 Task: Find connections with filter location Premià de Mar with filter topic #Affiliationwith filter profile language French with filter current company SBM Offshore with filter school Indian Institute of Technology, Patna with filter industry Oil and Gas with filter service category Demand Generation with filter keywords title Women's Shelter Jobs
Action: Mouse moved to (611, 73)
Screenshot: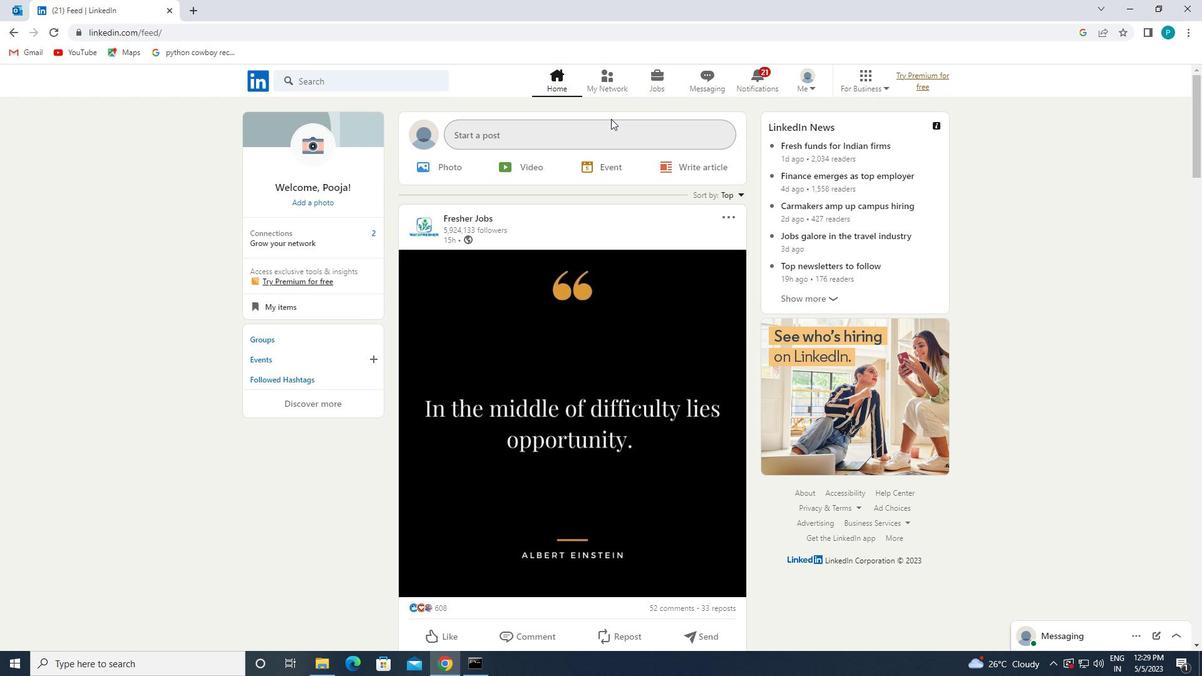 
Action: Mouse pressed left at (611, 73)
Screenshot: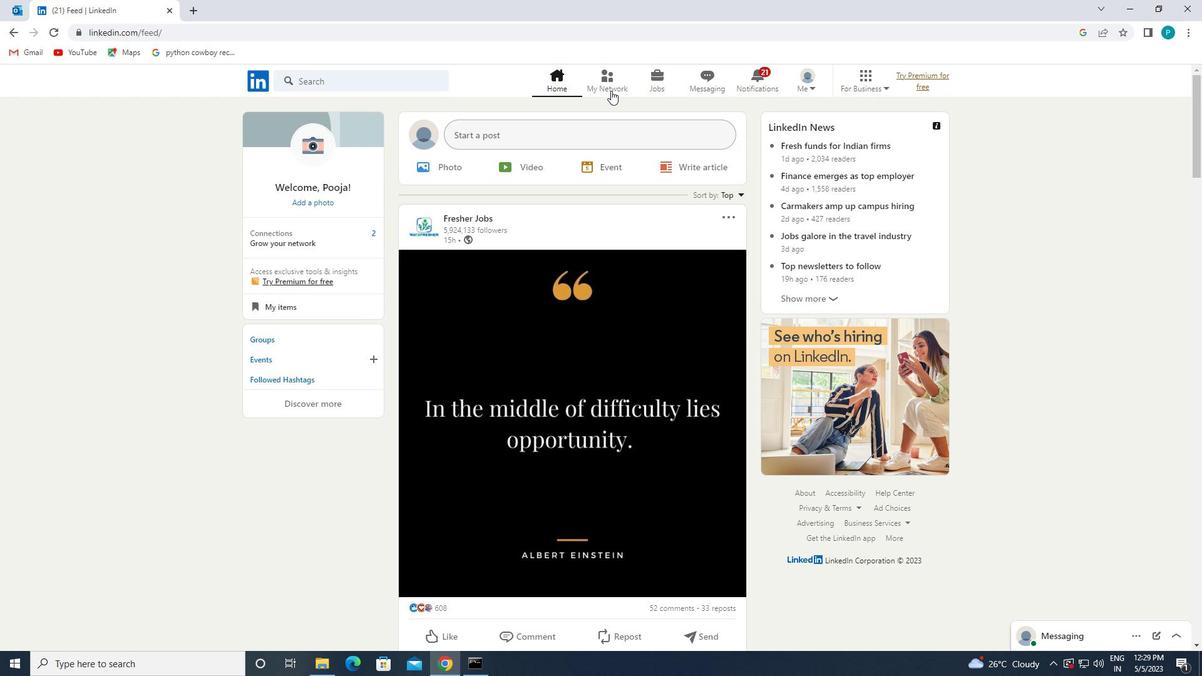 
Action: Mouse moved to (403, 147)
Screenshot: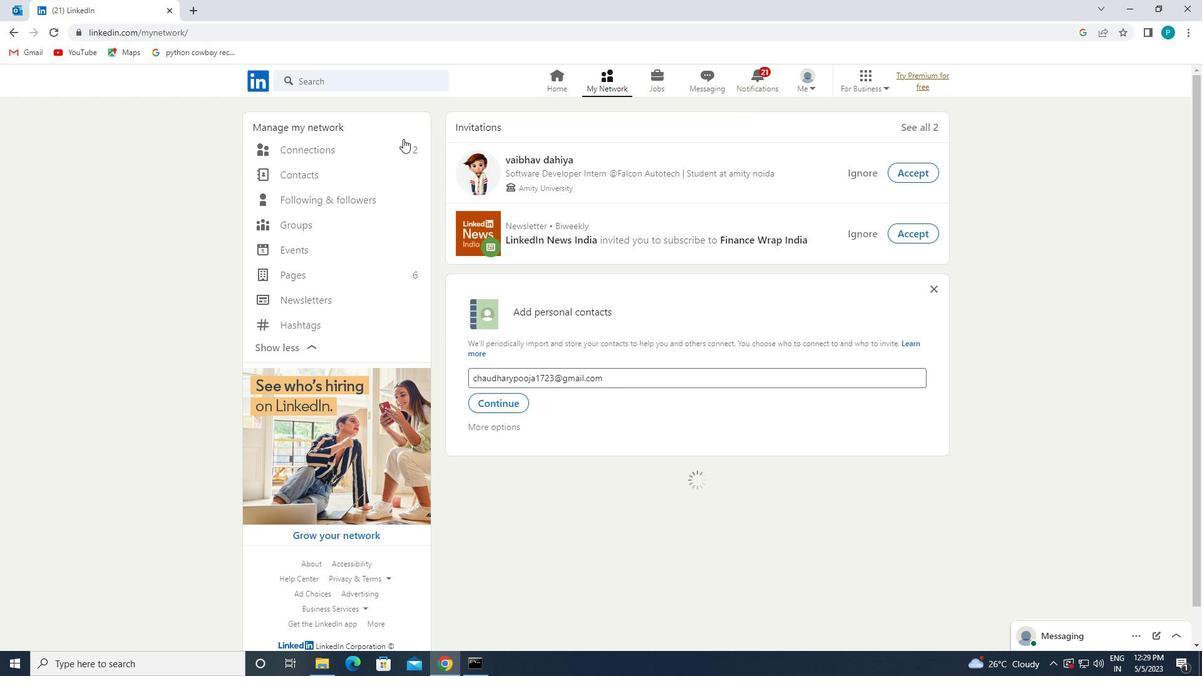 
Action: Mouse pressed left at (403, 147)
Screenshot: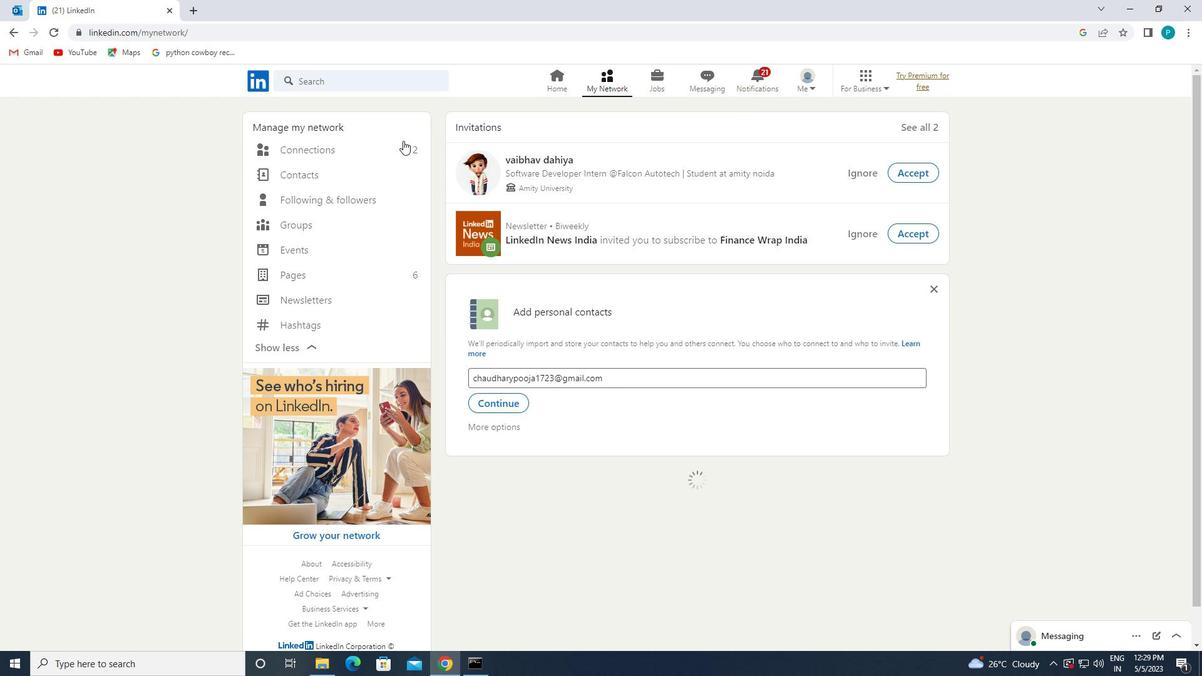 
Action: Mouse moved to (679, 145)
Screenshot: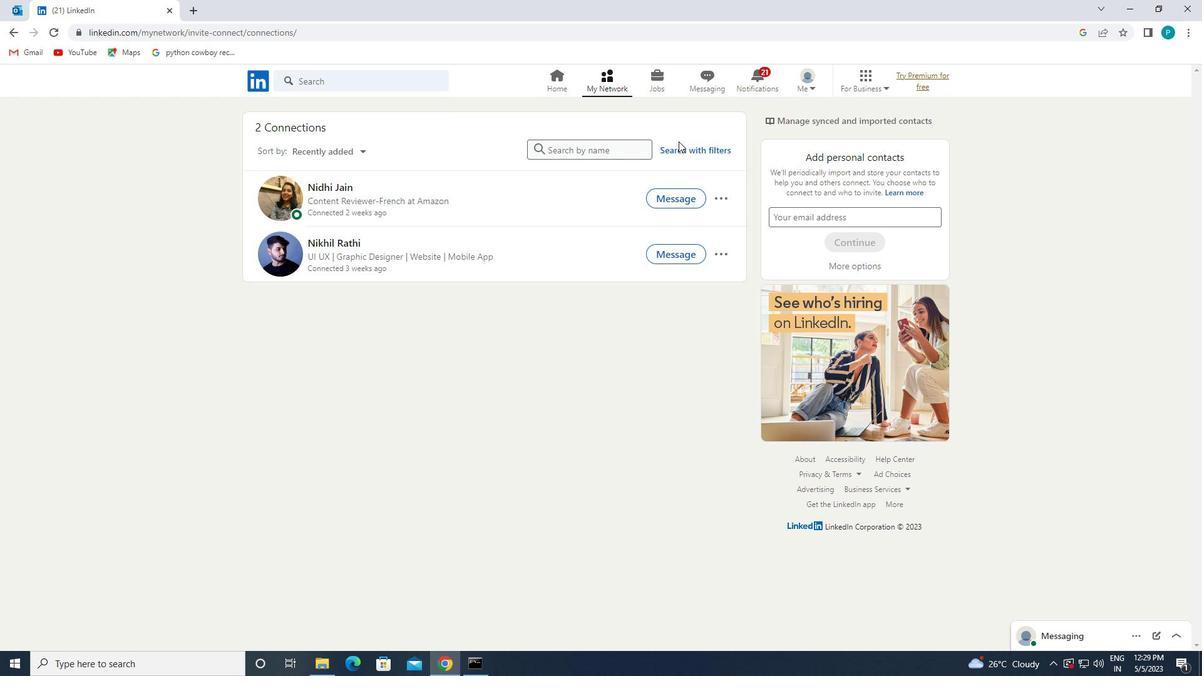
Action: Mouse pressed left at (679, 145)
Screenshot: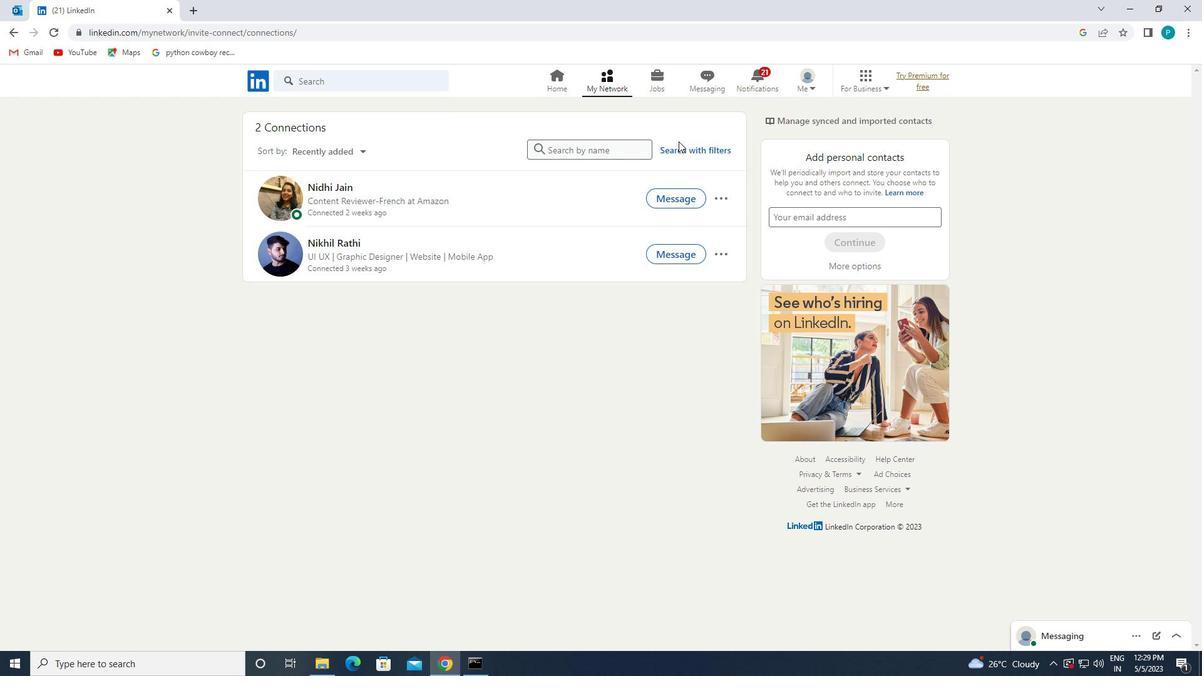 
Action: Mouse moved to (644, 112)
Screenshot: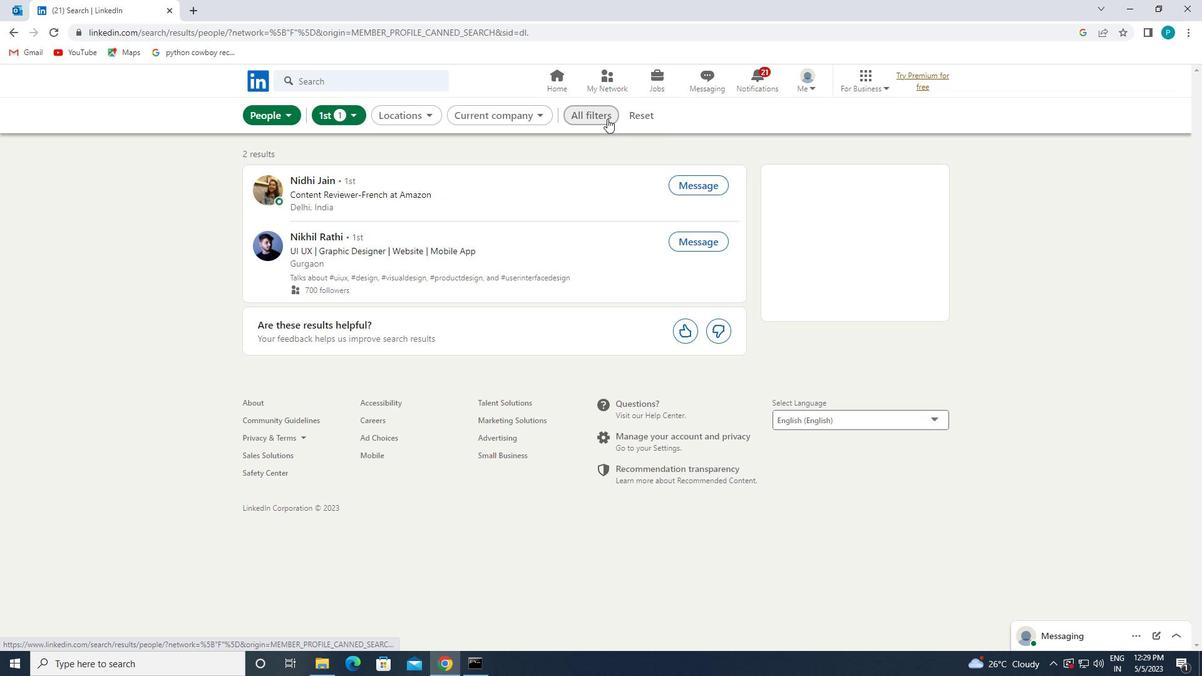 
Action: Mouse pressed left at (644, 112)
Screenshot: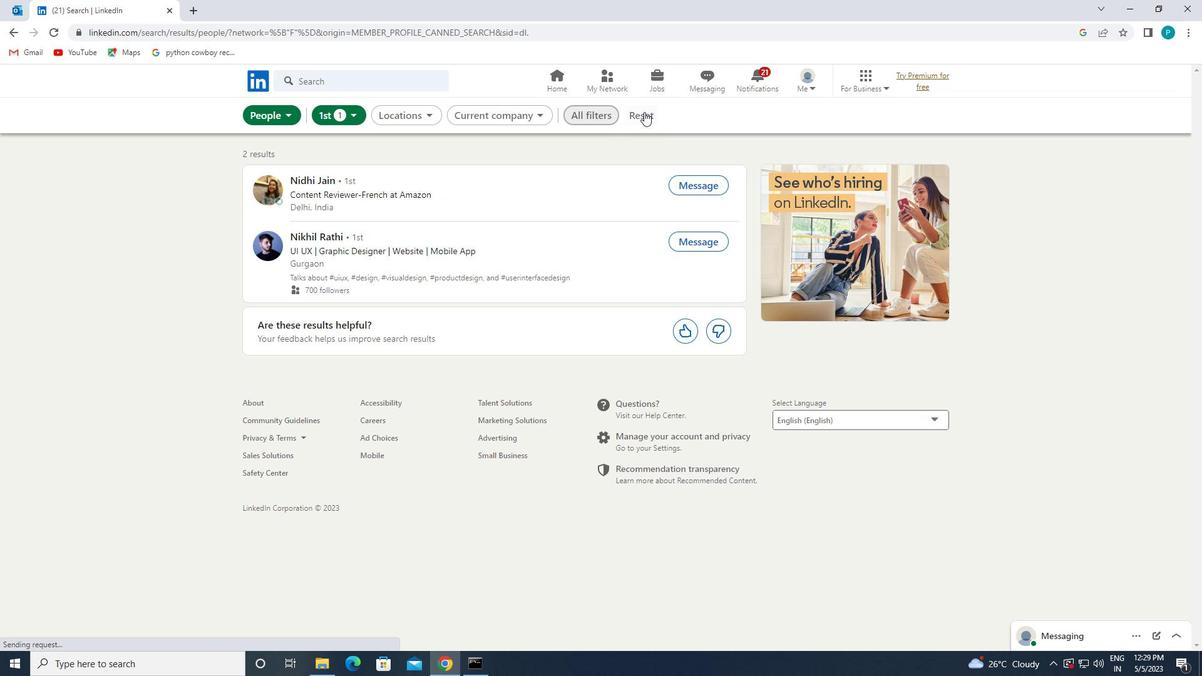 
Action: Mouse moved to (606, 110)
Screenshot: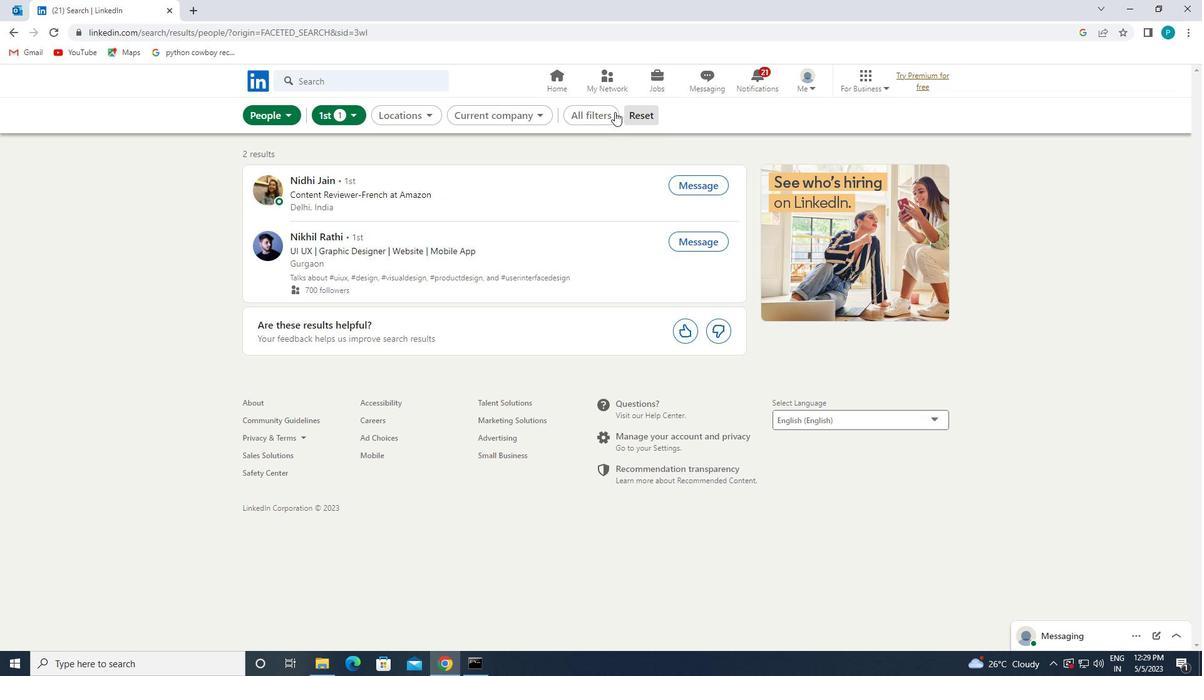 
Action: Mouse pressed left at (606, 110)
Screenshot: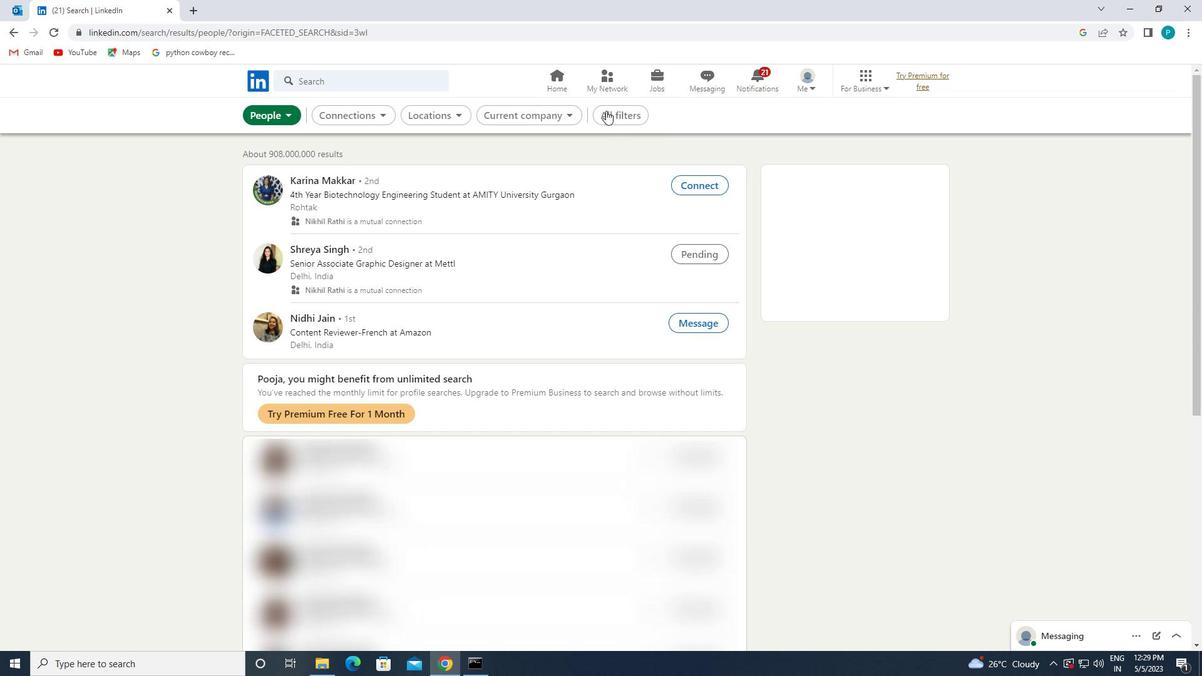 
Action: Mouse moved to (1130, 506)
Screenshot: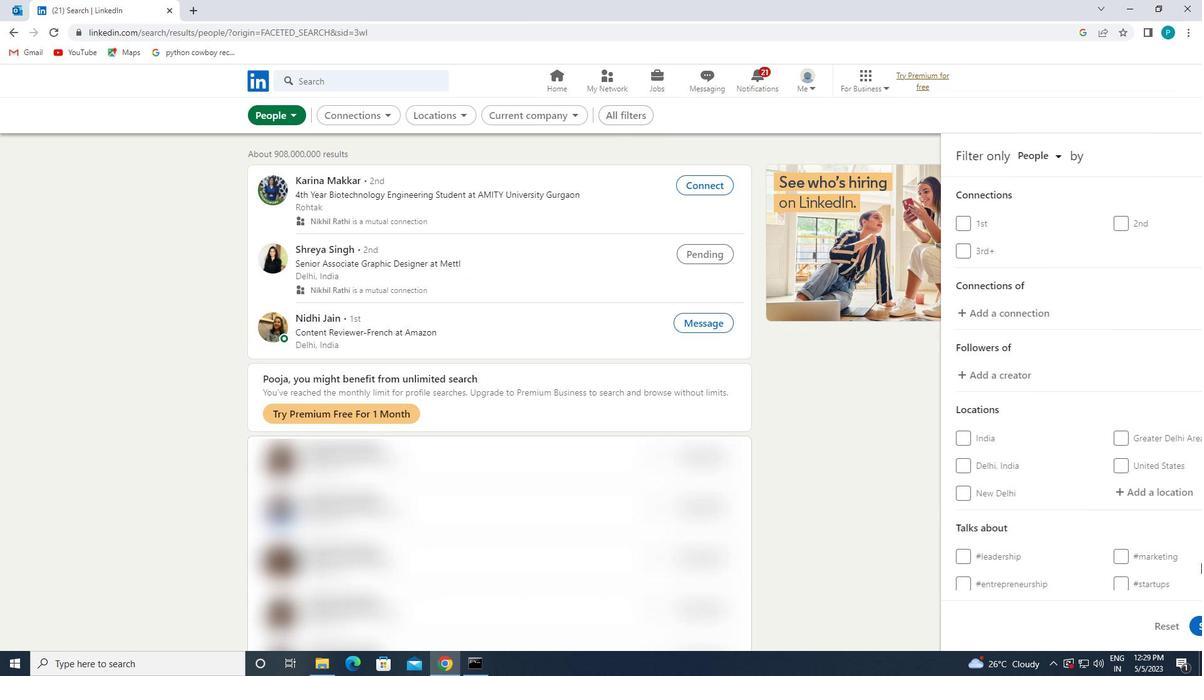 
Action: Mouse scrolled (1130, 506) with delta (0, 0)
Screenshot: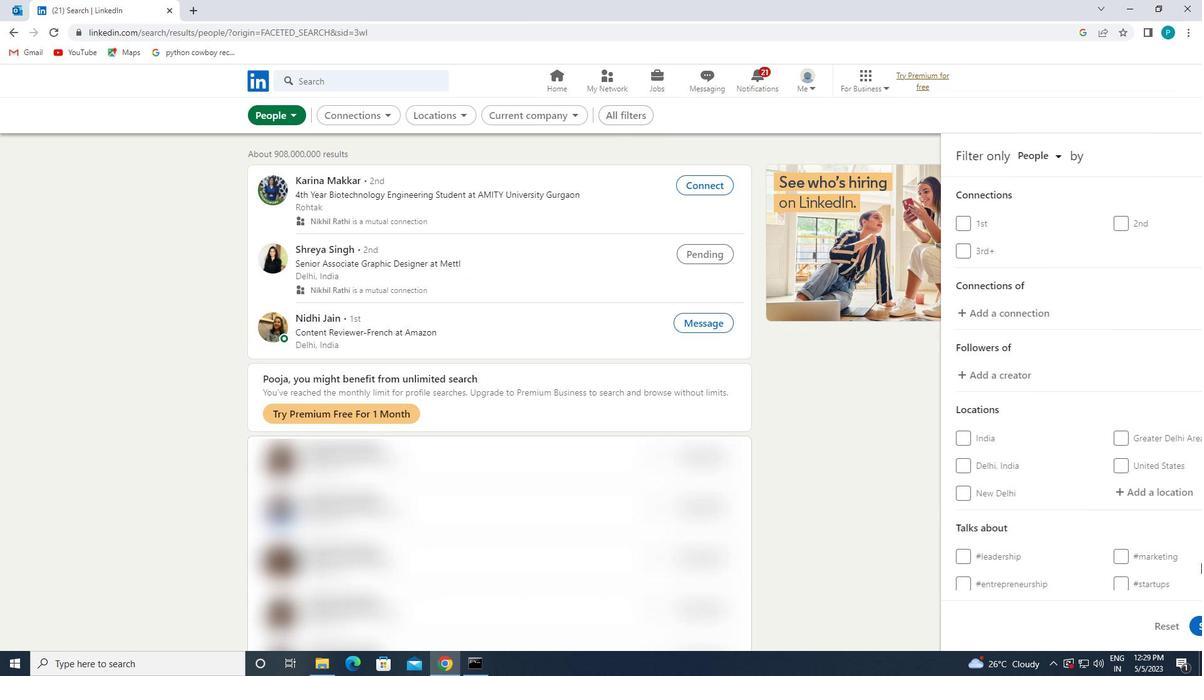 
Action: Mouse moved to (1102, 497)
Screenshot: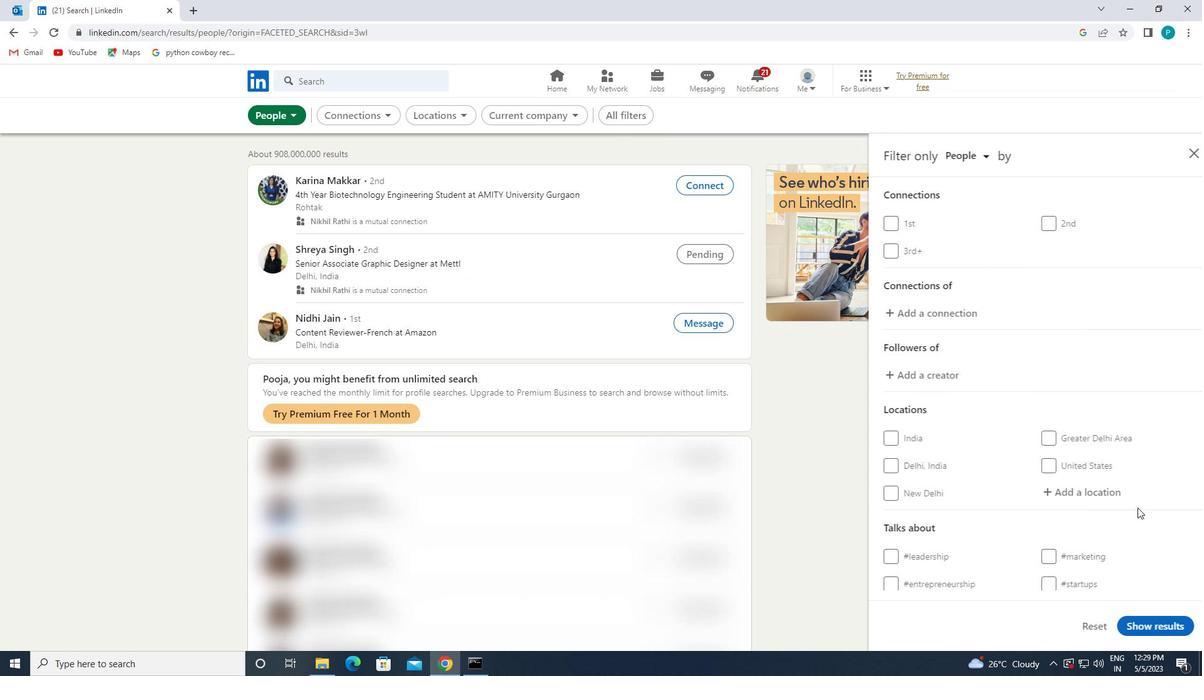 
Action: Mouse scrolled (1102, 496) with delta (0, 0)
Screenshot: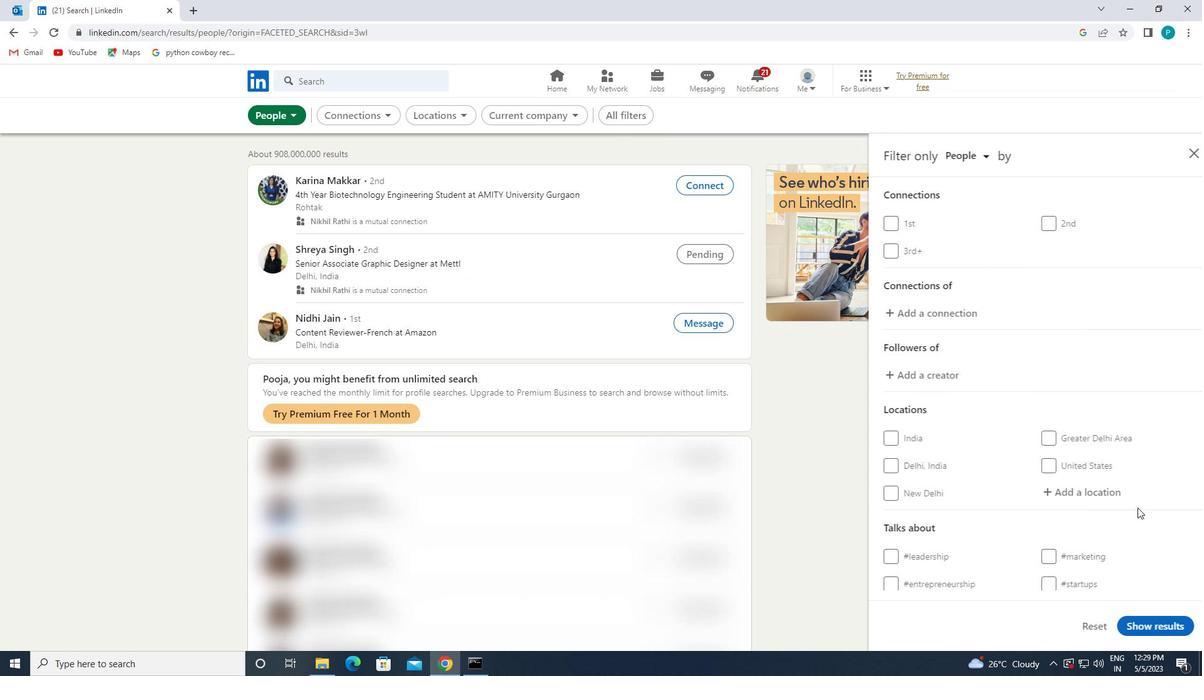 
Action: Mouse moved to (1041, 367)
Screenshot: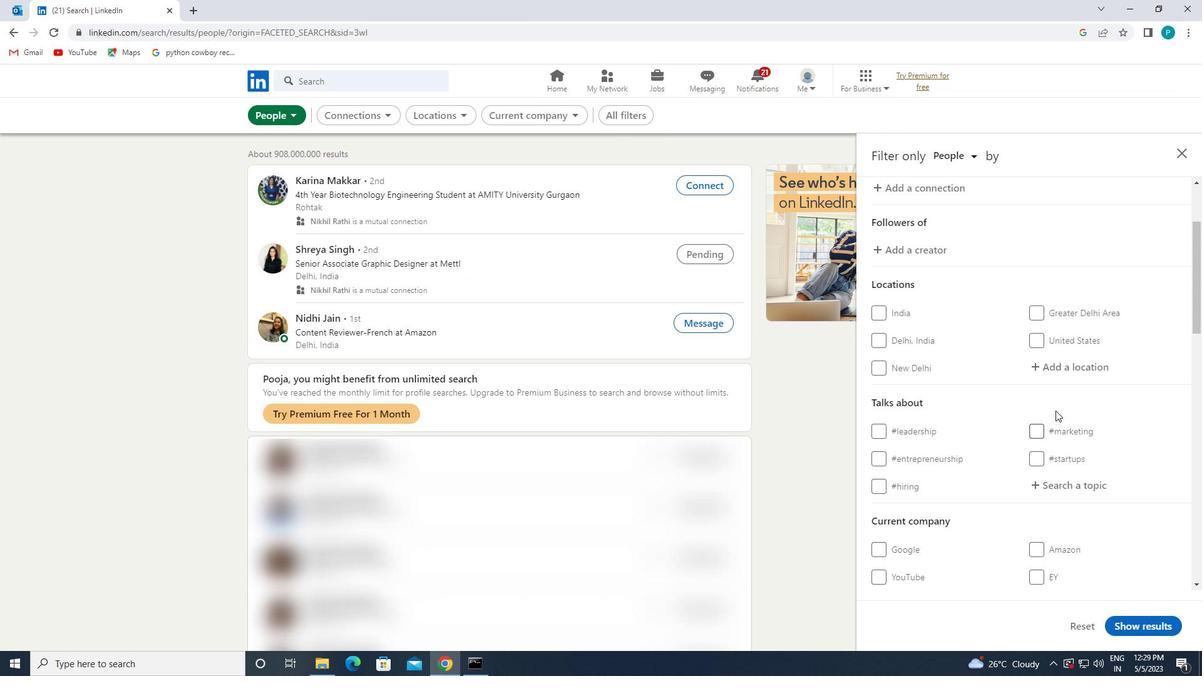 
Action: Mouse pressed left at (1041, 367)
Screenshot: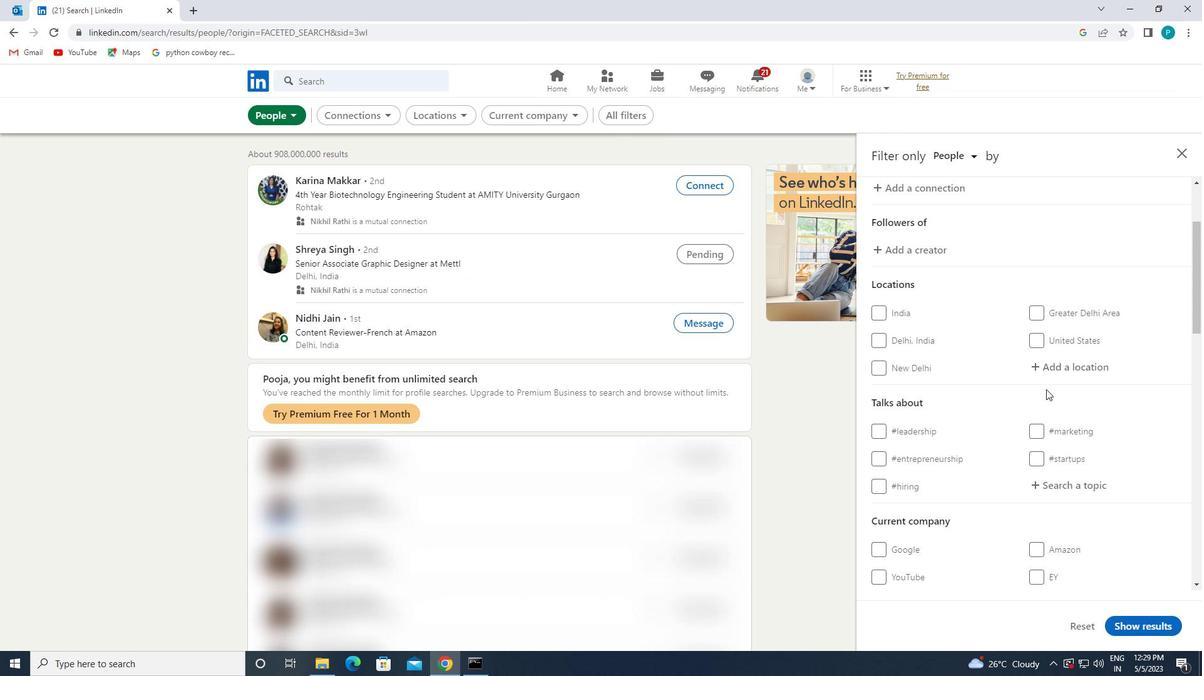 
Action: Key pressed <Key.caps_lock>p<Key.caps_lock>reia<Key.space>de<Key.space><Key.caps_lock>m<Key.caps_lock>ar
Screenshot: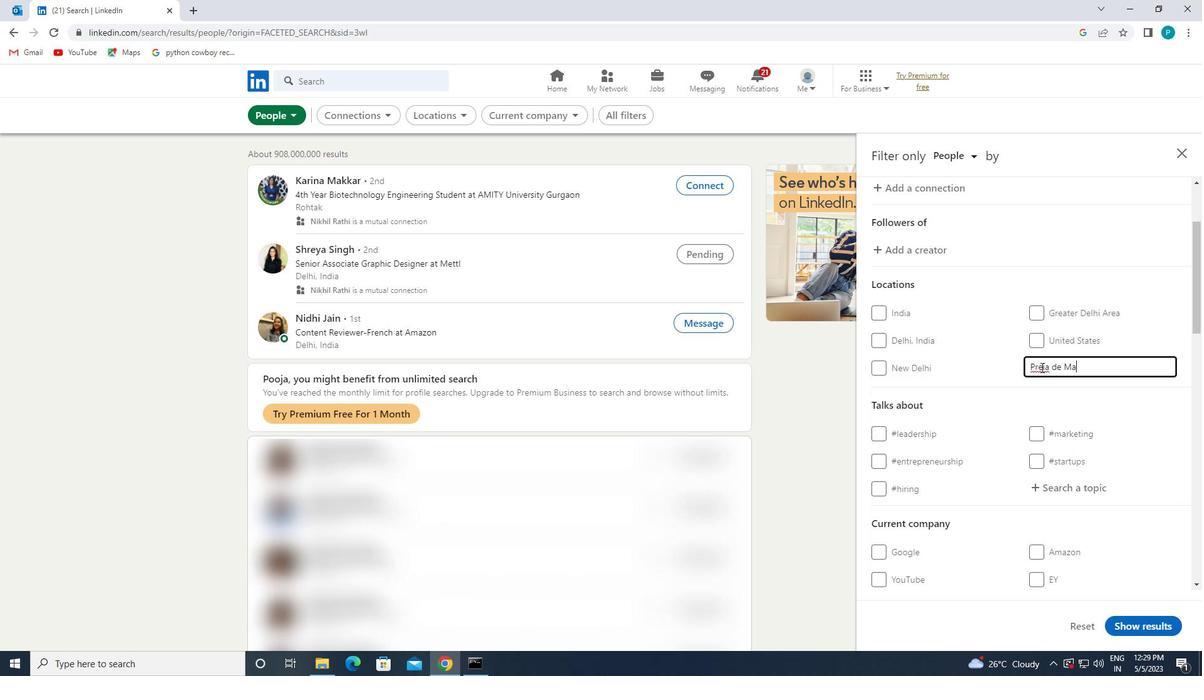
Action: Mouse moved to (1043, 369)
Screenshot: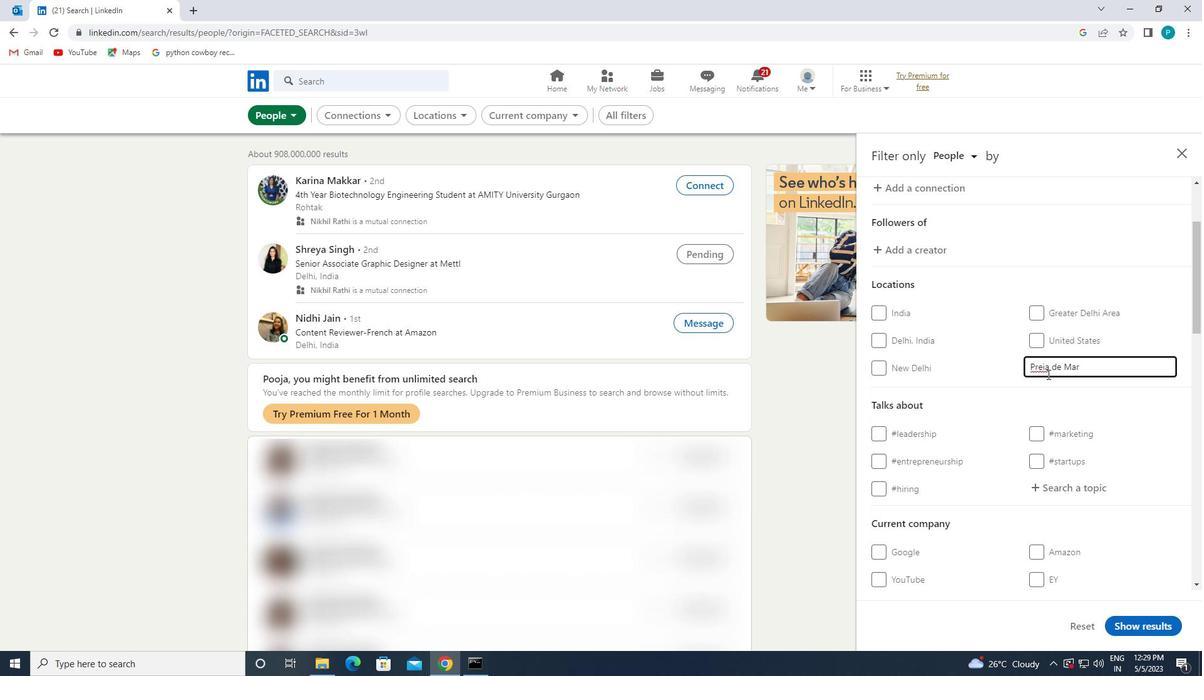 
Action: Mouse pressed left at (1043, 369)
Screenshot: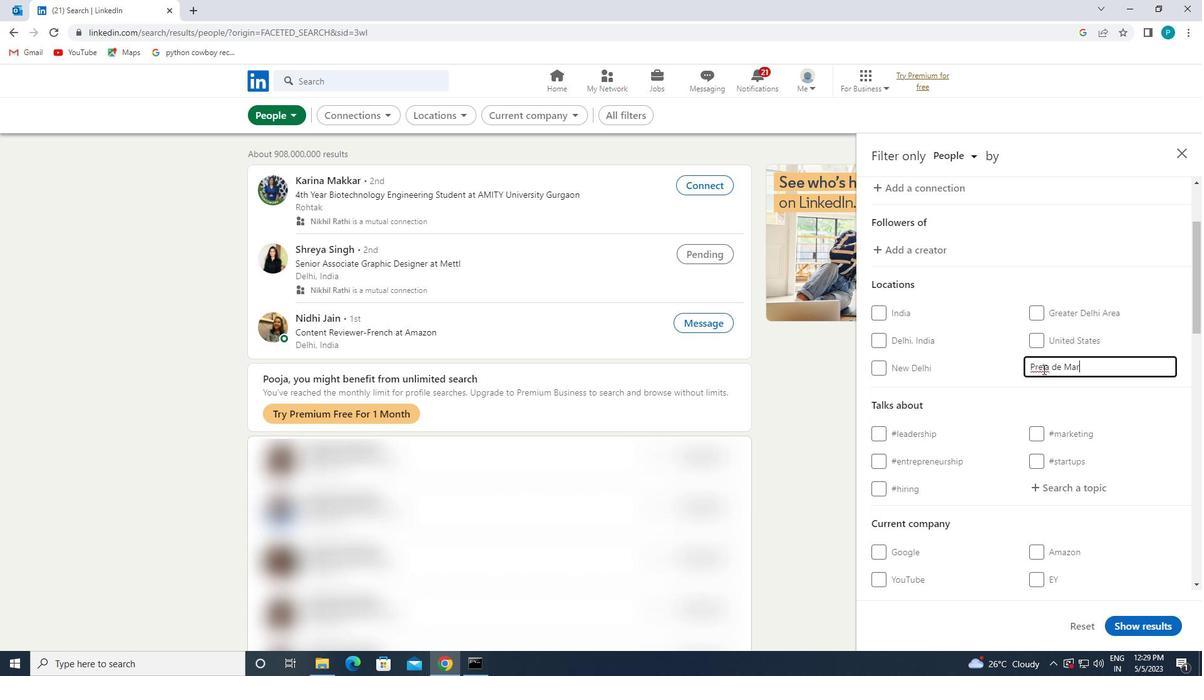 
Action: Mouse moved to (1047, 375)
Screenshot: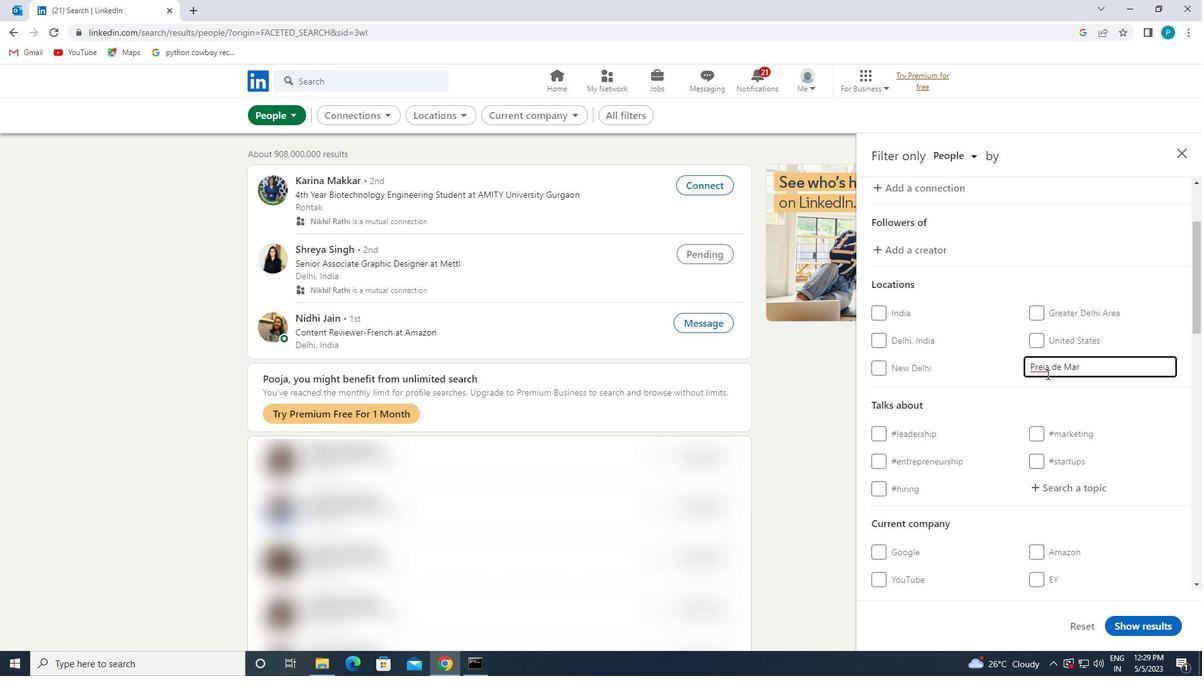 
Action: Key pressed m
Screenshot: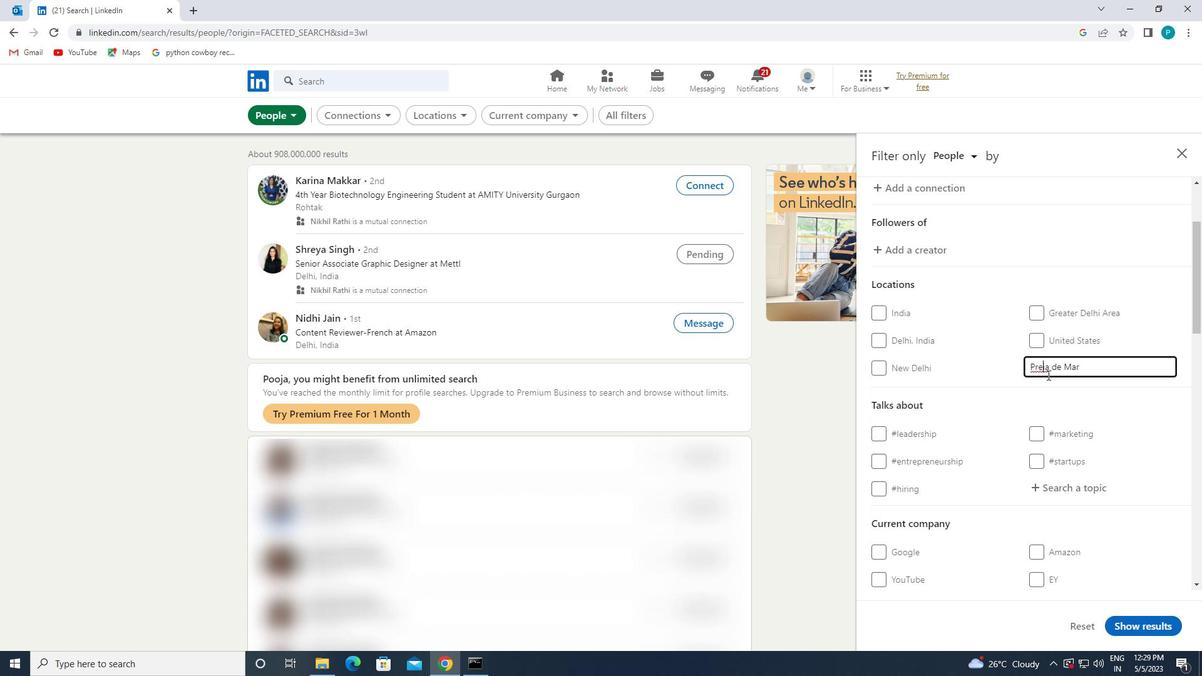 
Action: Mouse moved to (1045, 384)
Screenshot: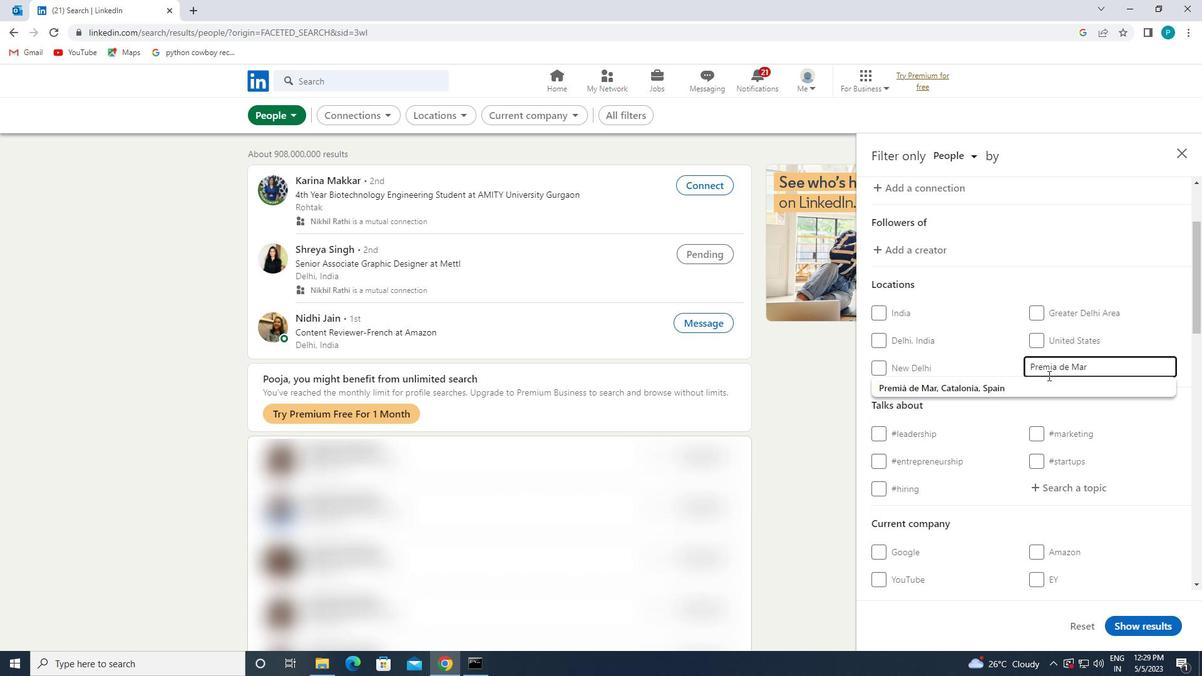 
Action: Mouse pressed left at (1045, 384)
Screenshot: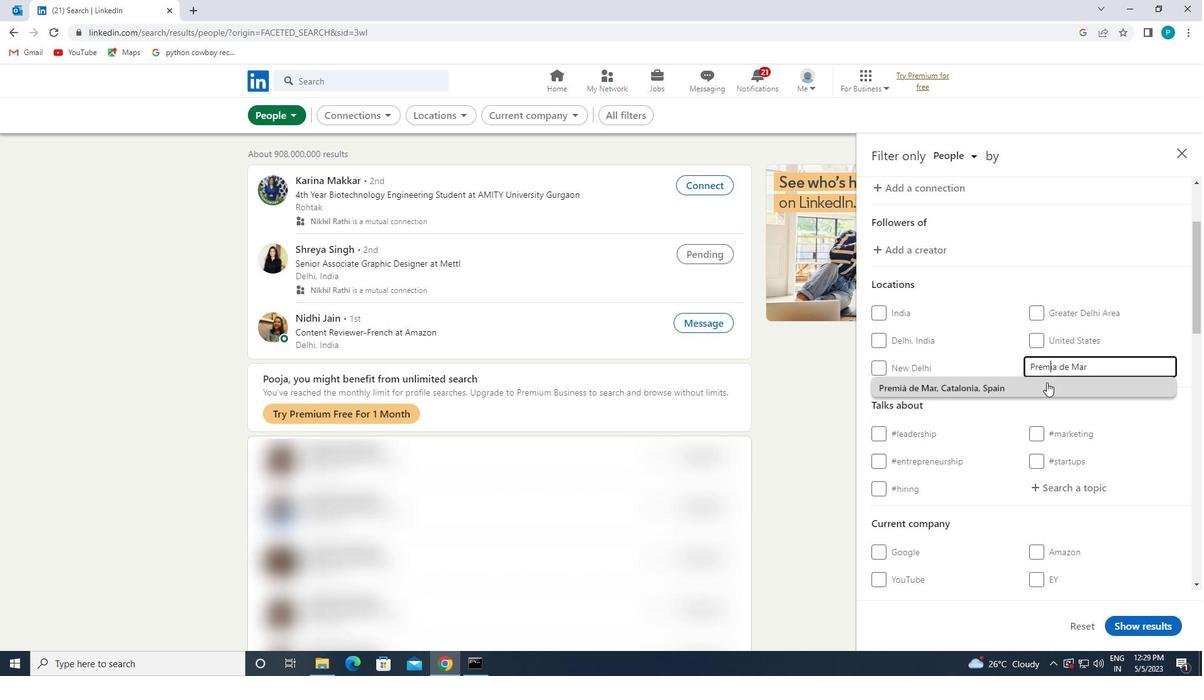 
Action: Mouse moved to (1062, 397)
Screenshot: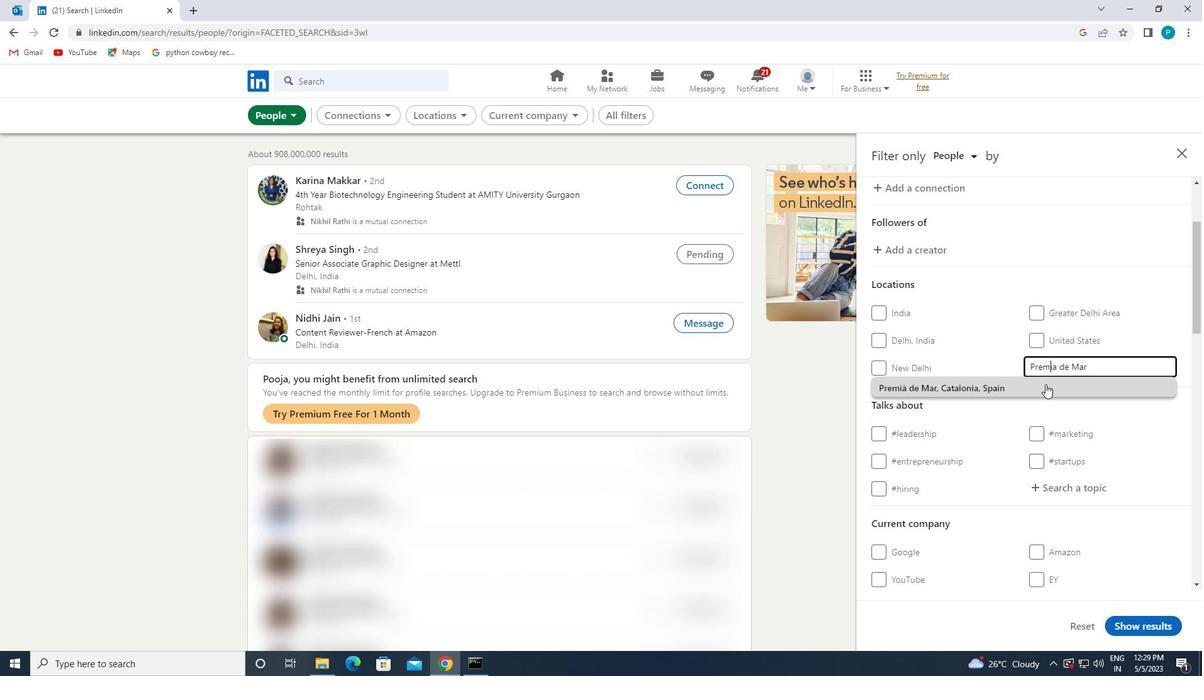 
Action: Mouse scrolled (1062, 396) with delta (0, 0)
Screenshot: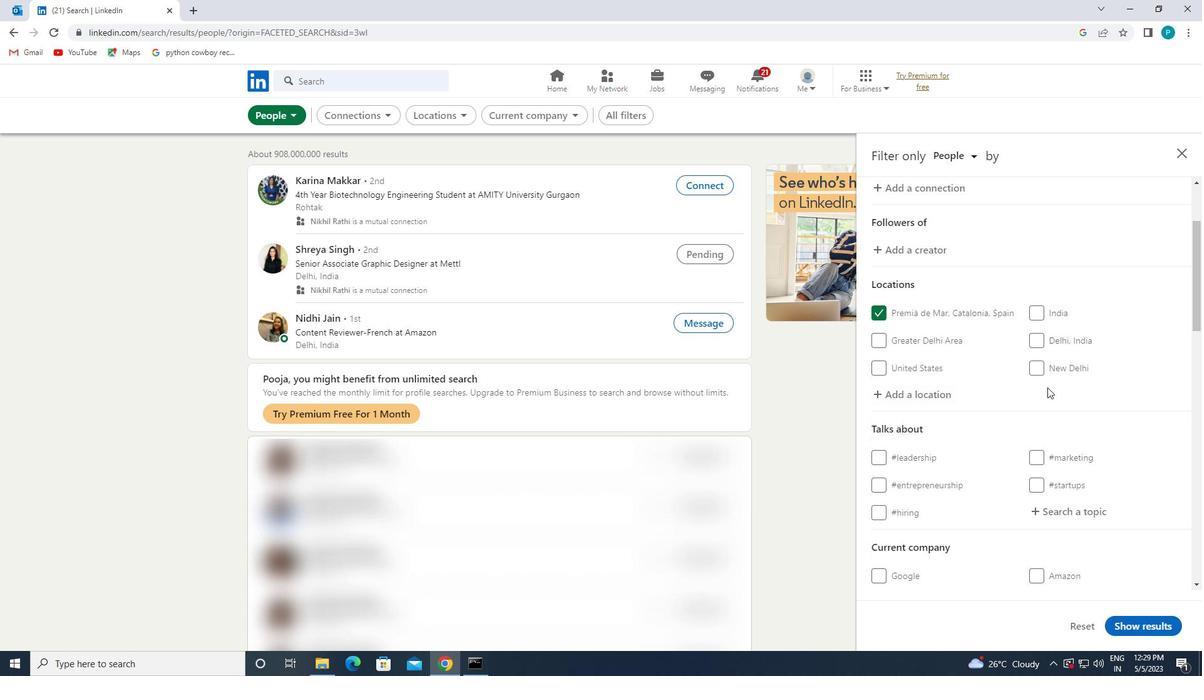 
Action: Mouse scrolled (1062, 396) with delta (0, 0)
Screenshot: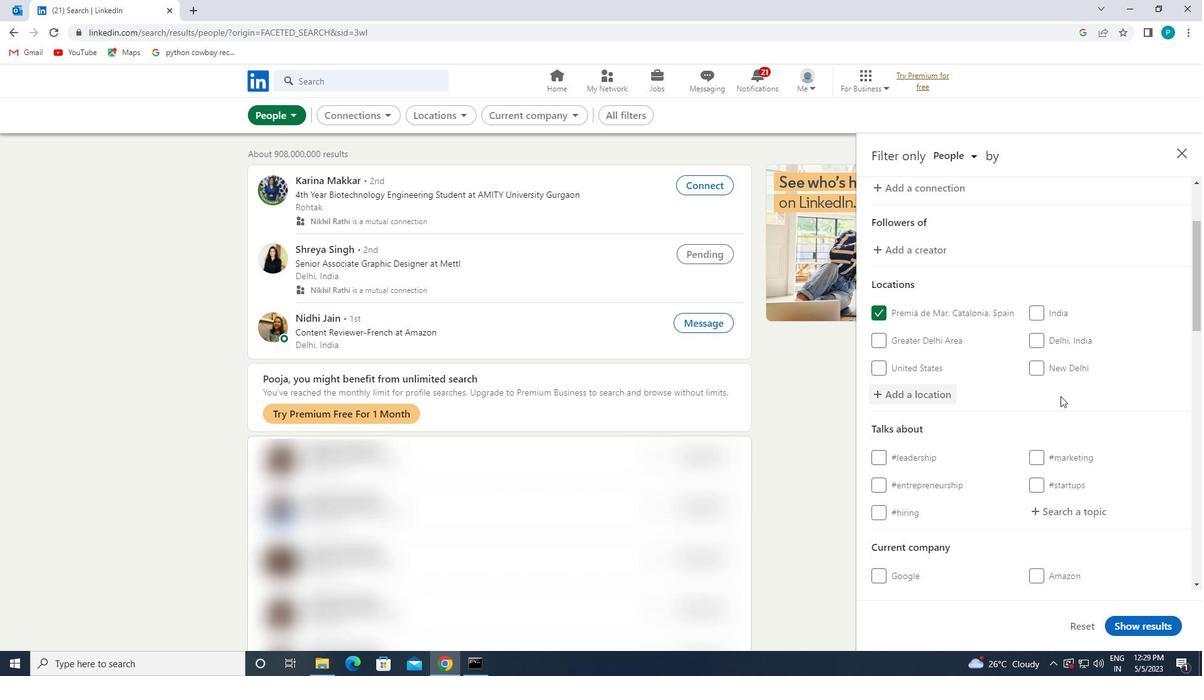 
Action: Mouse pressed left at (1062, 397)
Screenshot: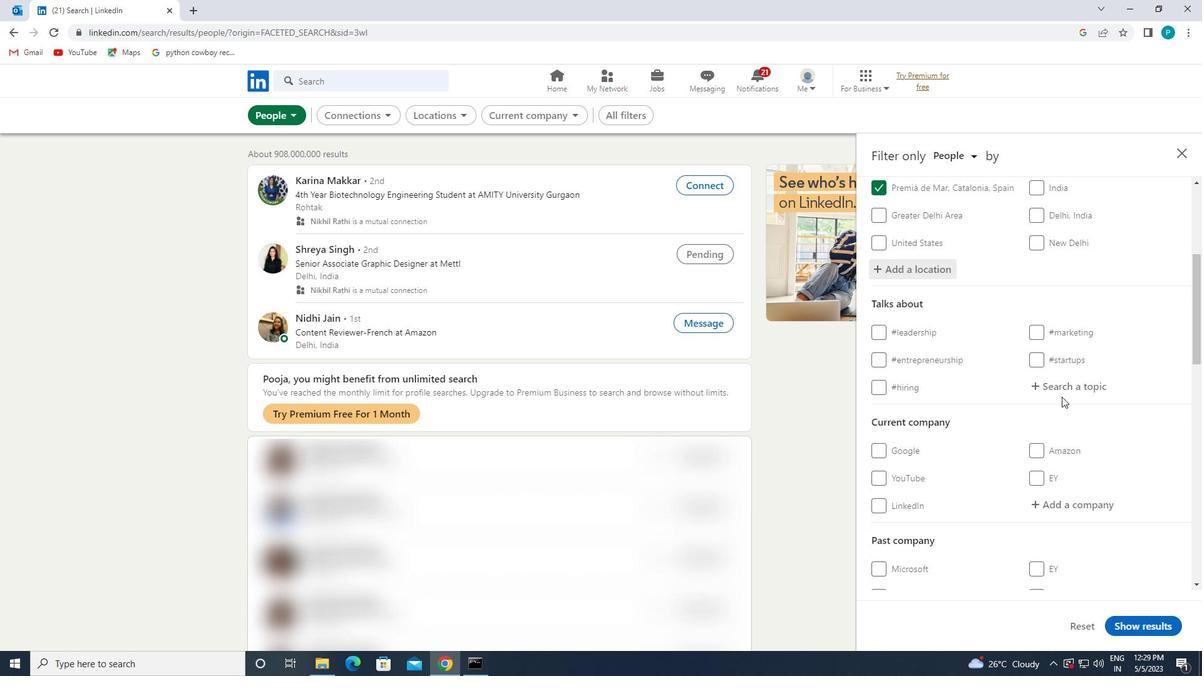 
Action: Mouse moved to (1062, 395)
Screenshot: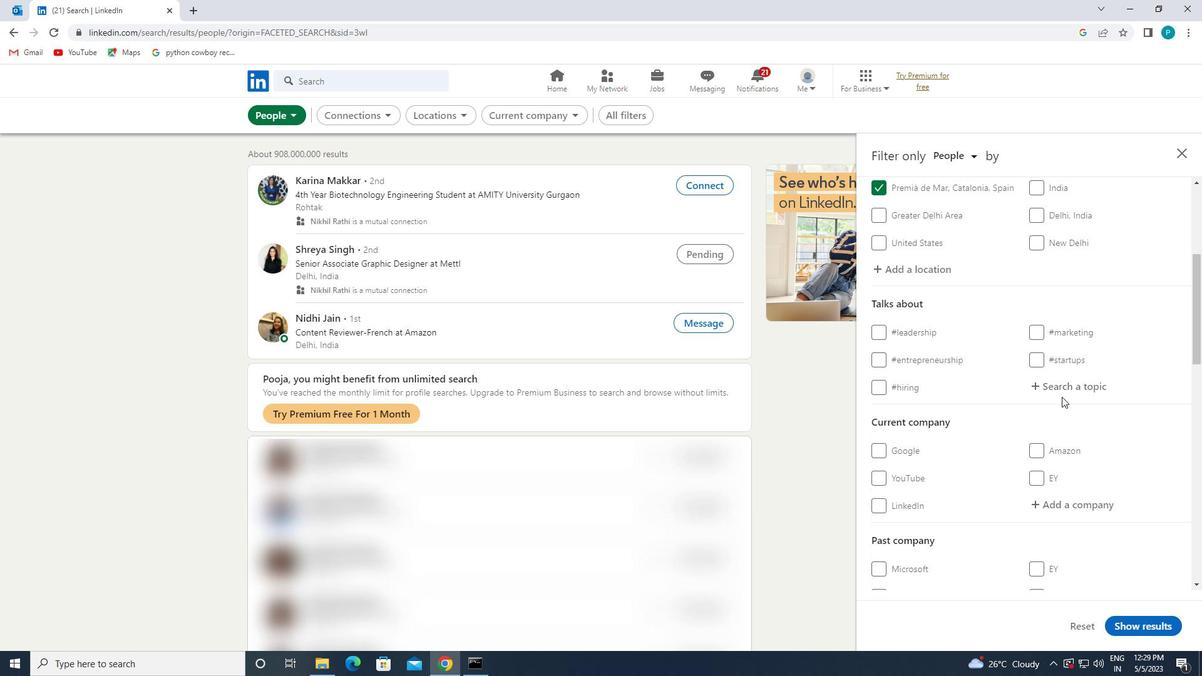 
Action: Mouse pressed left at (1062, 395)
Screenshot: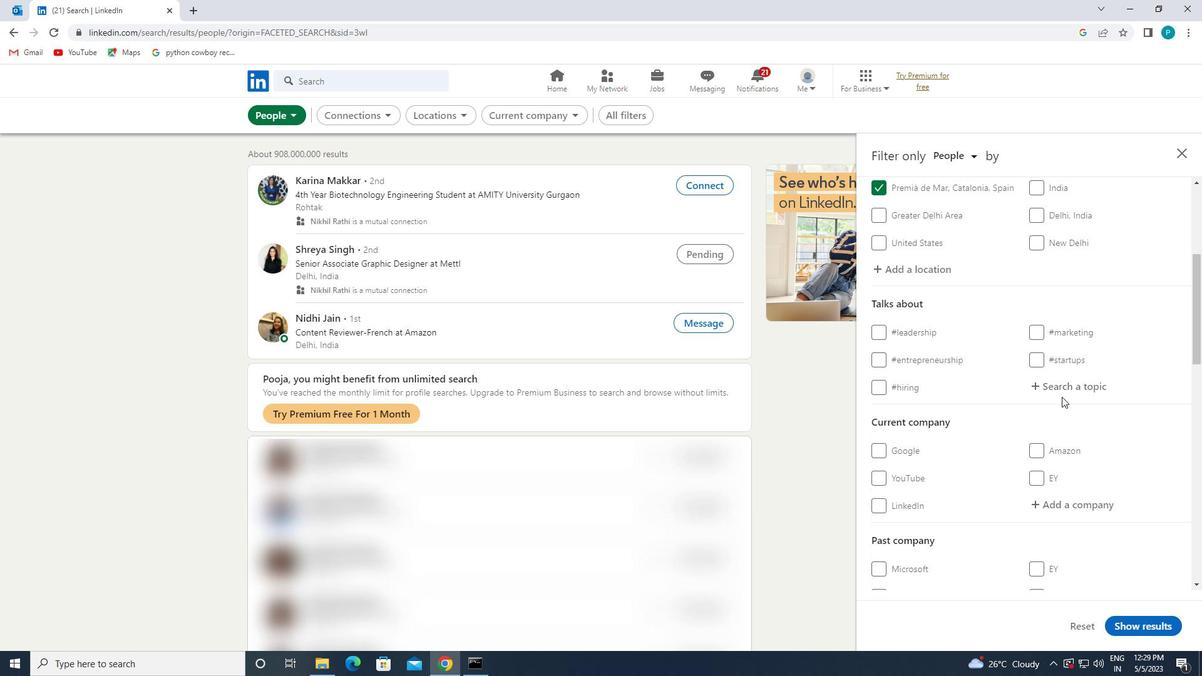 
Action: Key pressed <Key.shift>#<Key.caps_lock>A<Key.caps_lock>FFILIATION
Screenshot: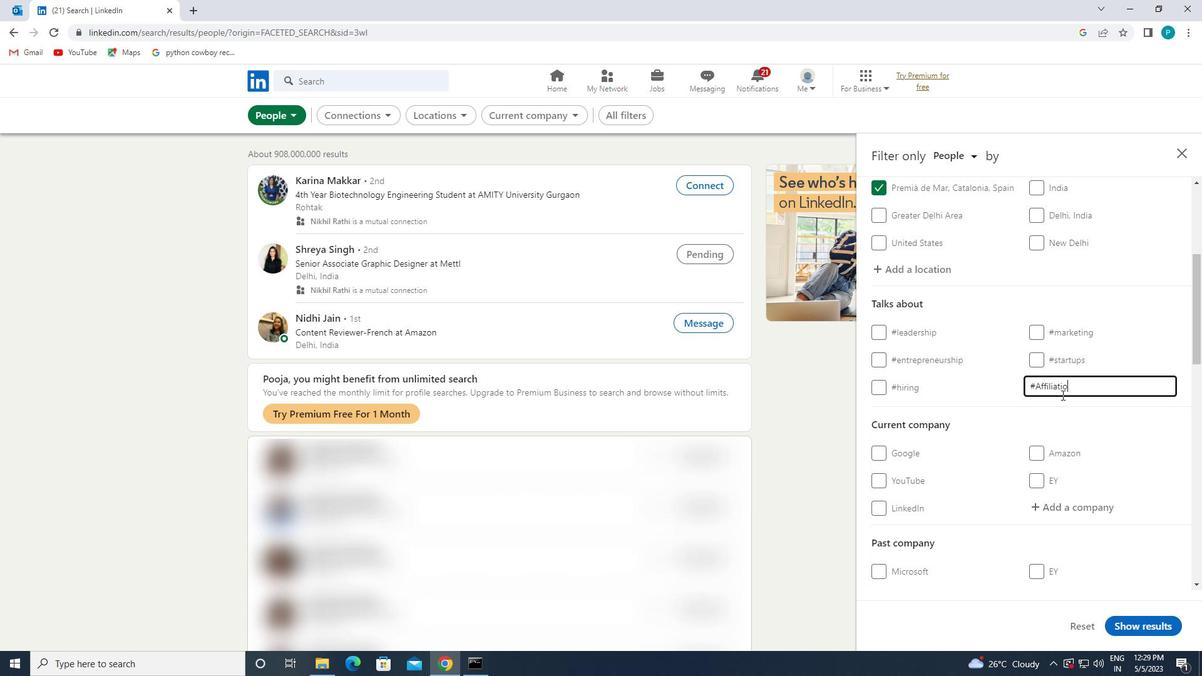 
Action: Mouse moved to (1038, 412)
Screenshot: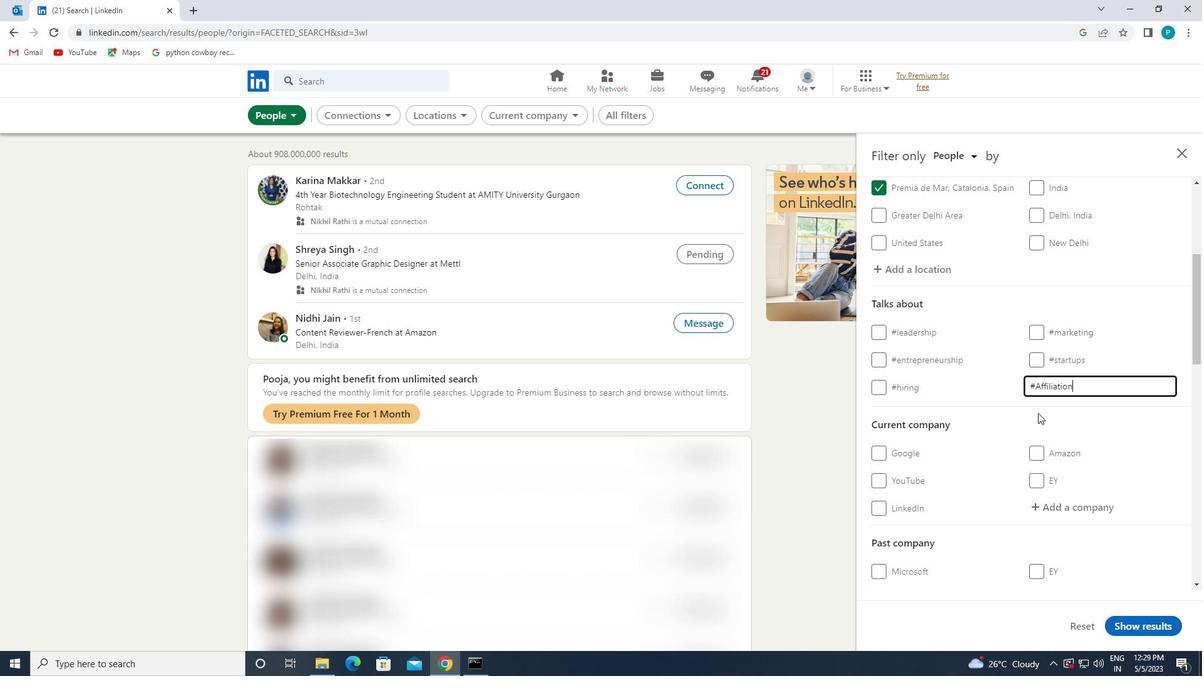 
Action: Mouse scrolled (1038, 412) with delta (0, 0)
Screenshot: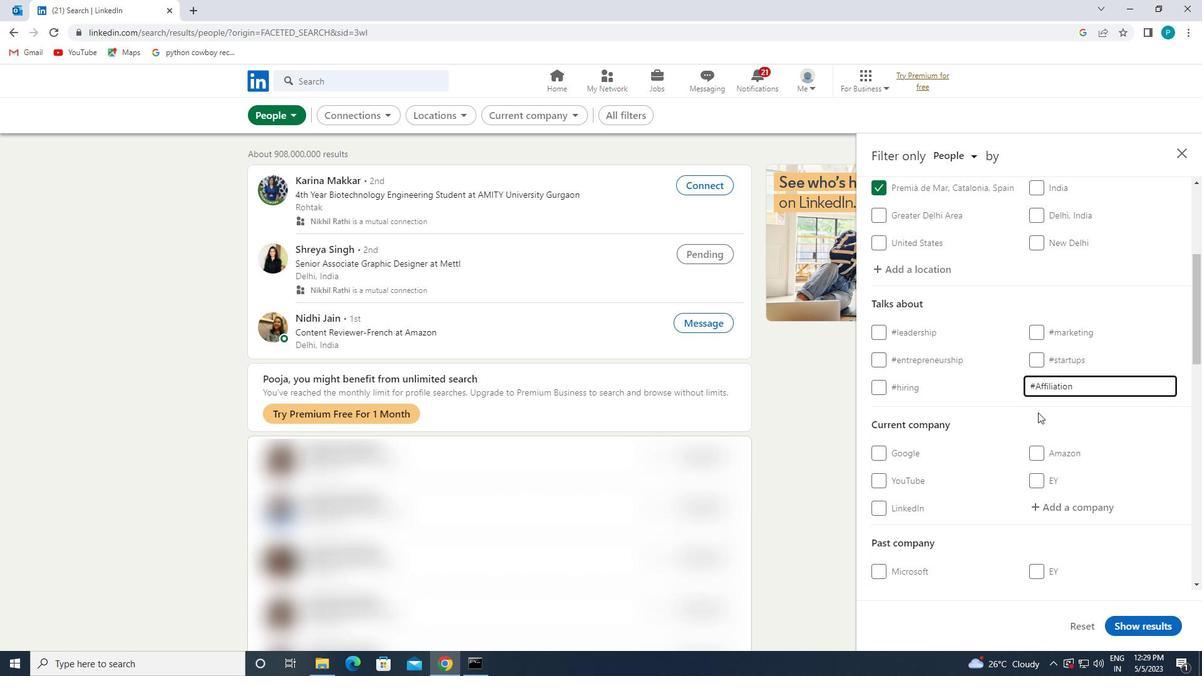 
Action: Mouse scrolled (1038, 412) with delta (0, 0)
Screenshot: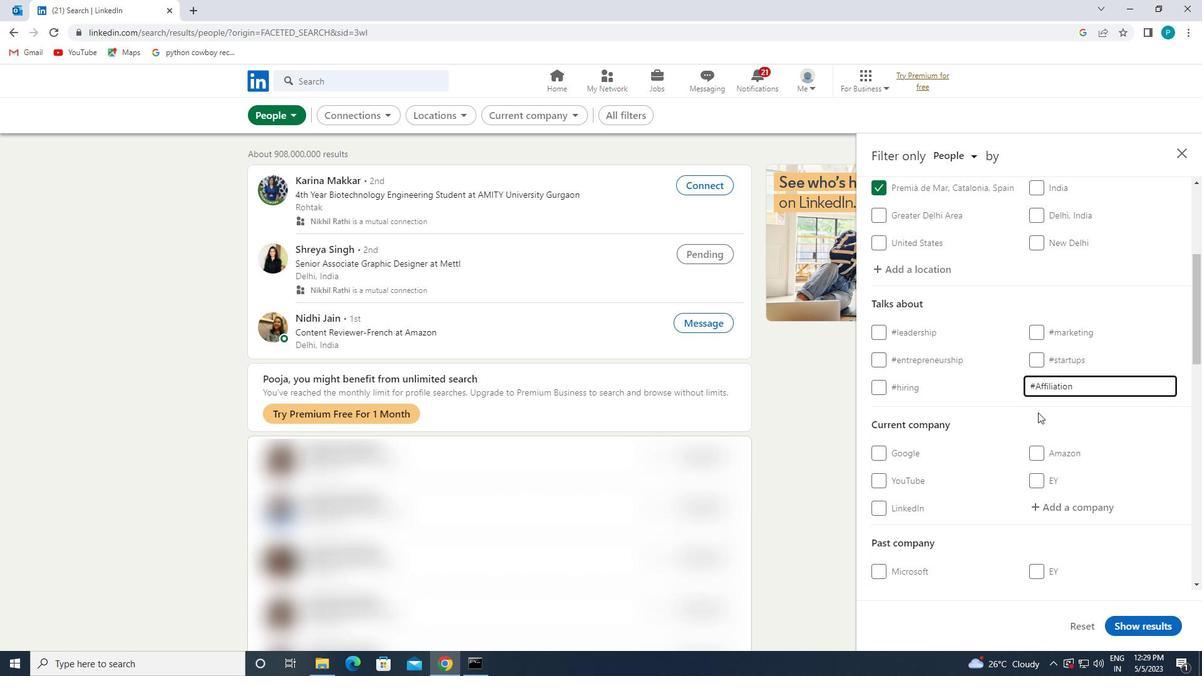 
Action: Mouse scrolled (1038, 412) with delta (0, 0)
Screenshot: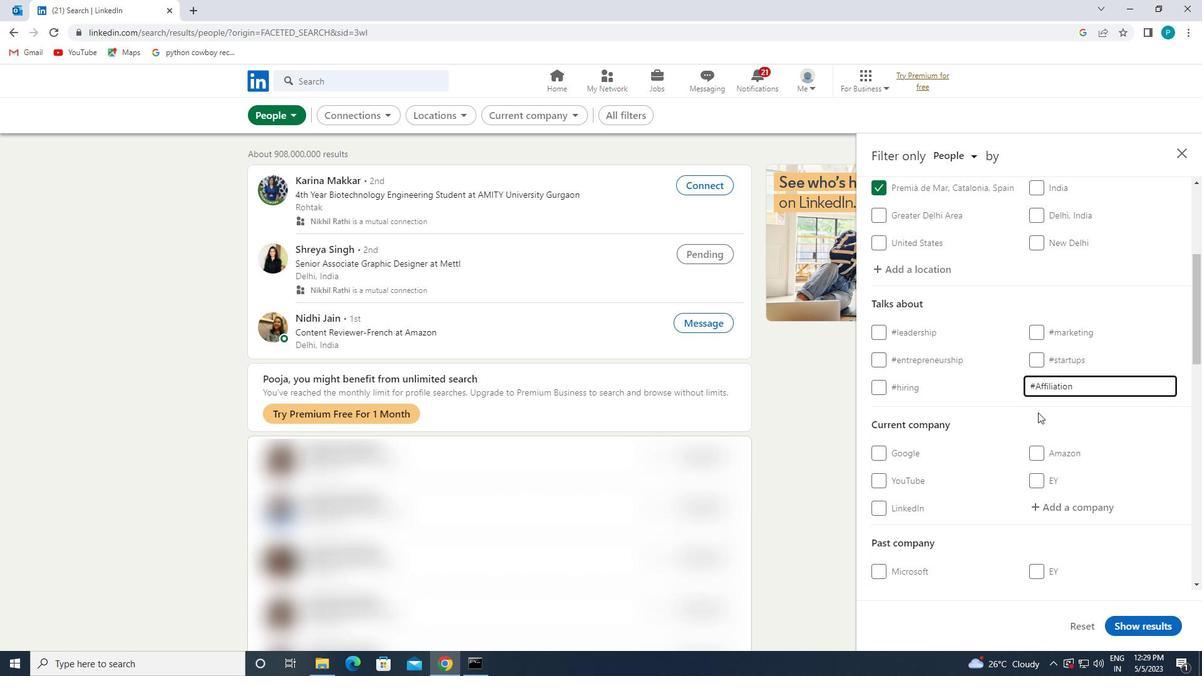 
Action: Mouse moved to (968, 409)
Screenshot: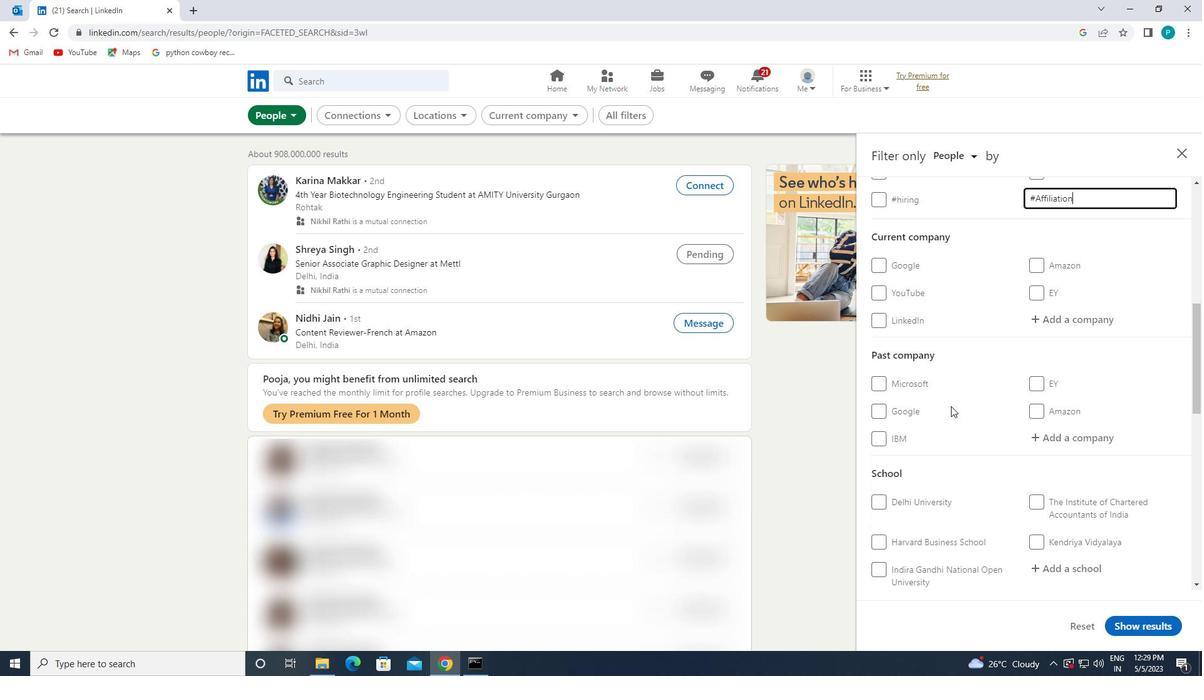 
Action: Mouse scrolled (968, 408) with delta (0, 0)
Screenshot: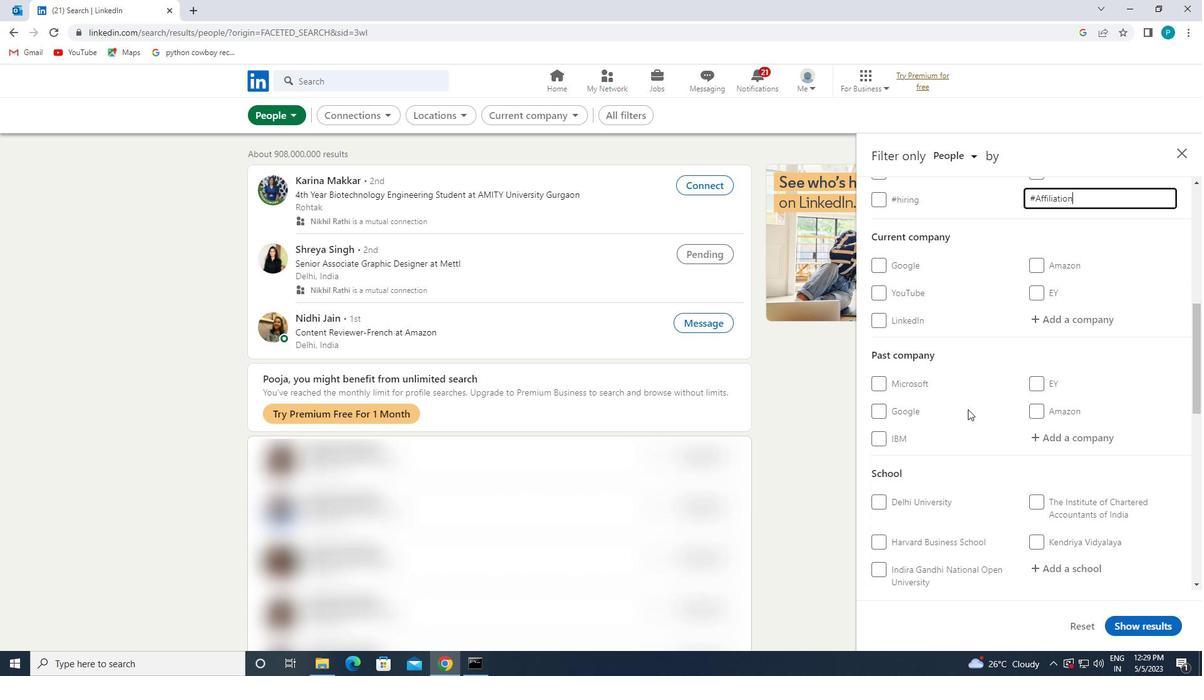 
Action: Mouse scrolled (968, 408) with delta (0, 0)
Screenshot: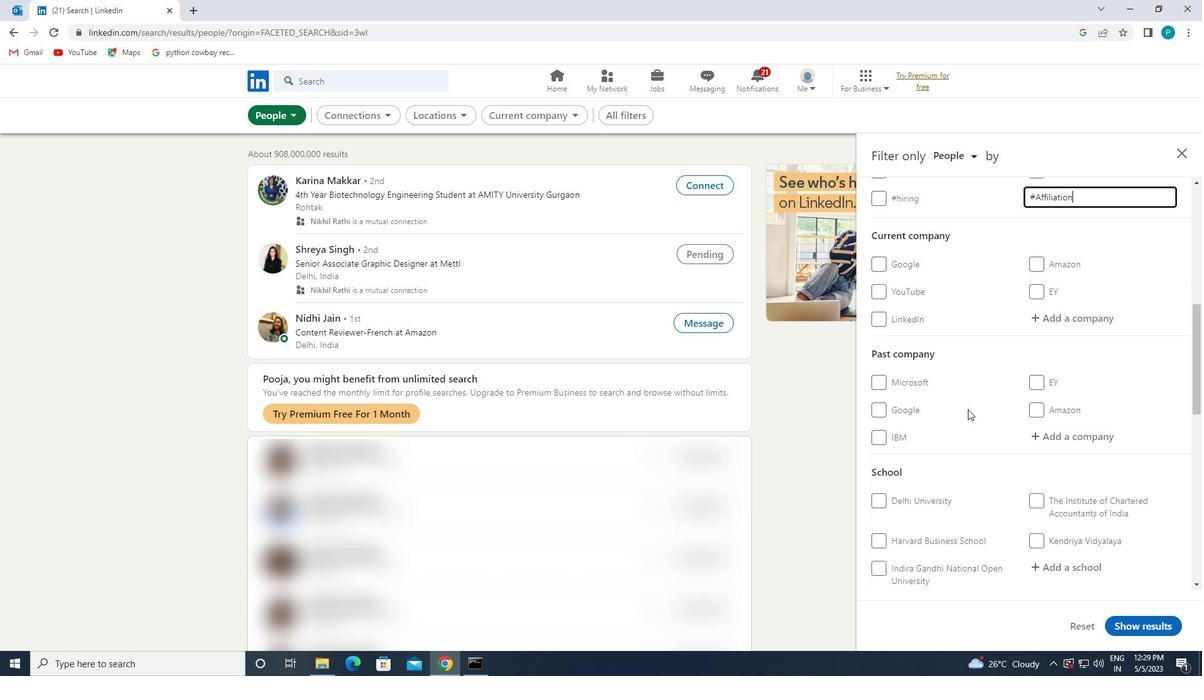 
Action: Mouse moved to (921, 418)
Screenshot: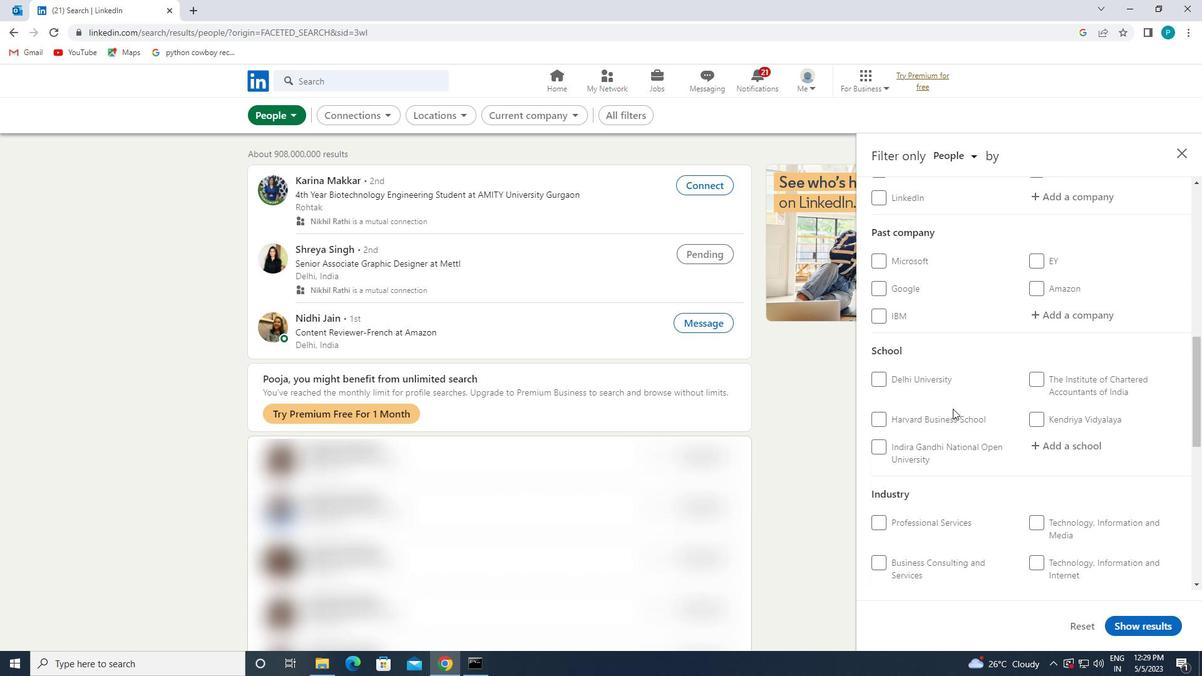 
Action: Mouse scrolled (921, 417) with delta (0, 0)
Screenshot: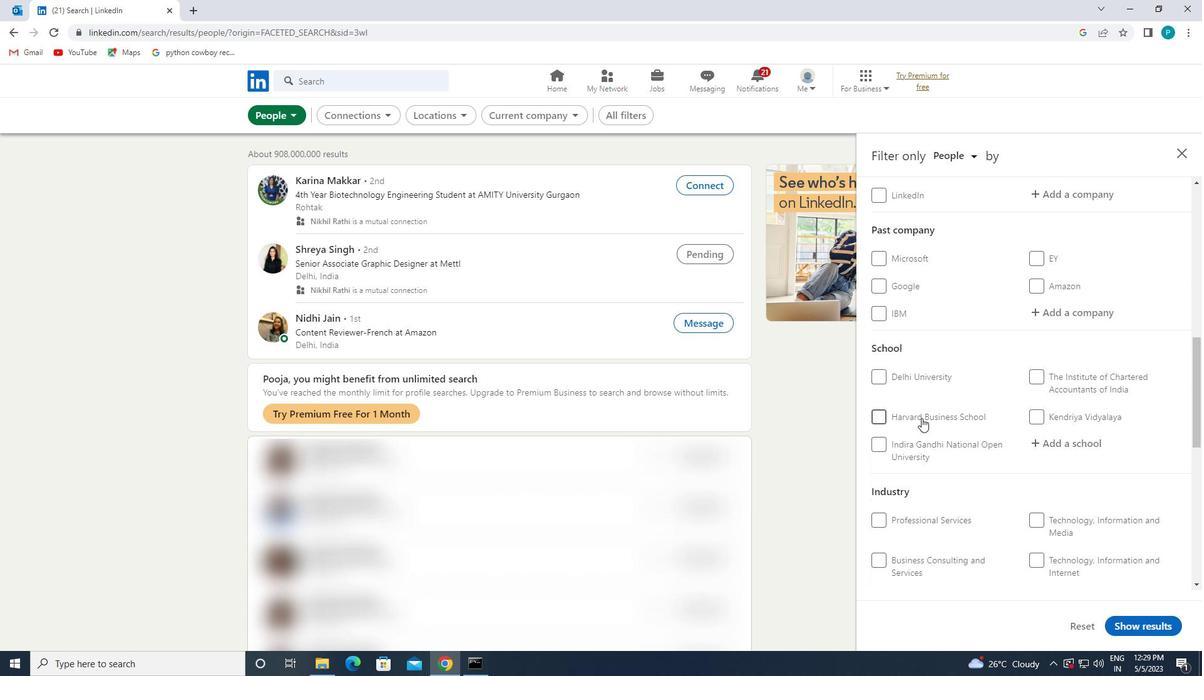 
Action: Mouse scrolled (921, 417) with delta (0, 0)
Screenshot: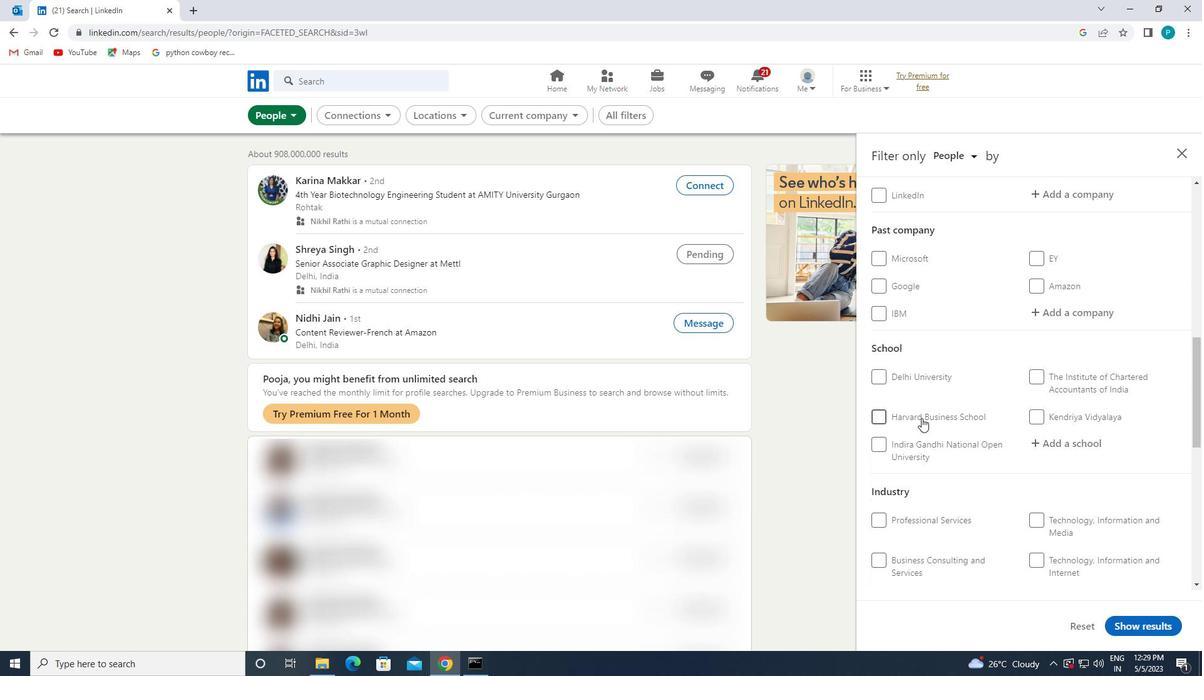 
Action: Mouse moved to (982, 443)
Screenshot: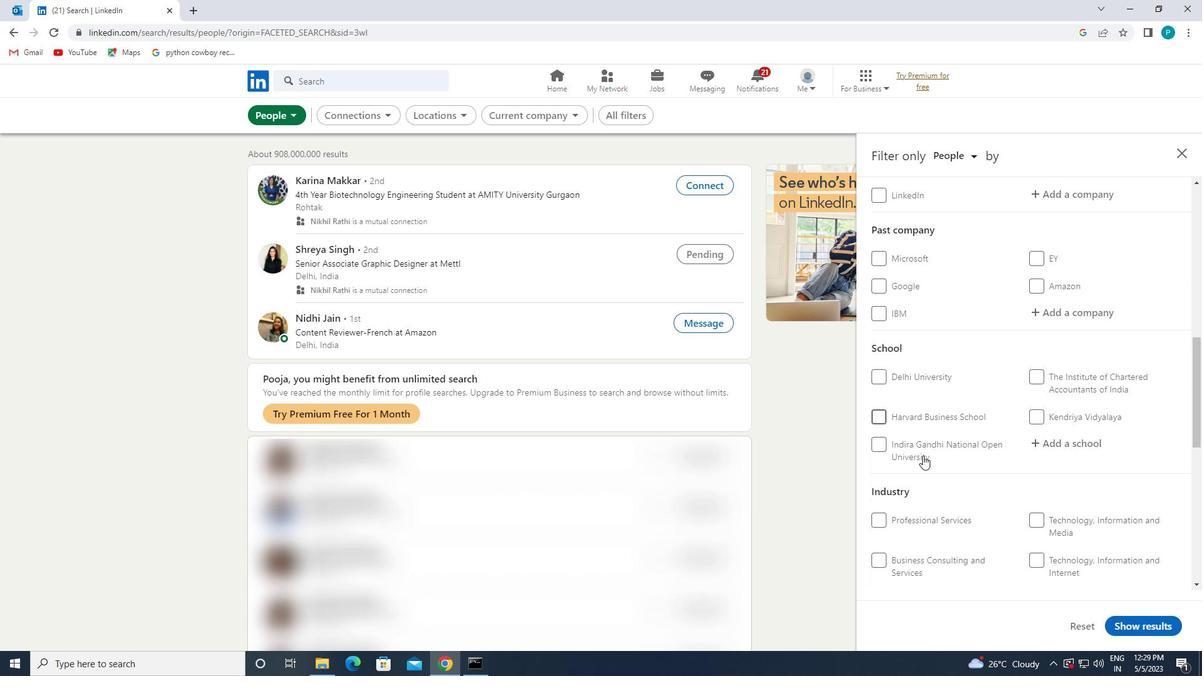 
Action: Mouse scrolled (982, 442) with delta (0, 0)
Screenshot: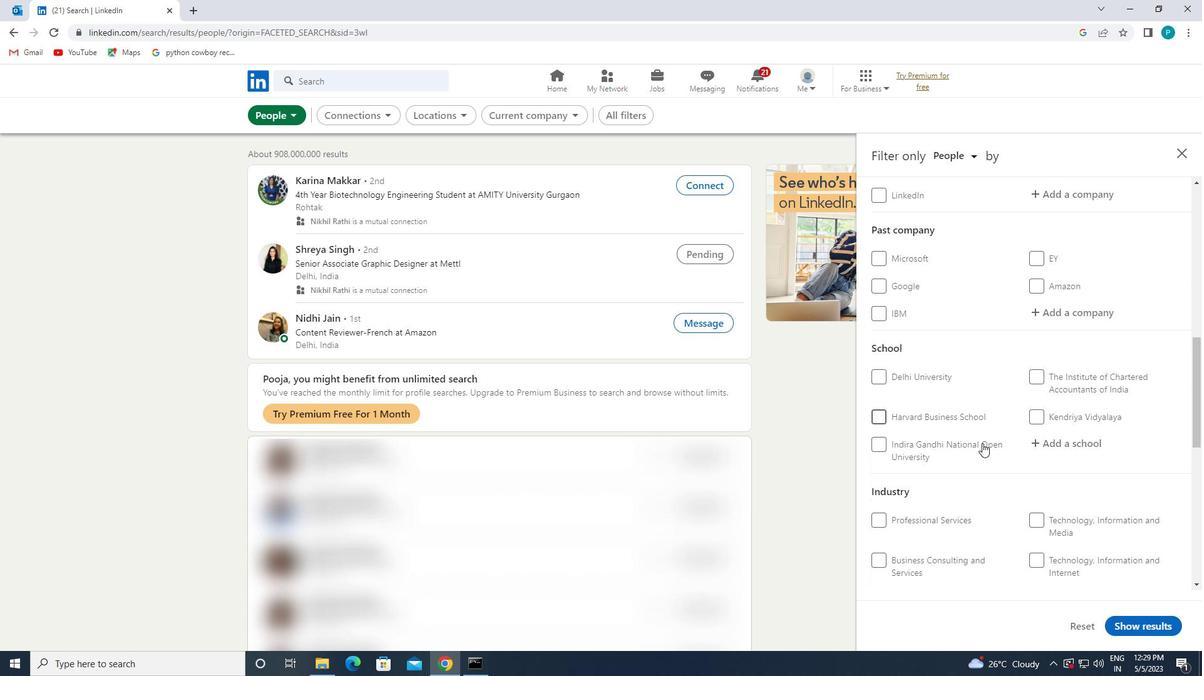 
Action: Mouse moved to (1038, 471)
Screenshot: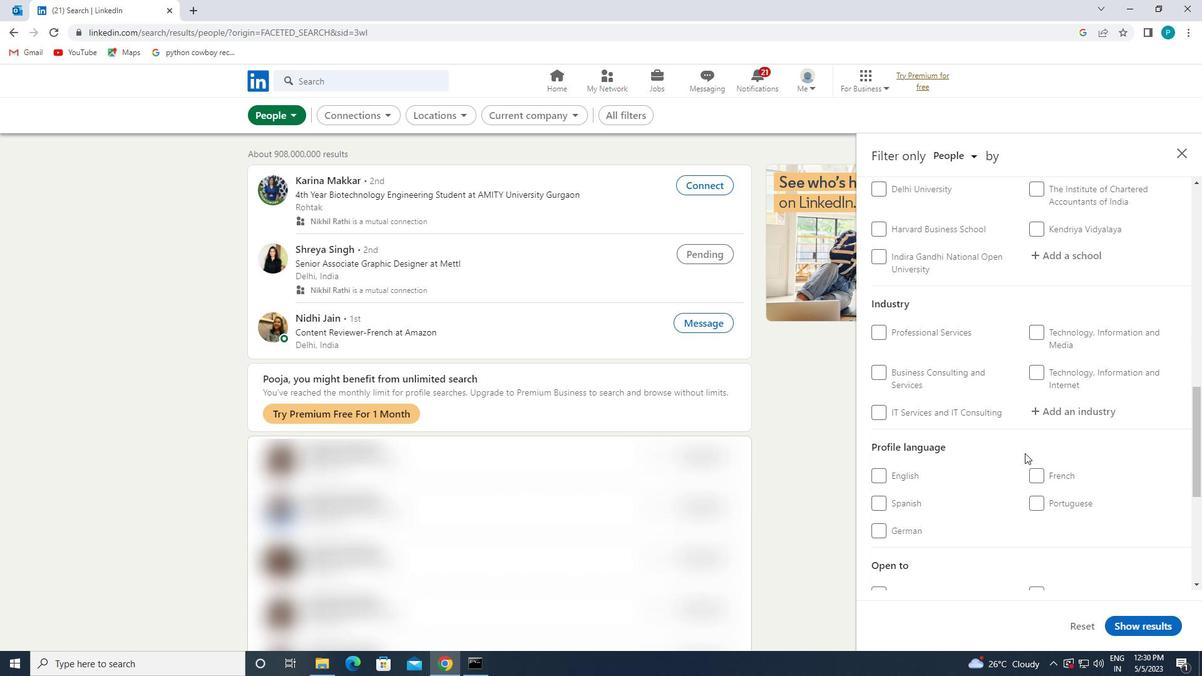 
Action: Mouse pressed left at (1038, 471)
Screenshot: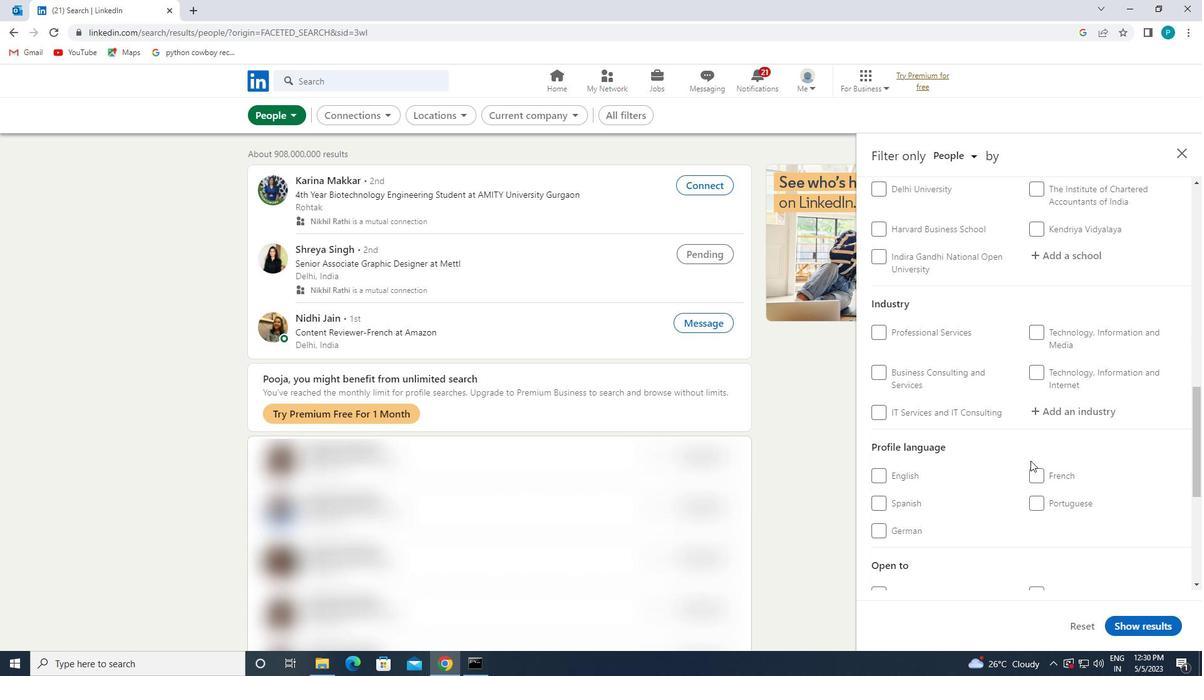 
Action: Mouse moved to (1040, 426)
Screenshot: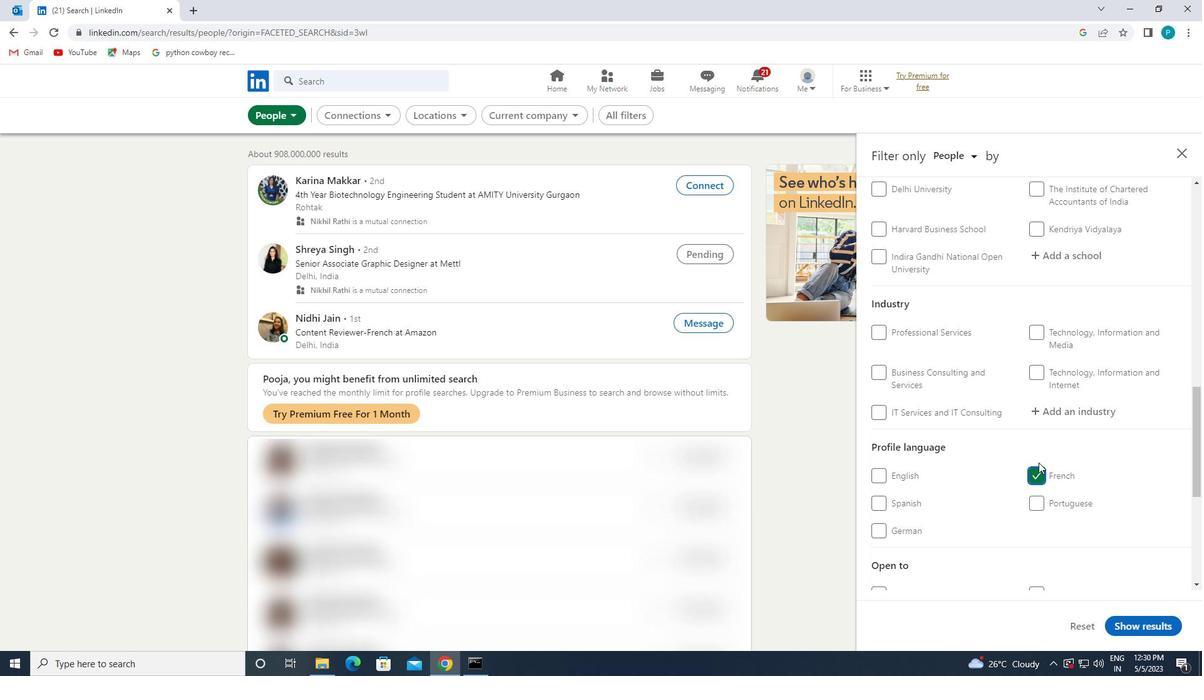 
Action: Mouse scrolled (1040, 427) with delta (0, 0)
Screenshot: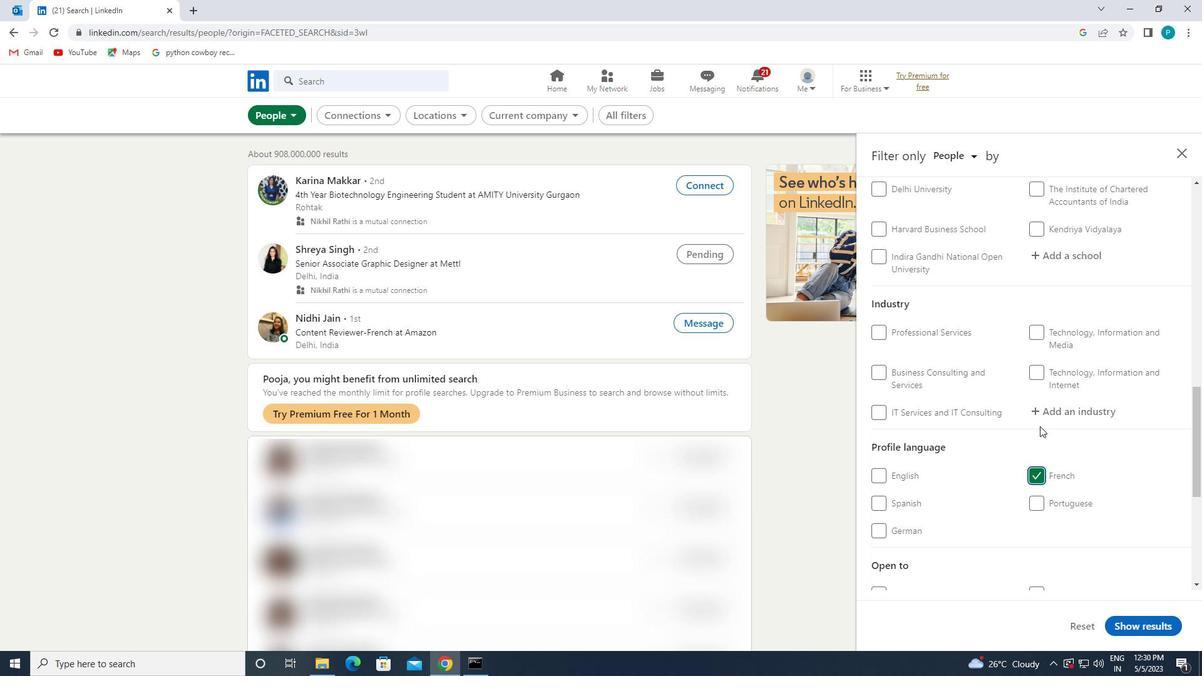 
Action: Mouse scrolled (1040, 427) with delta (0, 0)
Screenshot: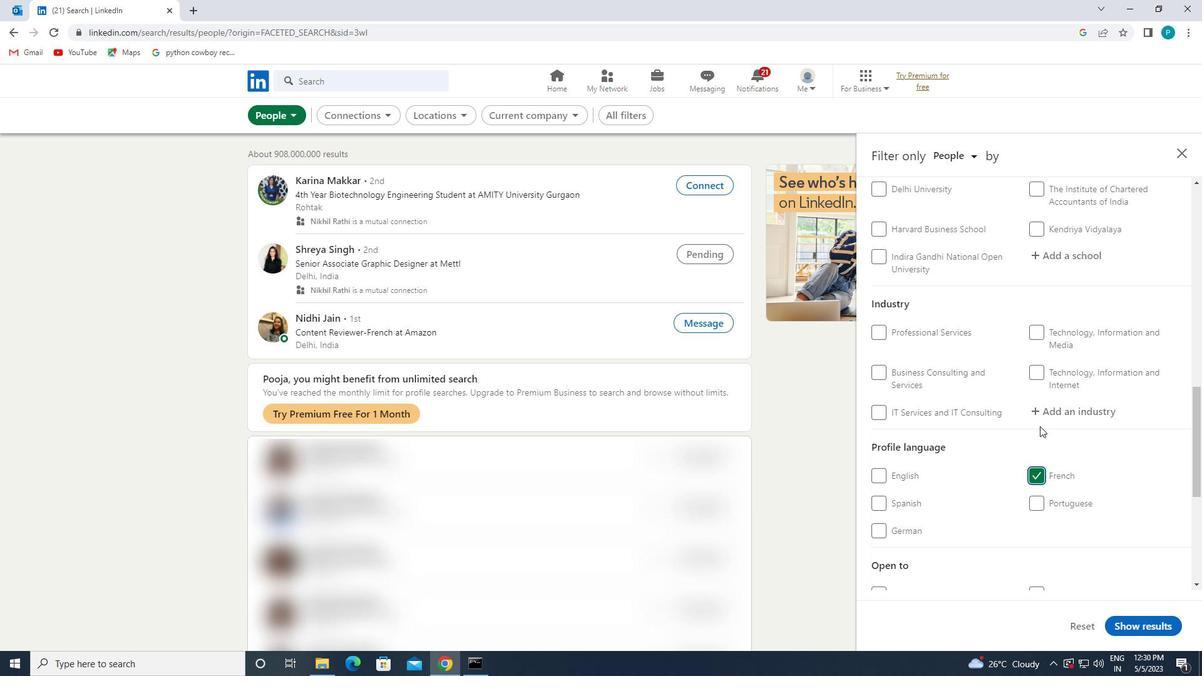 
Action: Mouse scrolled (1040, 427) with delta (0, 0)
Screenshot: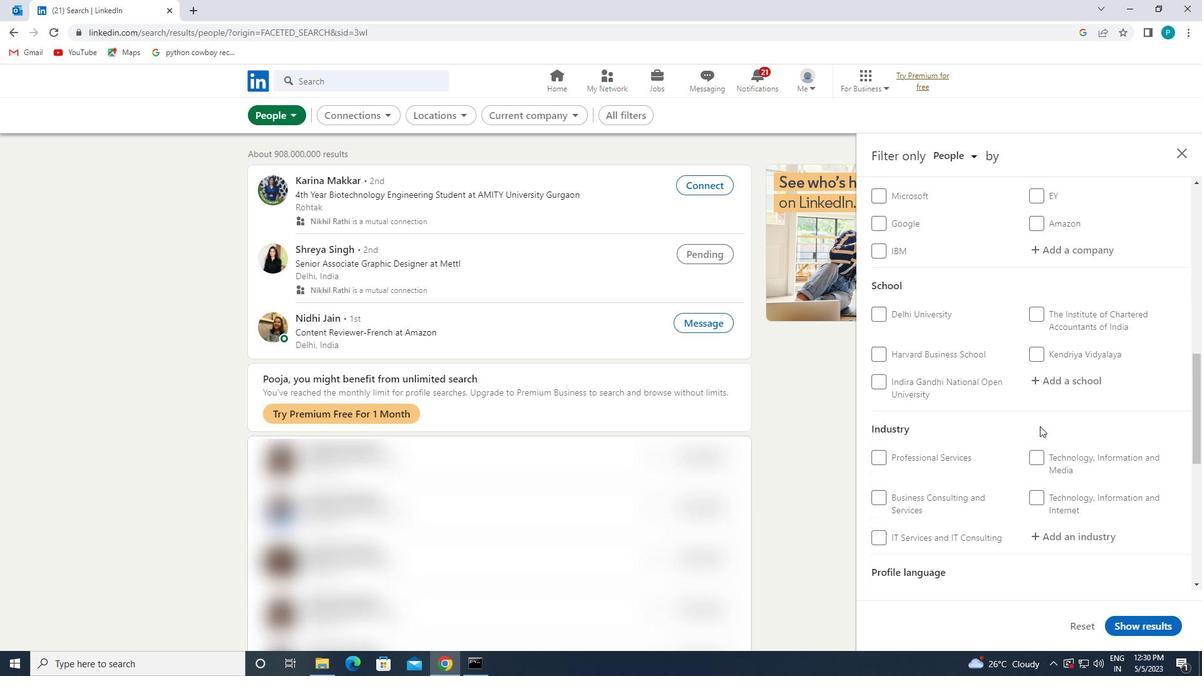 
Action: Mouse moved to (1040, 426)
Screenshot: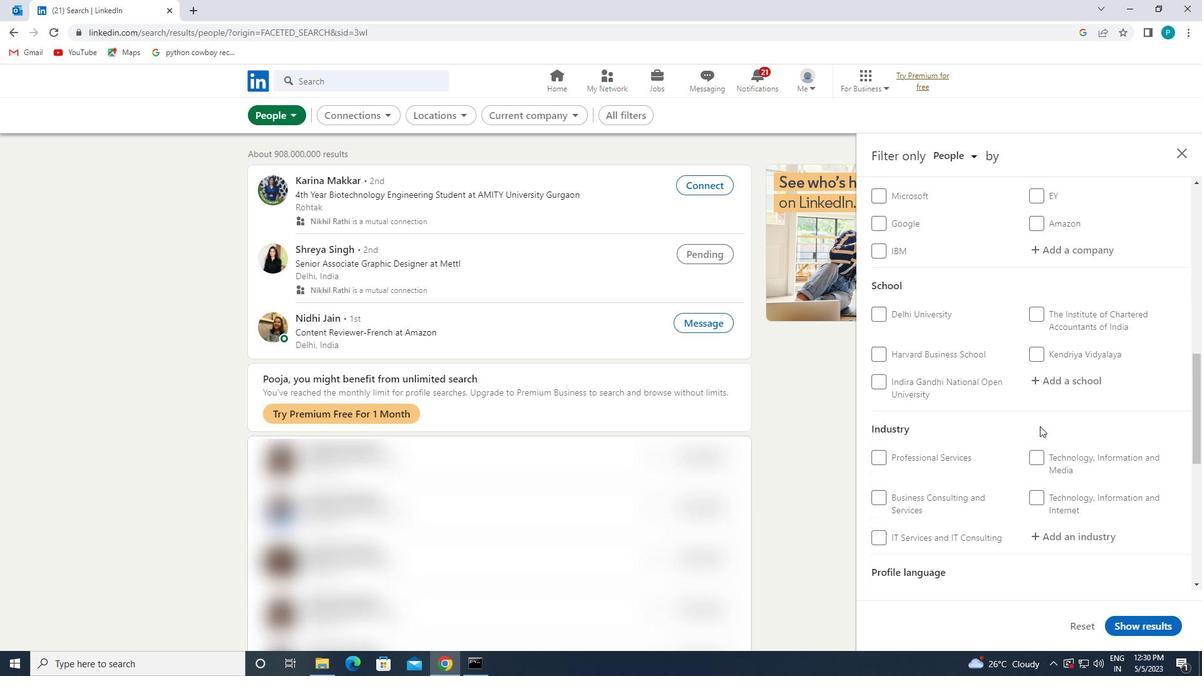 
Action: Mouse scrolled (1040, 427) with delta (0, 0)
Screenshot: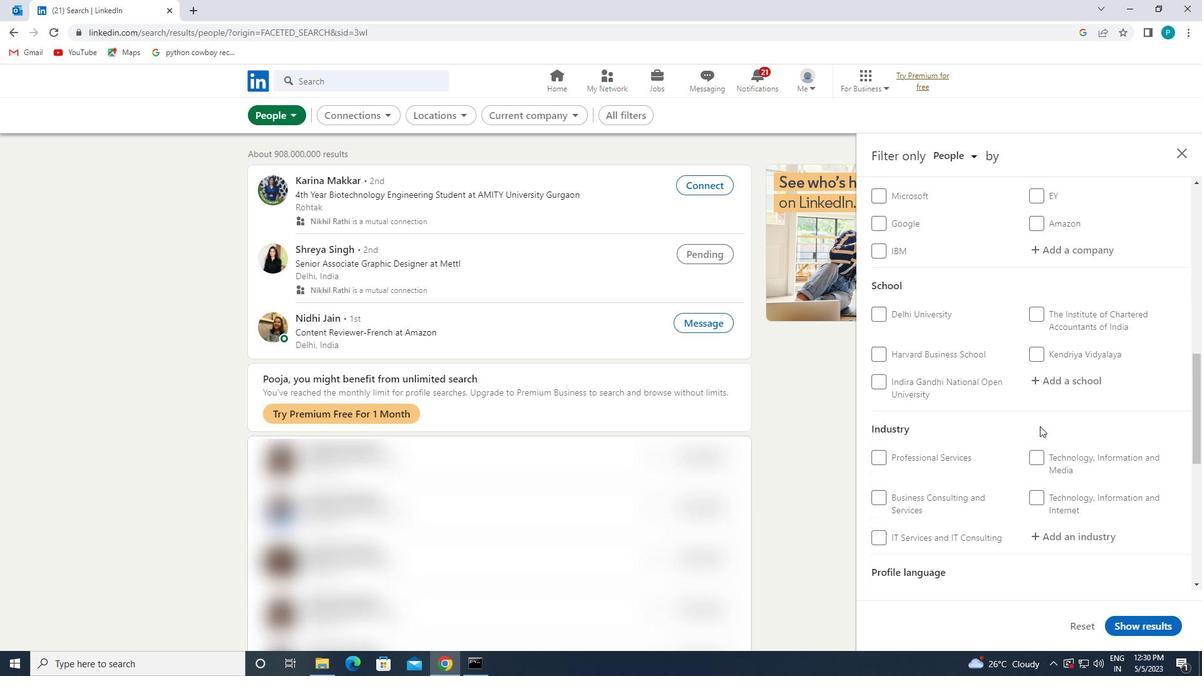 
Action: Mouse scrolled (1040, 427) with delta (0, 0)
Screenshot: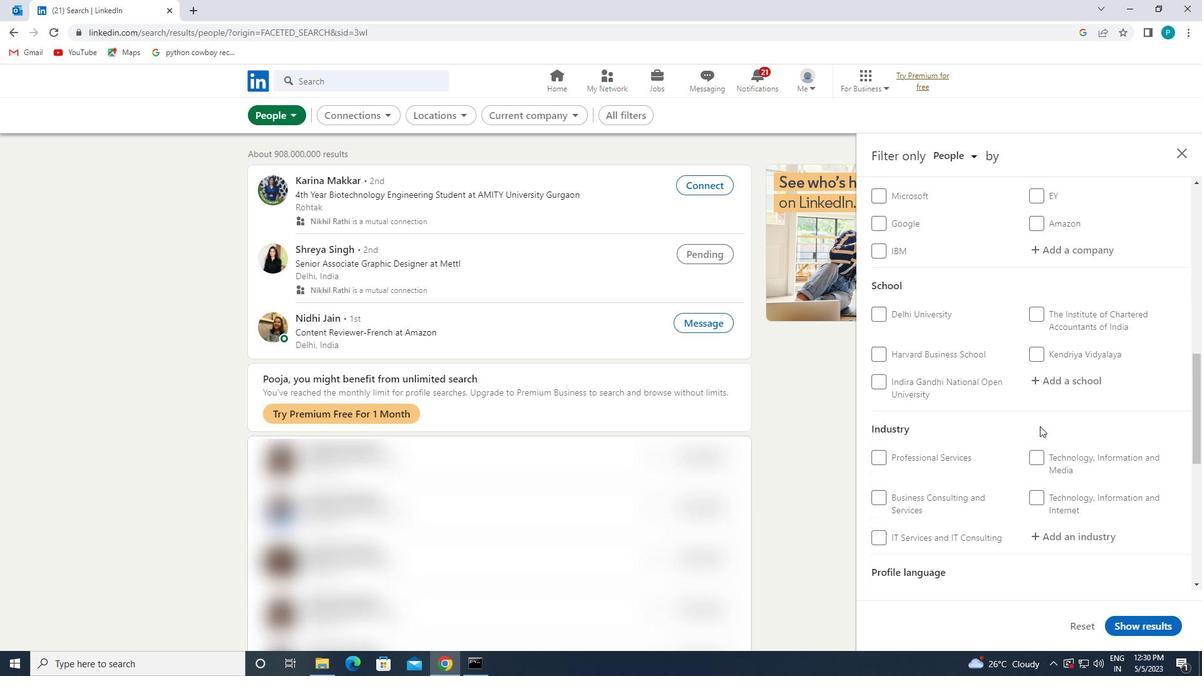 
Action: Mouse scrolled (1040, 427) with delta (0, 0)
Screenshot: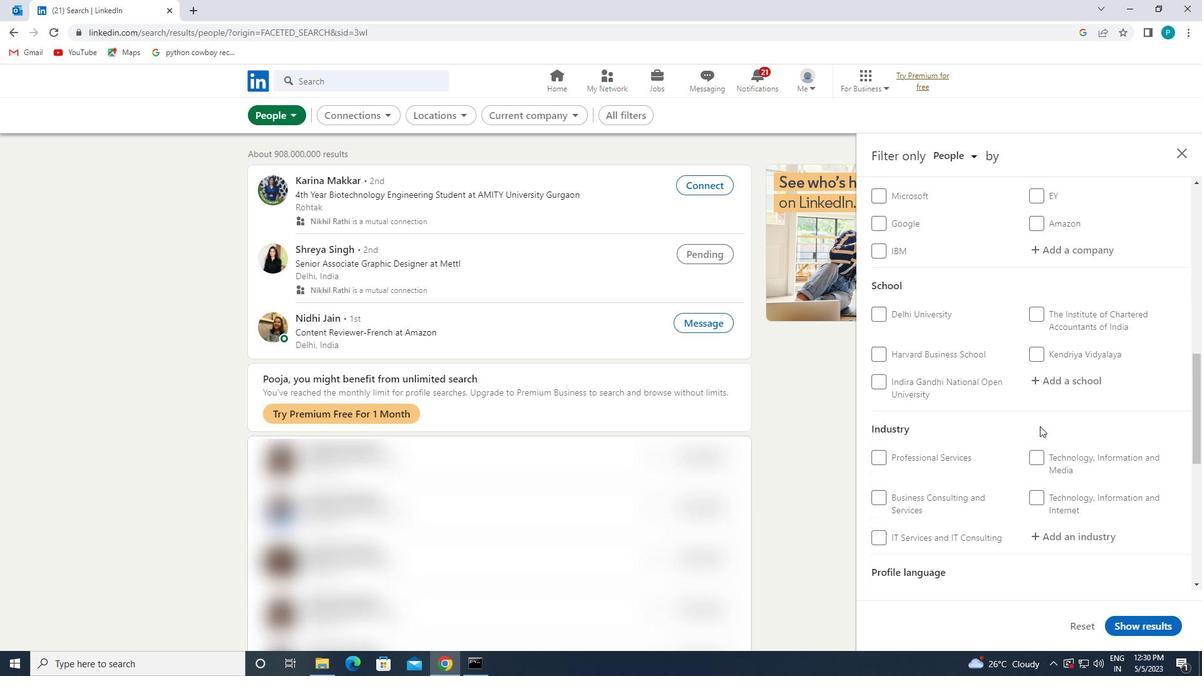 
Action: Mouse scrolled (1040, 427) with delta (0, 0)
Screenshot: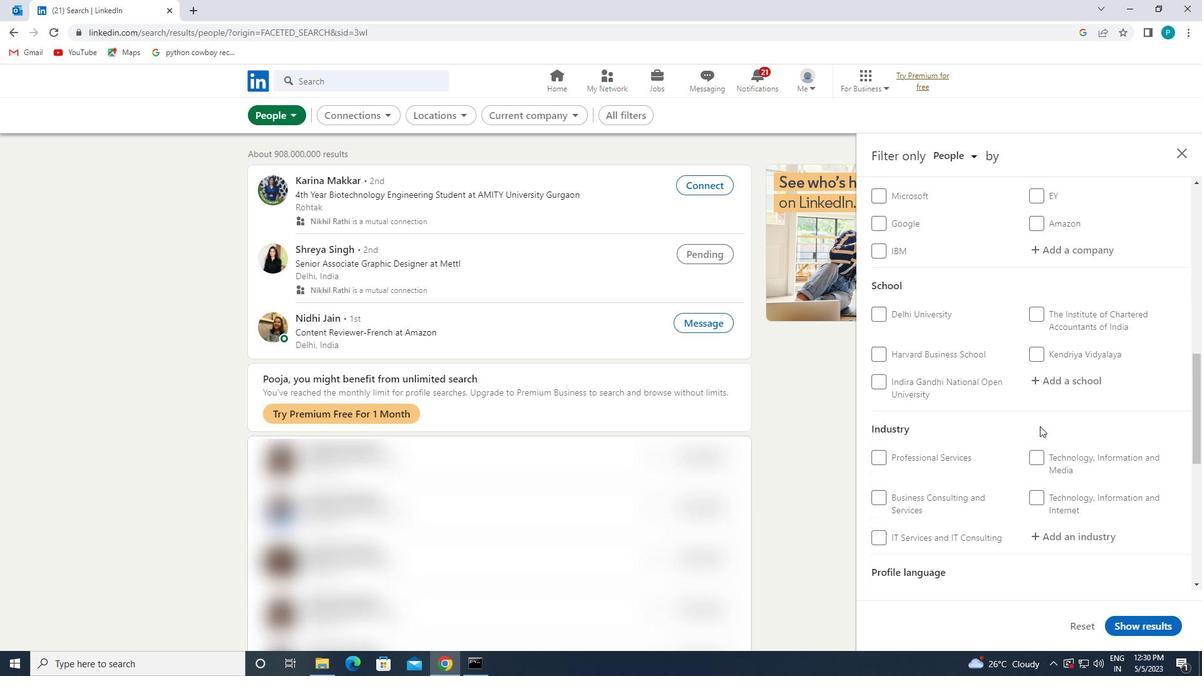 
Action: Mouse scrolled (1040, 427) with delta (0, 0)
Screenshot: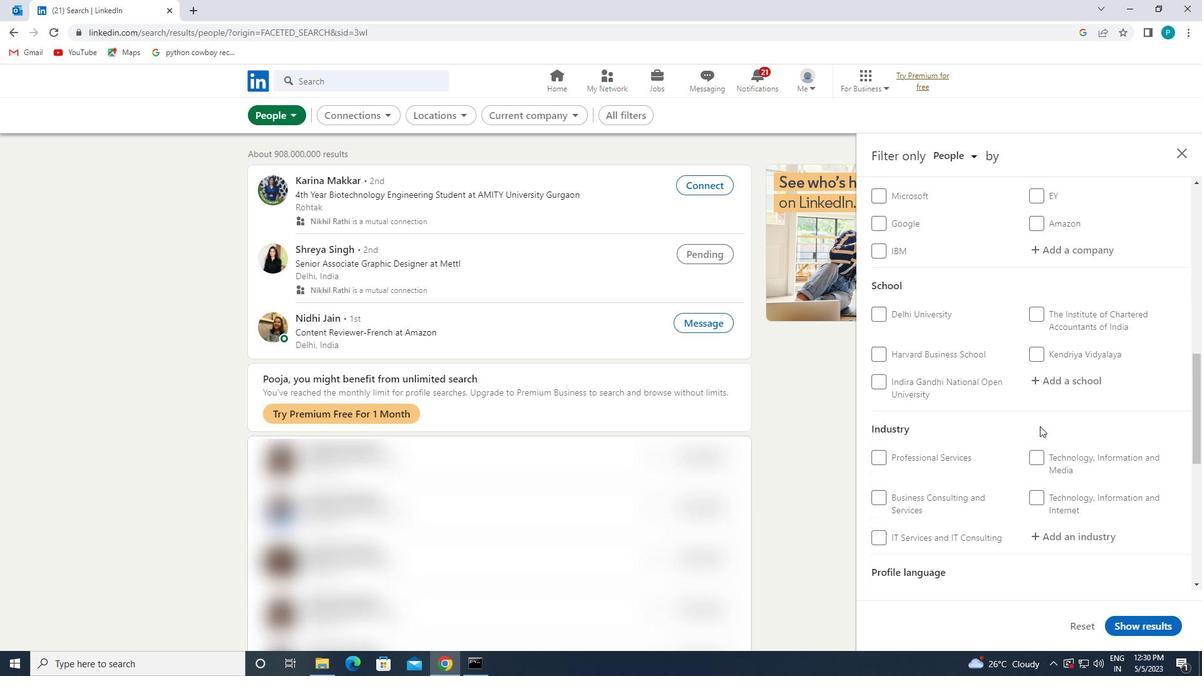 
Action: Mouse moved to (1055, 418)
Screenshot: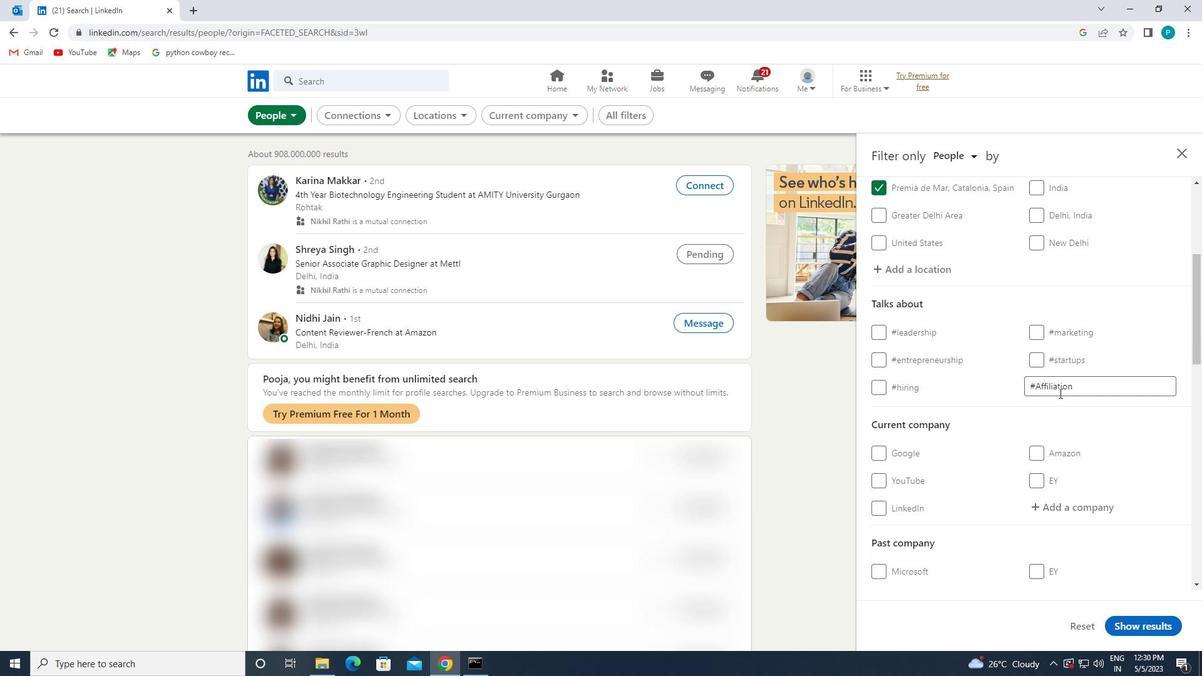 
Action: Mouse scrolled (1055, 417) with delta (0, 0)
Screenshot: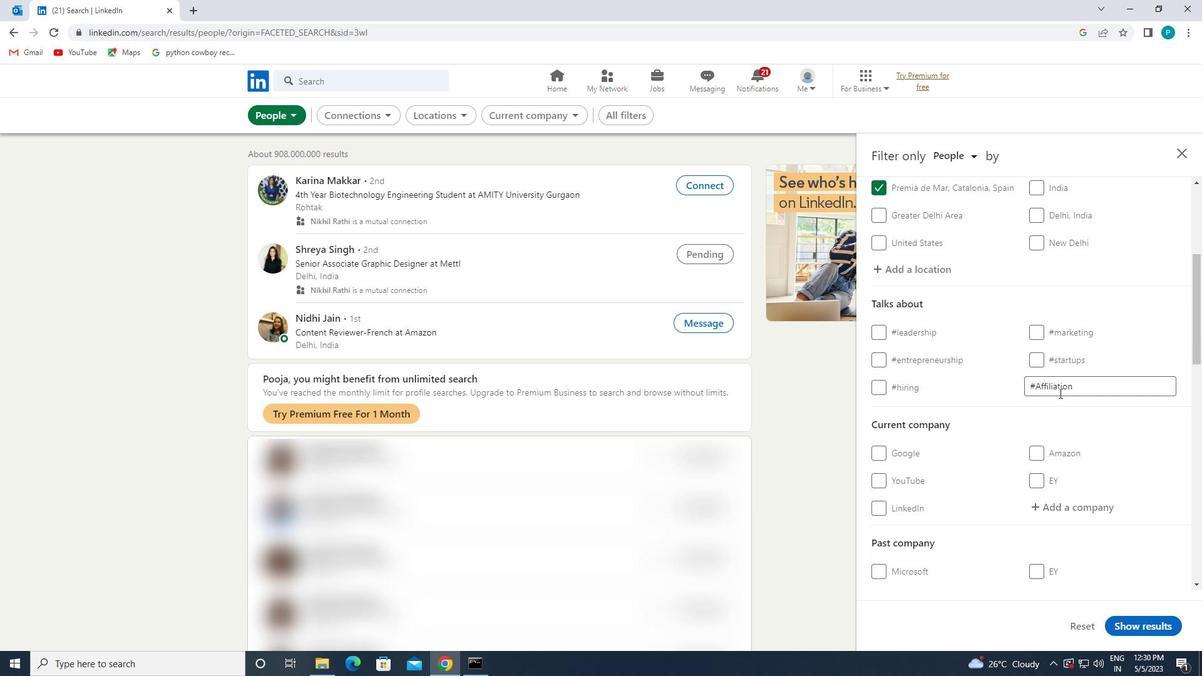 
Action: Mouse scrolled (1055, 417) with delta (0, 0)
Screenshot: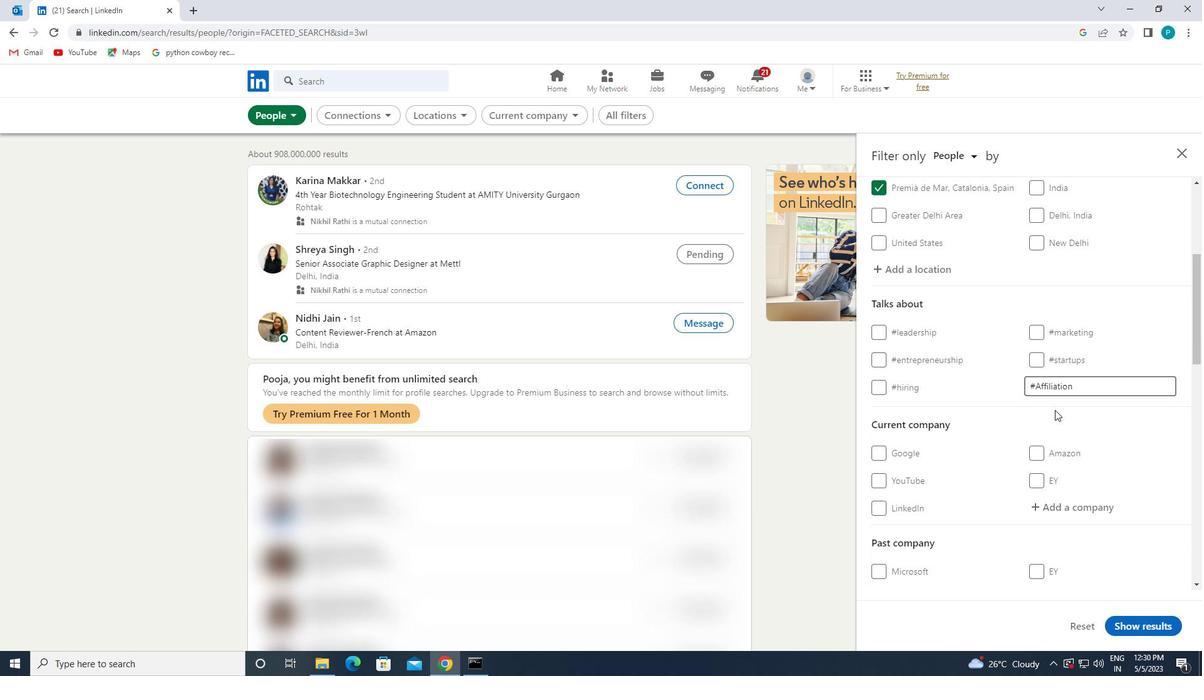 
Action: Mouse moved to (1057, 383)
Screenshot: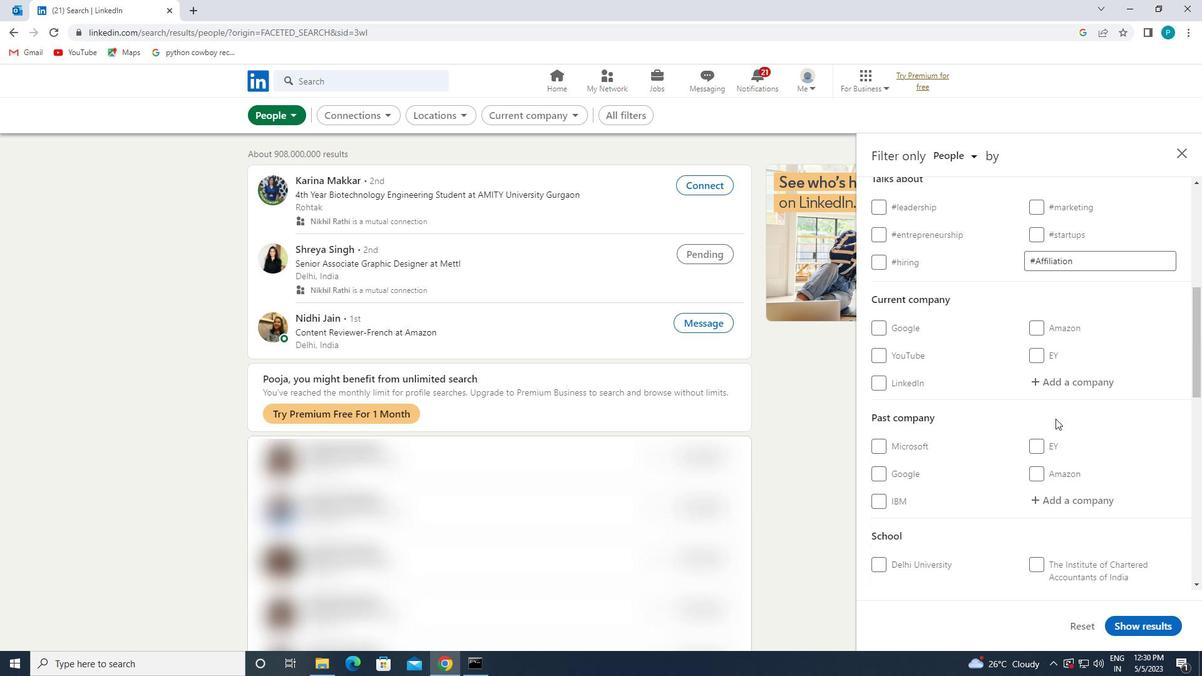 
Action: Mouse pressed left at (1057, 383)
Screenshot: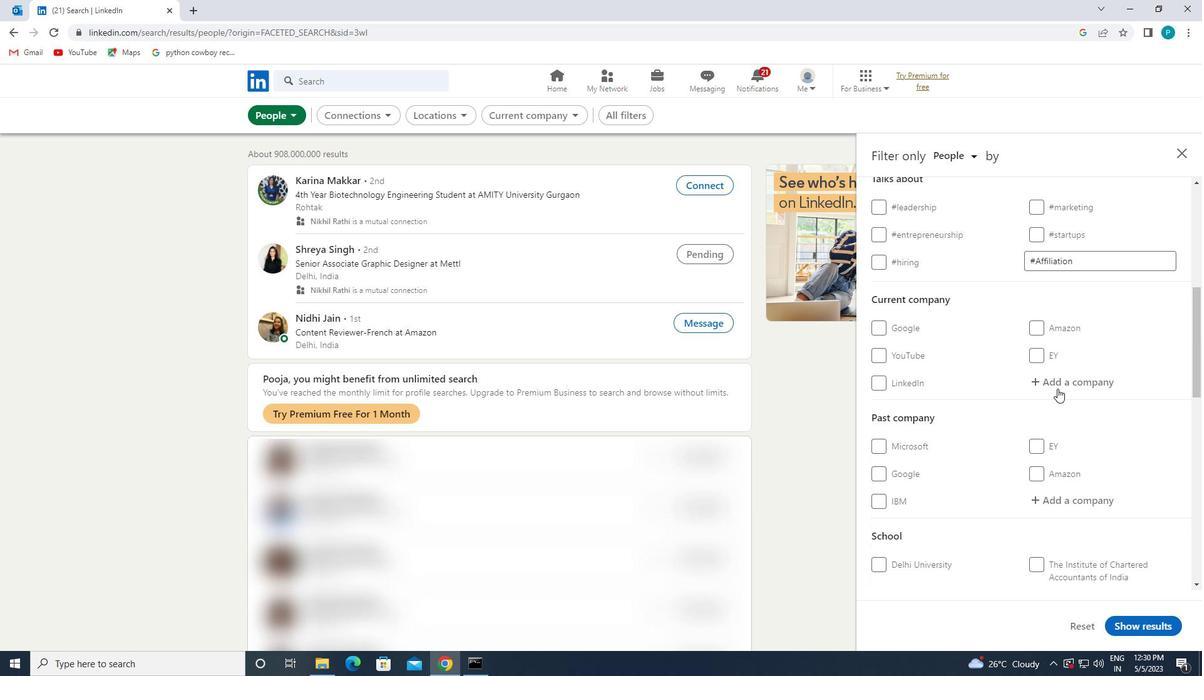
Action: Key pressed <Key.caps_lock>SBM
Screenshot: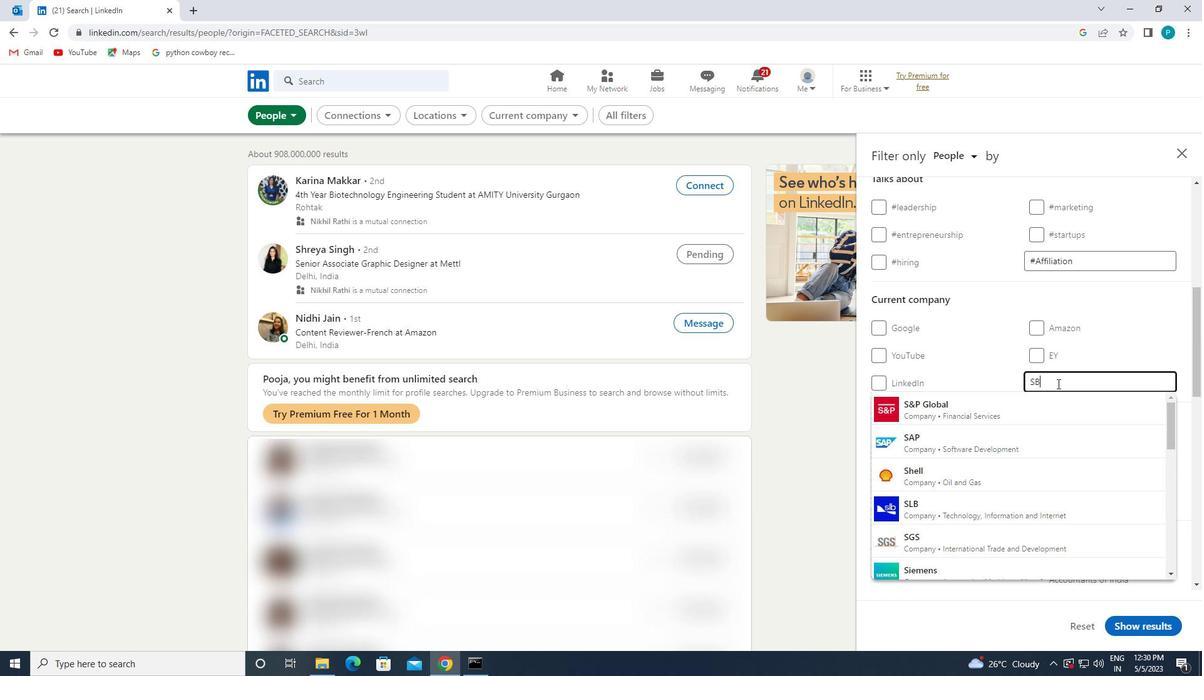
Action: Mouse moved to (1043, 413)
Screenshot: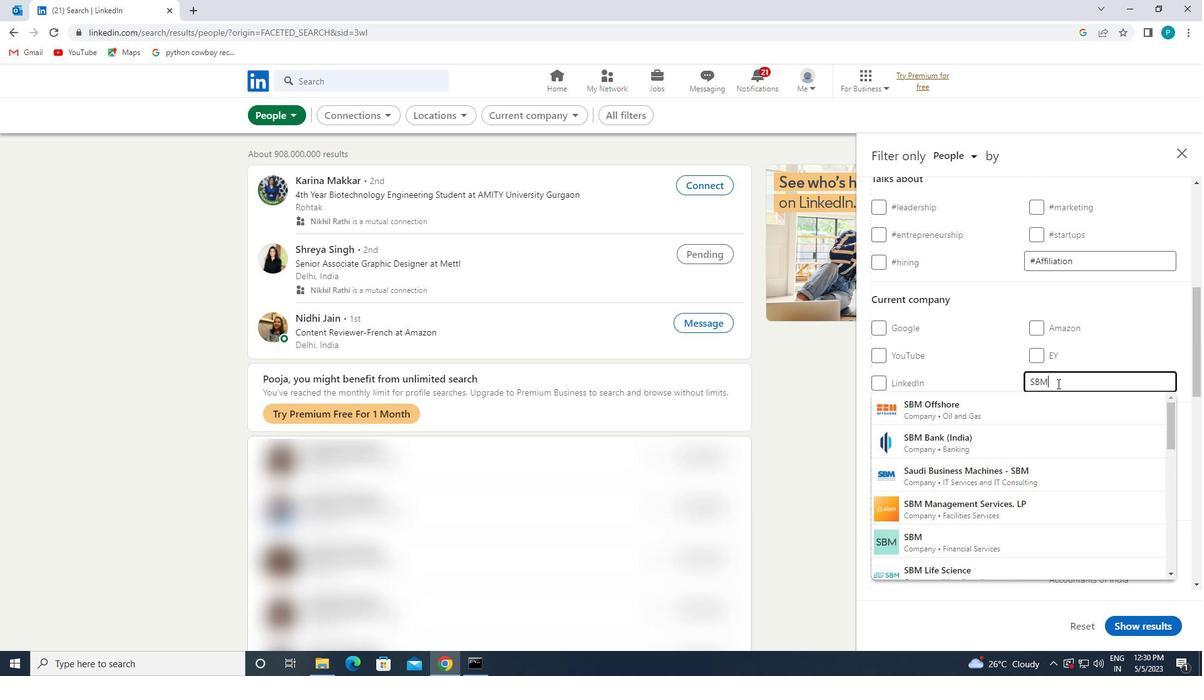 
Action: Mouse pressed left at (1043, 413)
Screenshot: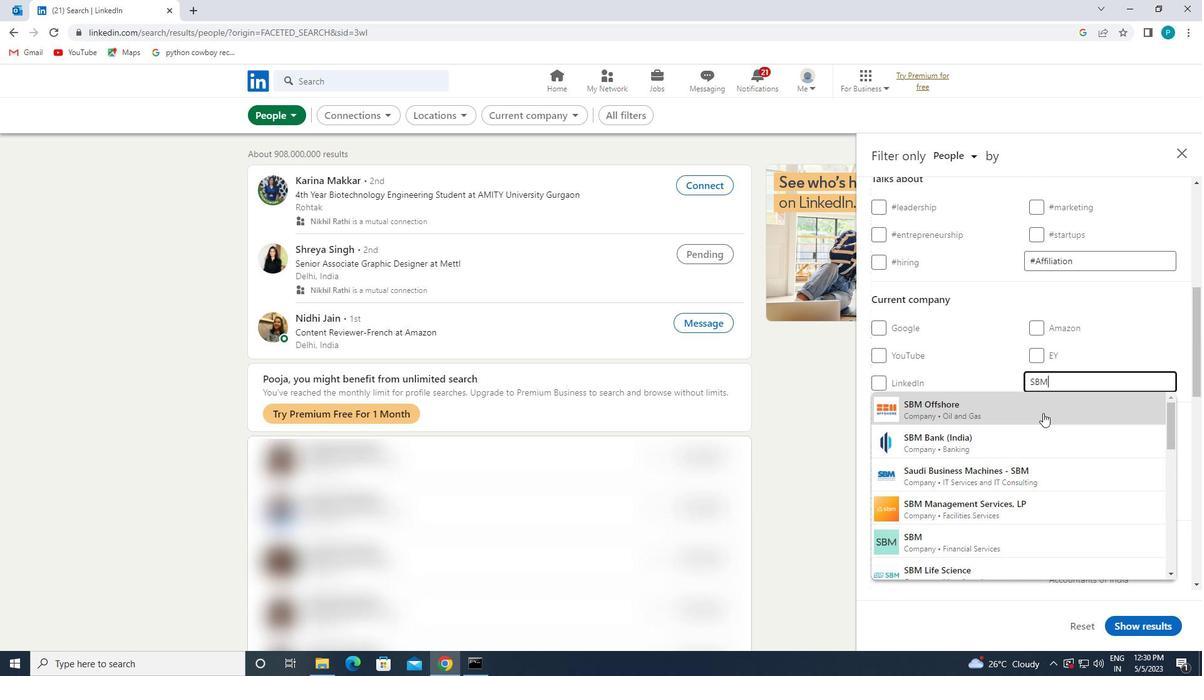 
Action: Mouse scrolled (1043, 412) with delta (0, 0)
Screenshot: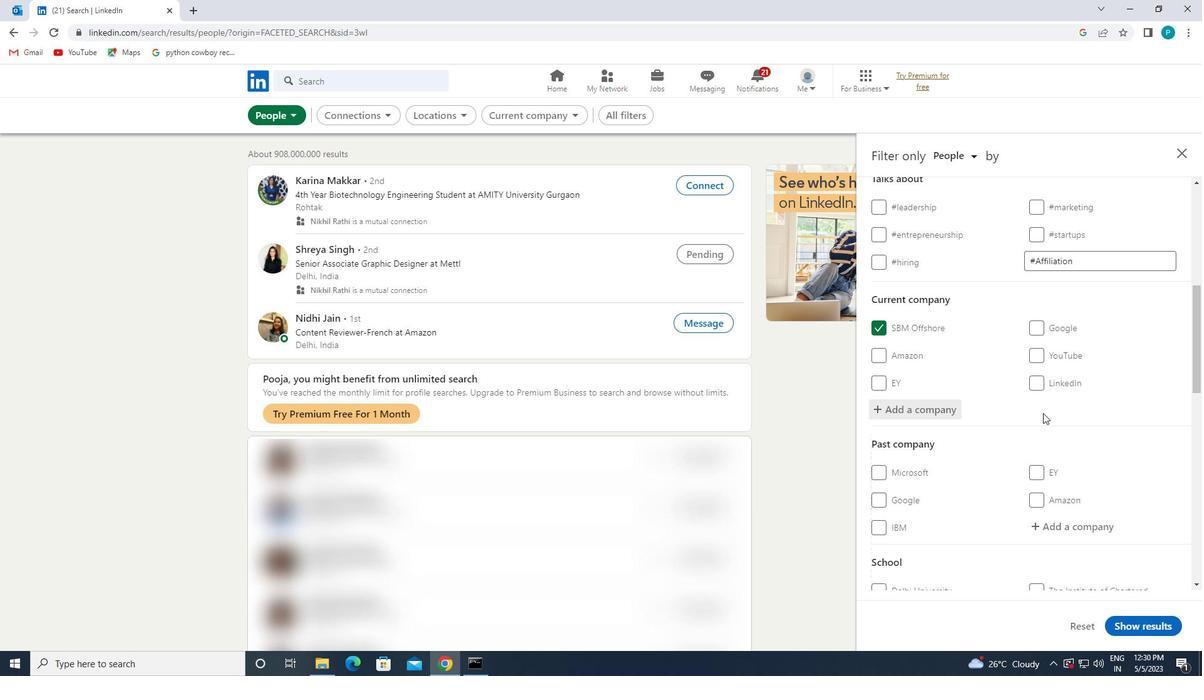 
Action: Mouse scrolled (1043, 412) with delta (0, 0)
Screenshot: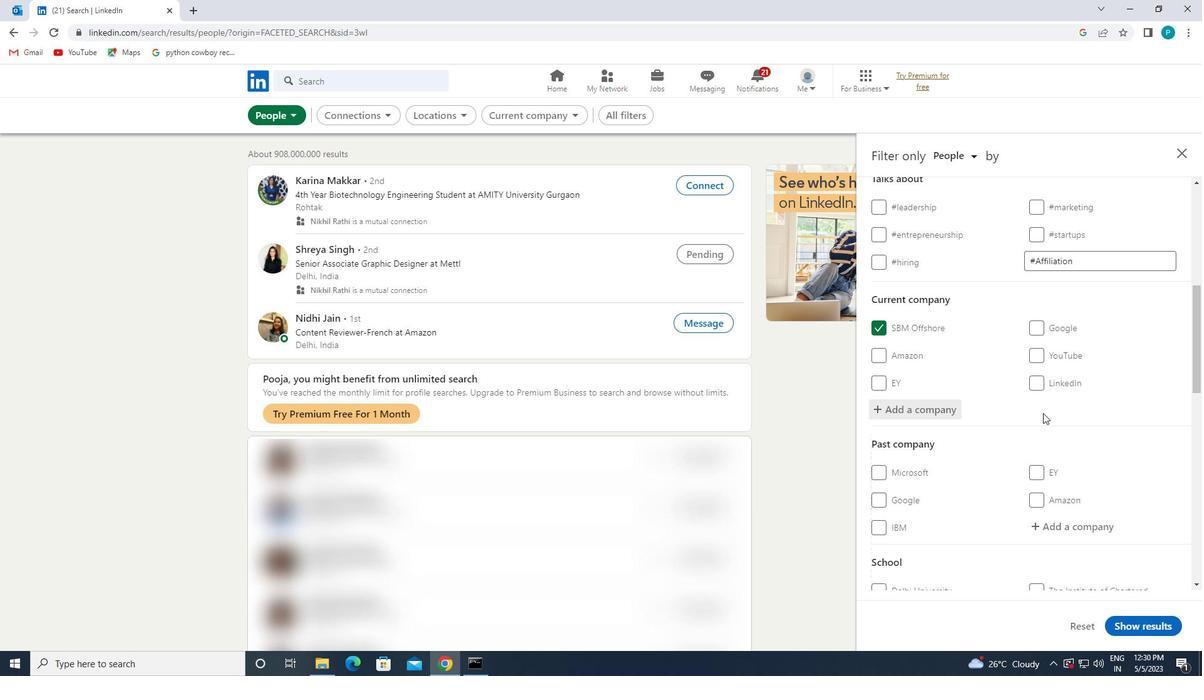 
Action: Mouse scrolled (1043, 412) with delta (0, 0)
Screenshot: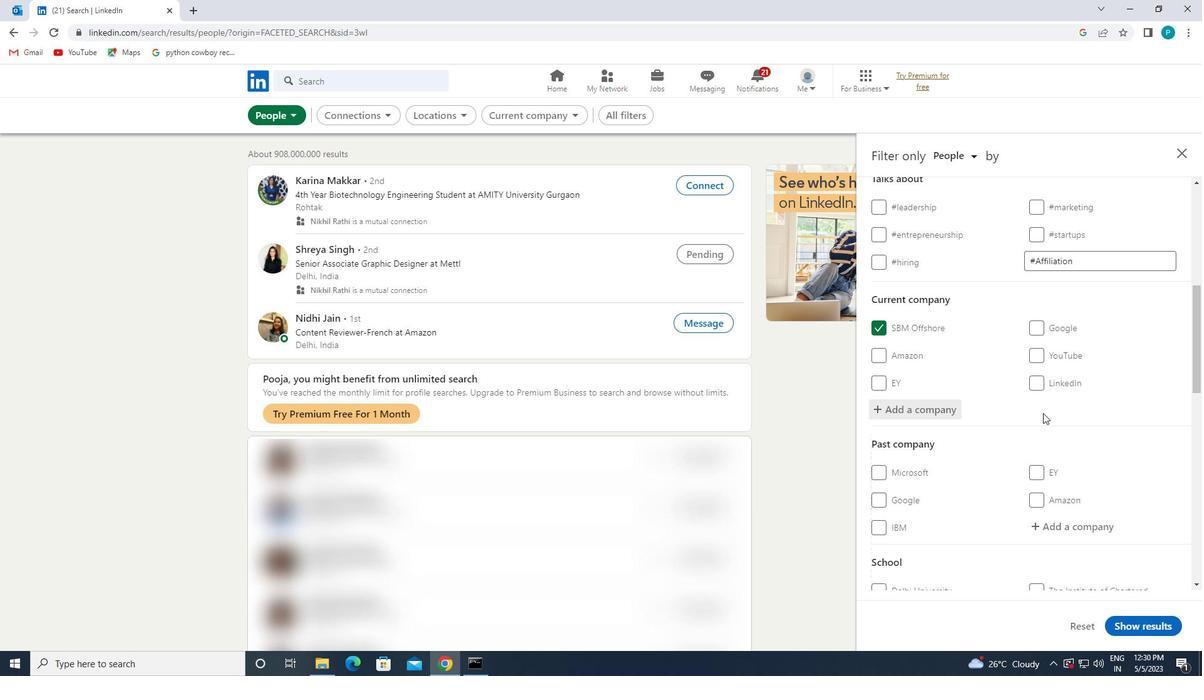 
Action: Mouse moved to (1053, 422)
Screenshot: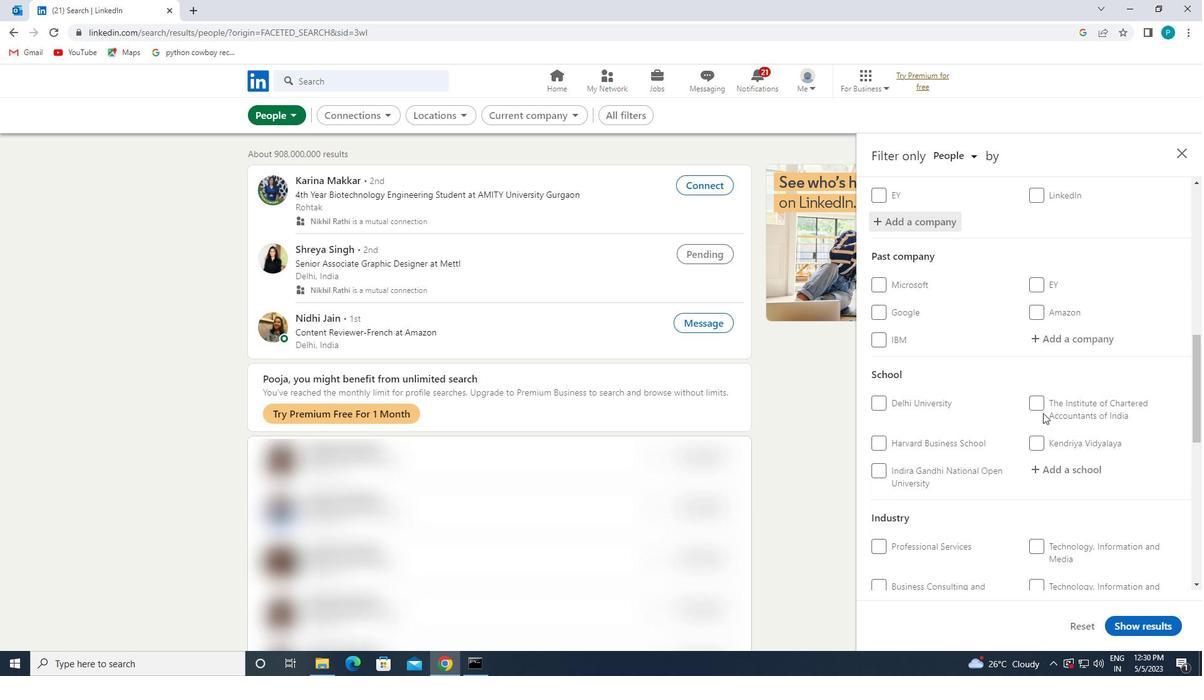 
Action: Mouse scrolled (1053, 421) with delta (0, 0)
Screenshot: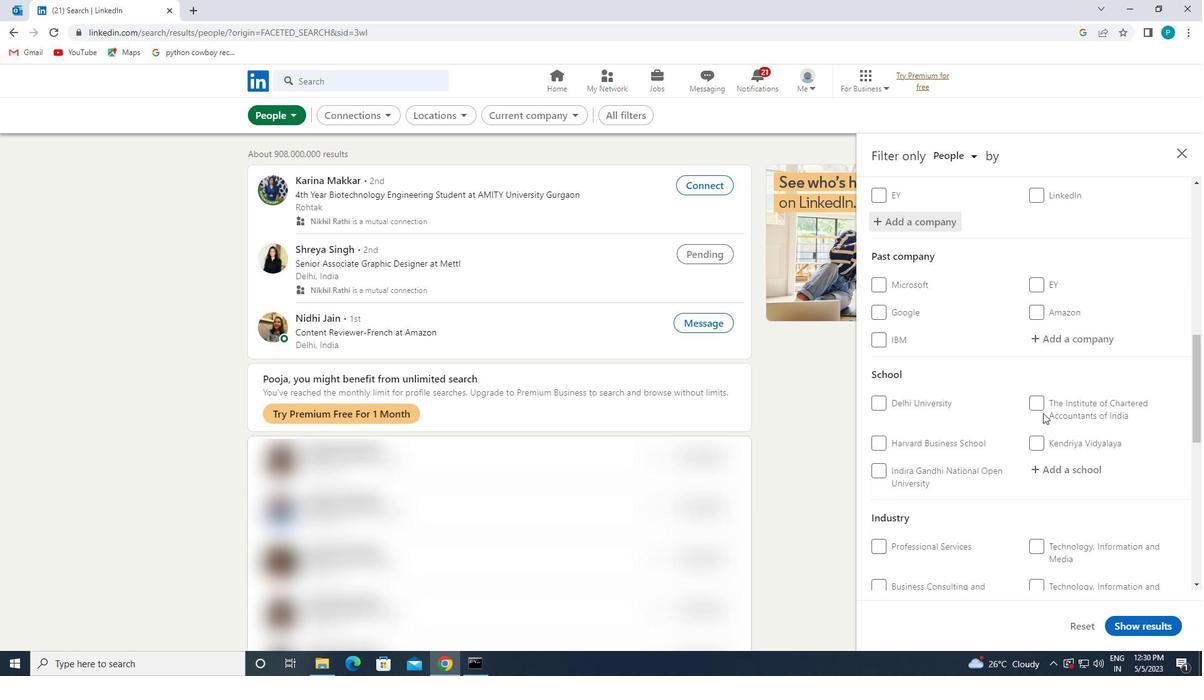 
Action: Mouse moved to (1053, 412)
Screenshot: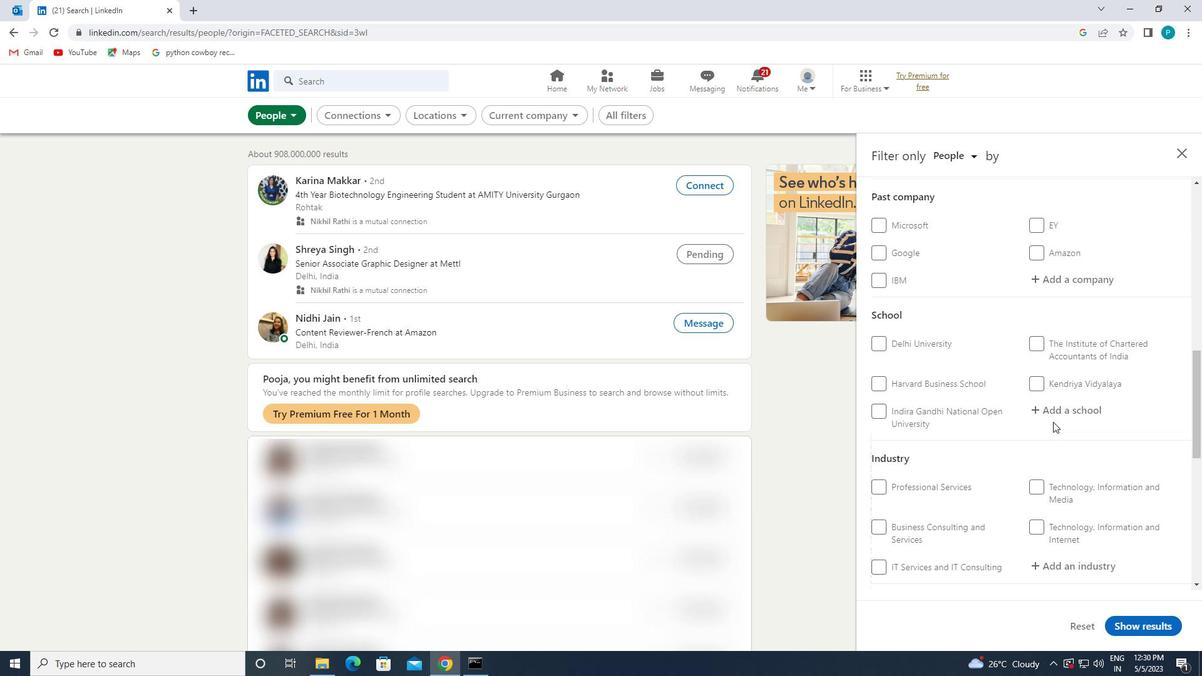 
Action: Mouse pressed left at (1053, 412)
Screenshot: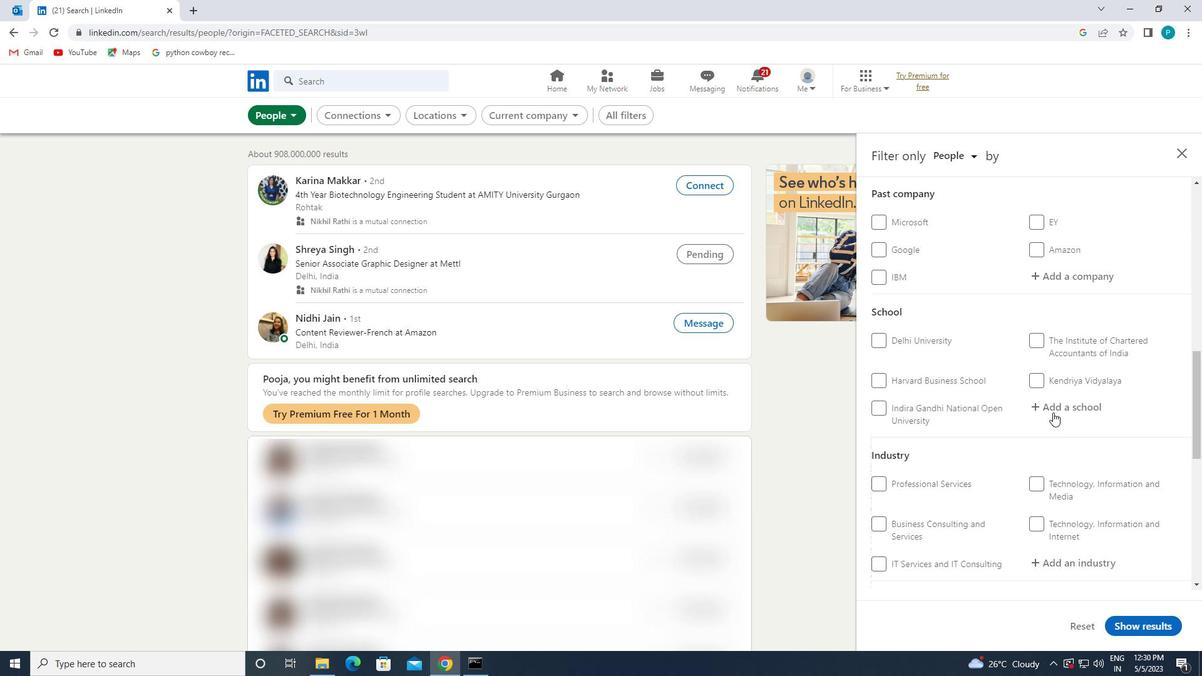 
Action: Key pressed <Key.caps_lock><Key.caps_lock>I<Key.caps_lock>NDIAN<Key.space><Key.caps_lock>I<Key.caps_lock>NSTITUTE<Key.space>OF
Screenshot: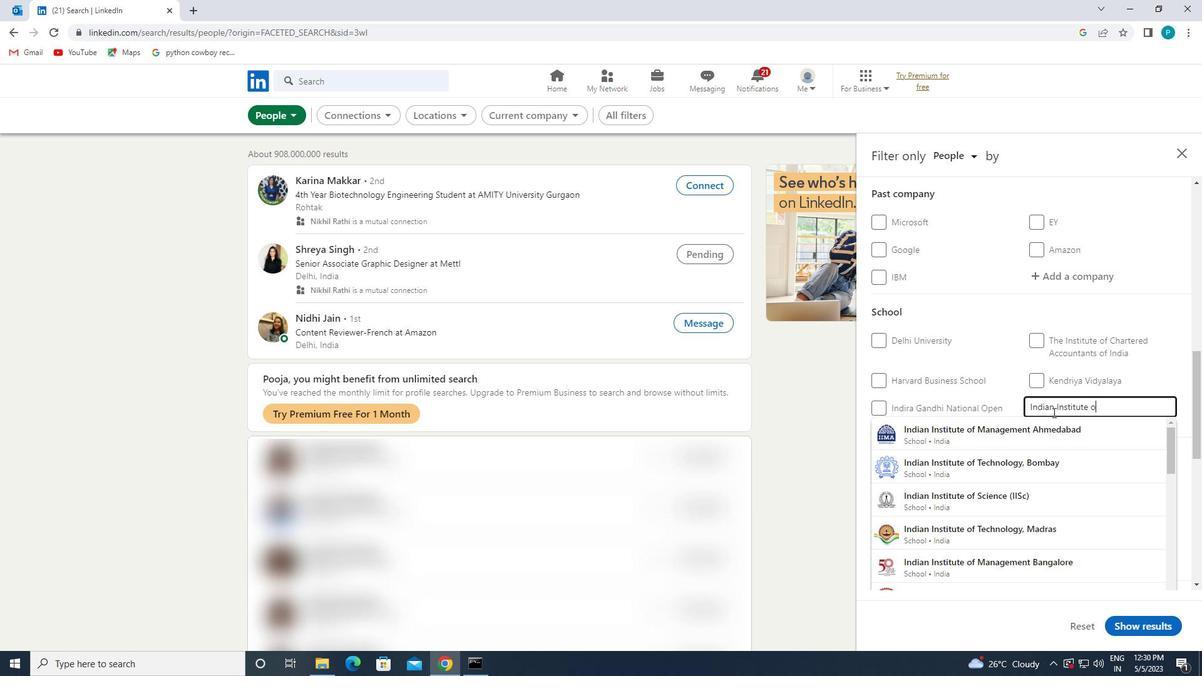
Action: Mouse moved to (1093, 419)
Screenshot: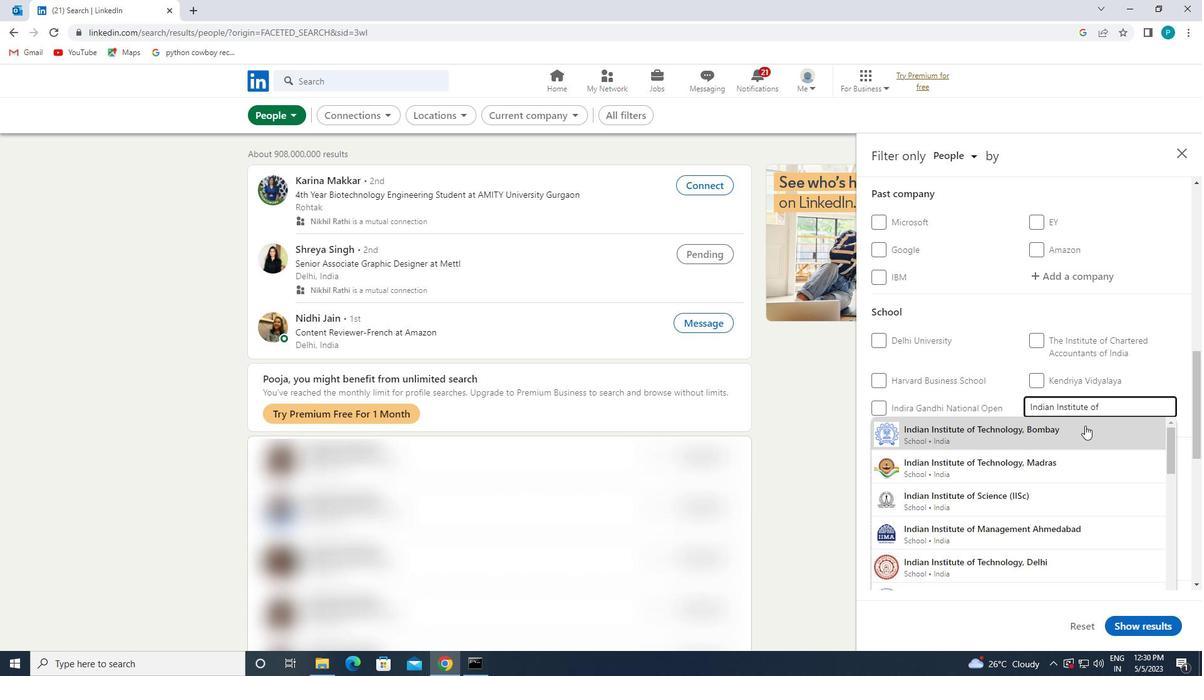 
Action: Mouse scrolled (1093, 418) with delta (0, 0)
Screenshot: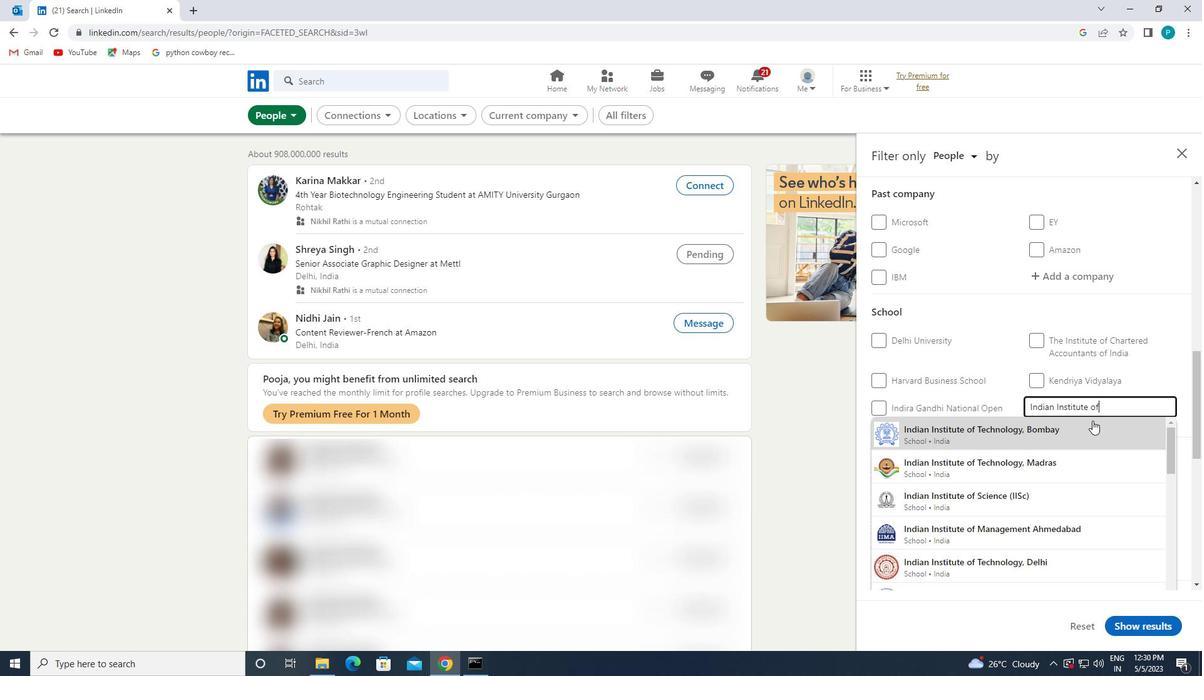 
Action: Mouse scrolled (1093, 418) with delta (0, 0)
Screenshot: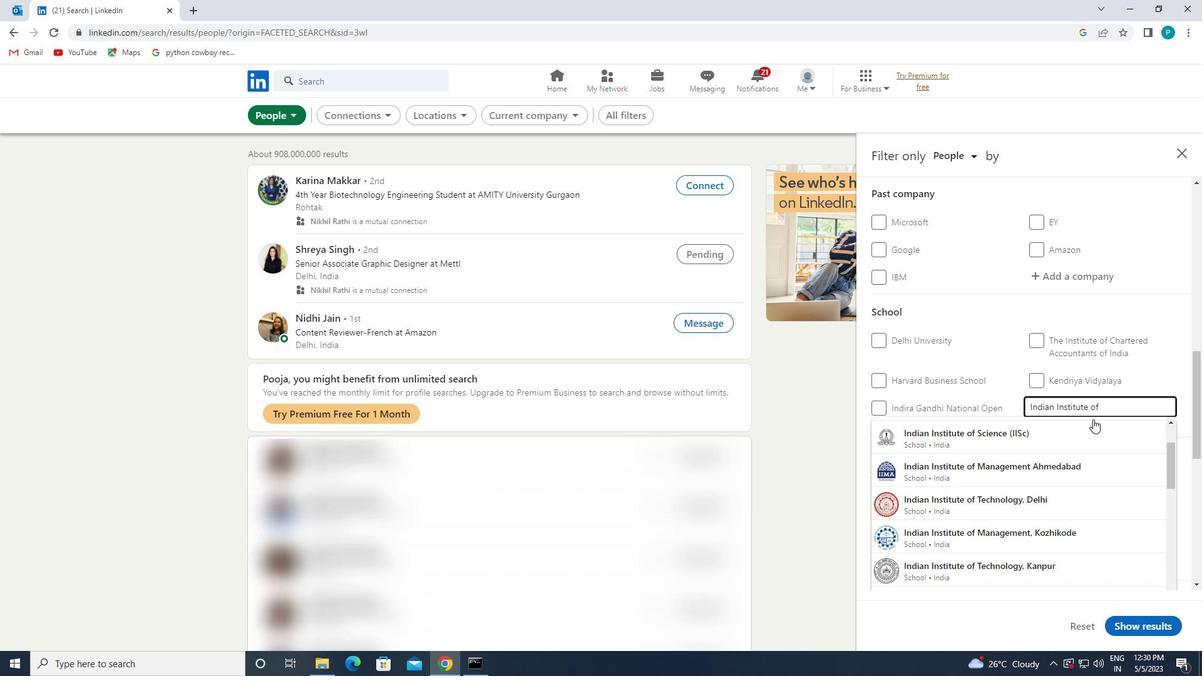 
Action: Mouse moved to (1090, 412)
Screenshot: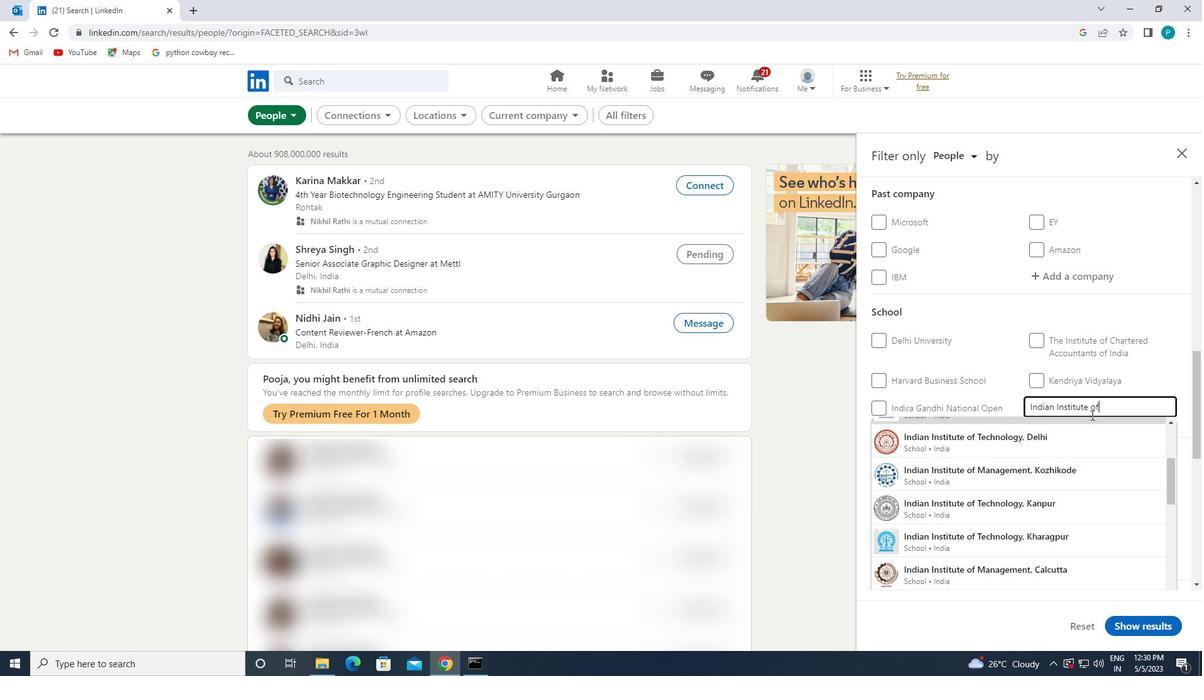 
Action: Key pressed <Key.space><Key.caps_lock>T<Key.caps_lock>ECHNOLOGY<Key.space>,
Screenshot: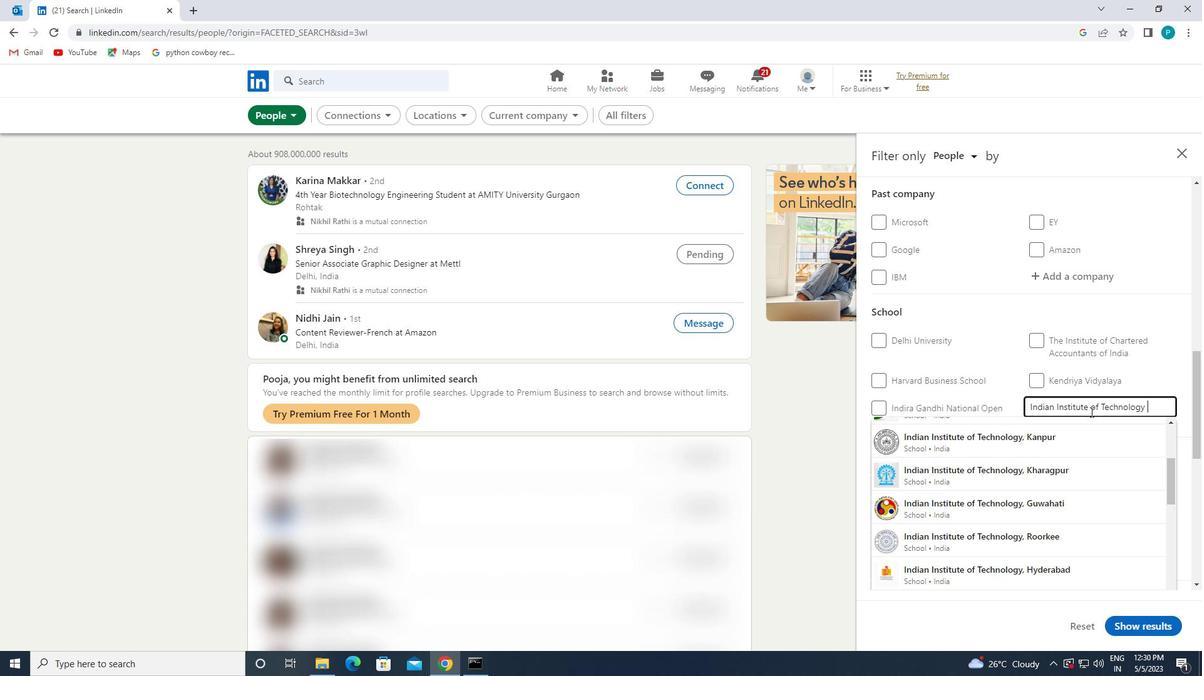 
Action: Mouse moved to (1095, 439)
Screenshot: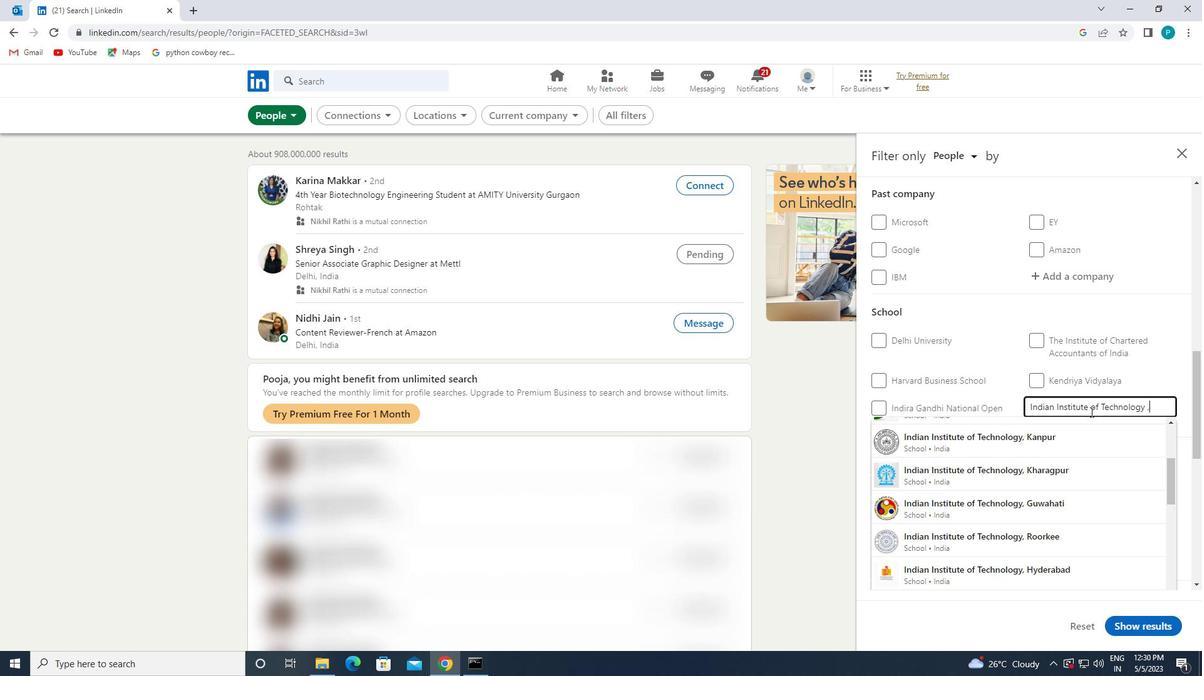 
Action: Mouse scrolled (1095, 440) with delta (0, 0)
Screenshot: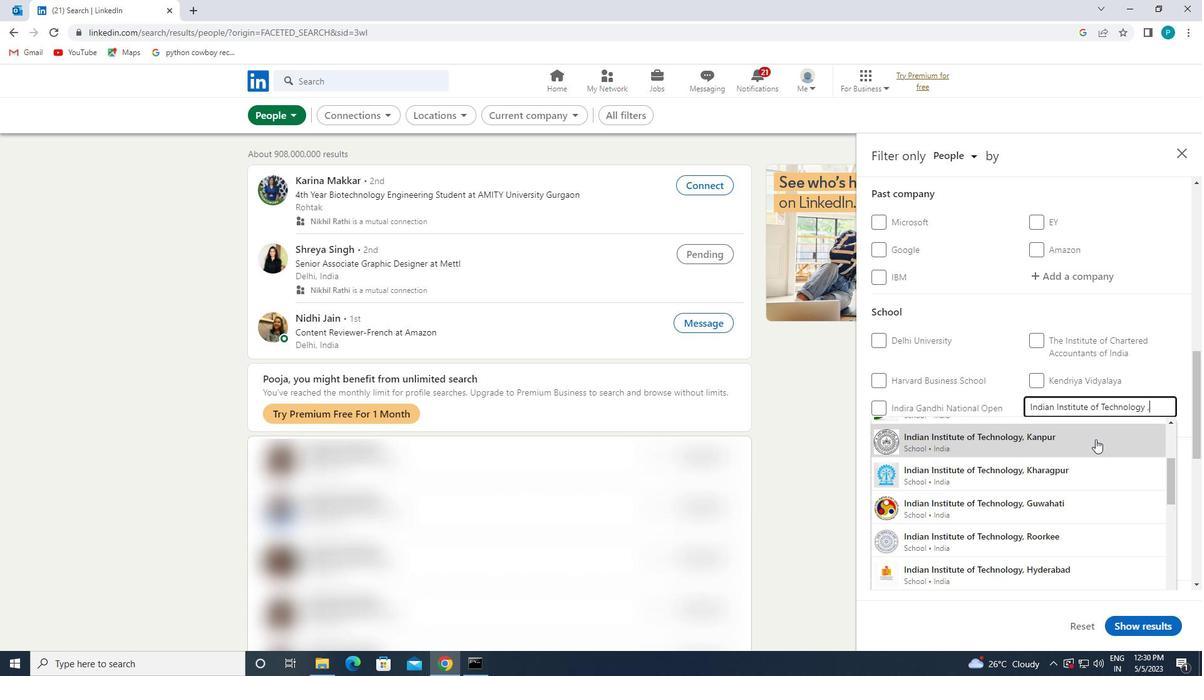 
Action: Key pressed <Key.space>P
Screenshot: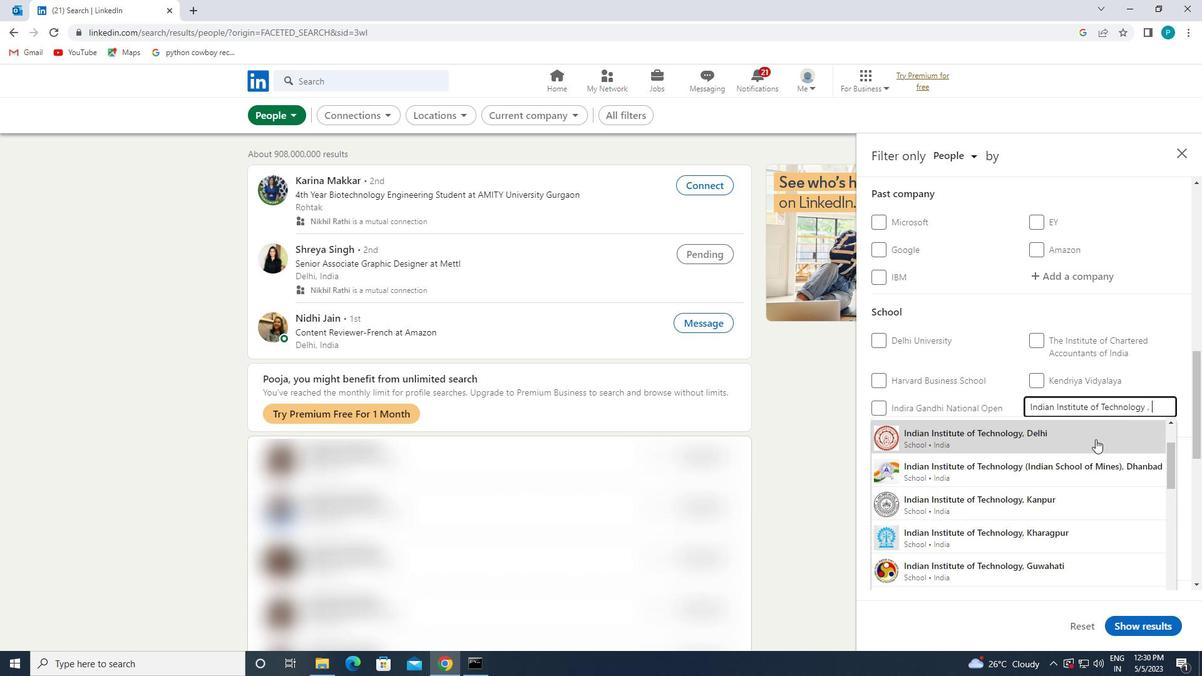 
Action: Mouse moved to (1104, 470)
Screenshot: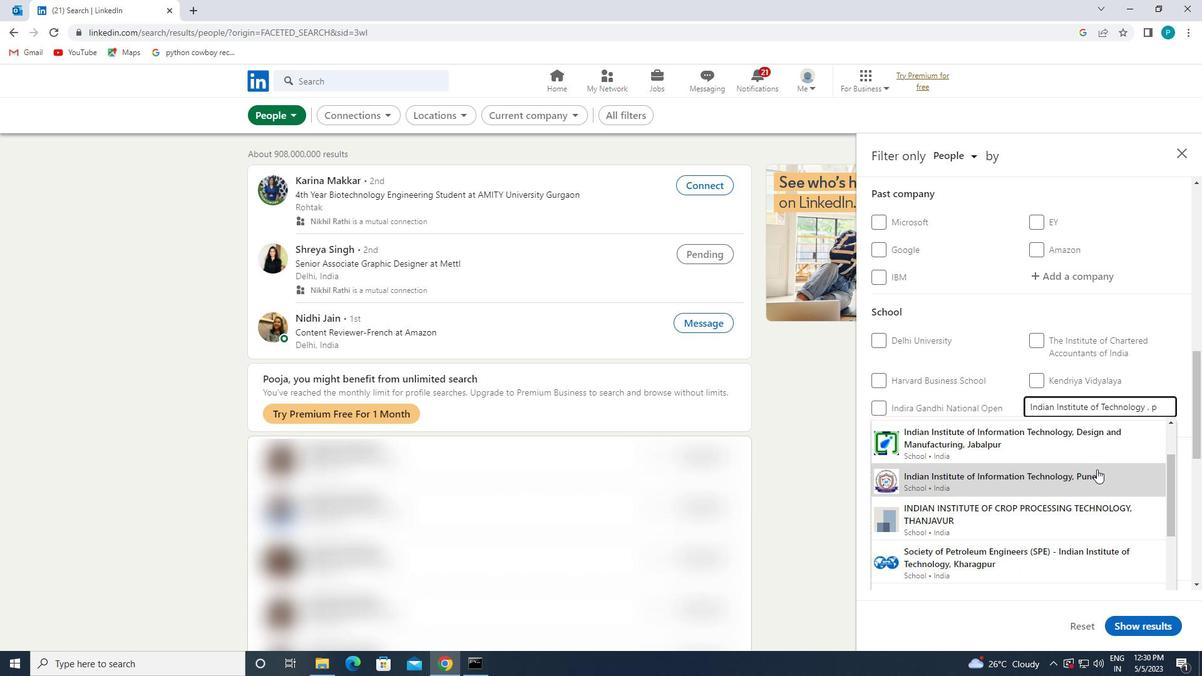 
Action: Key pressed AT
Screenshot: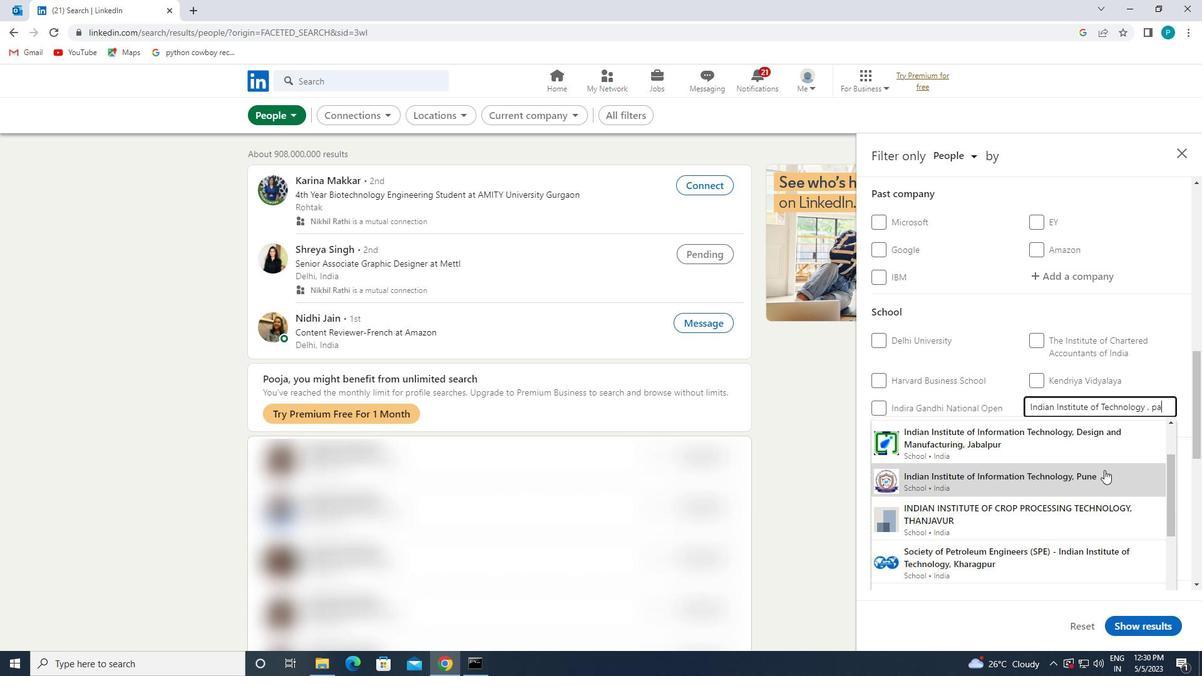 
Action: Mouse moved to (1077, 442)
Screenshot: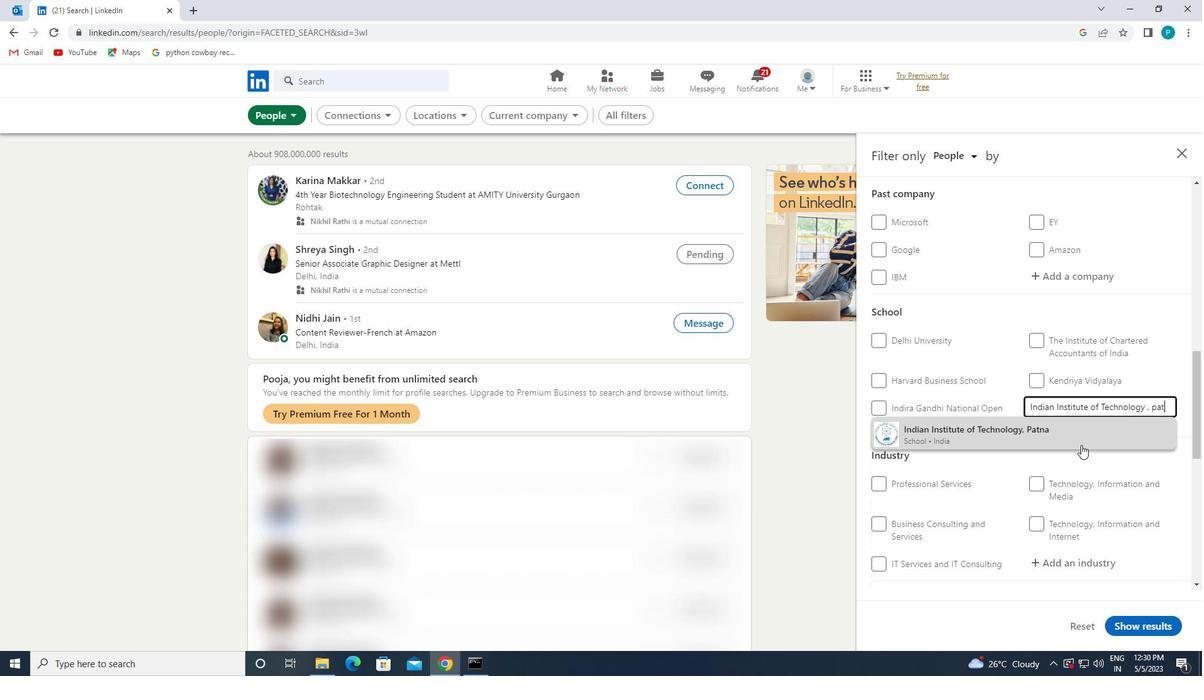 
Action: Mouse pressed left at (1077, 442)
Screenshot: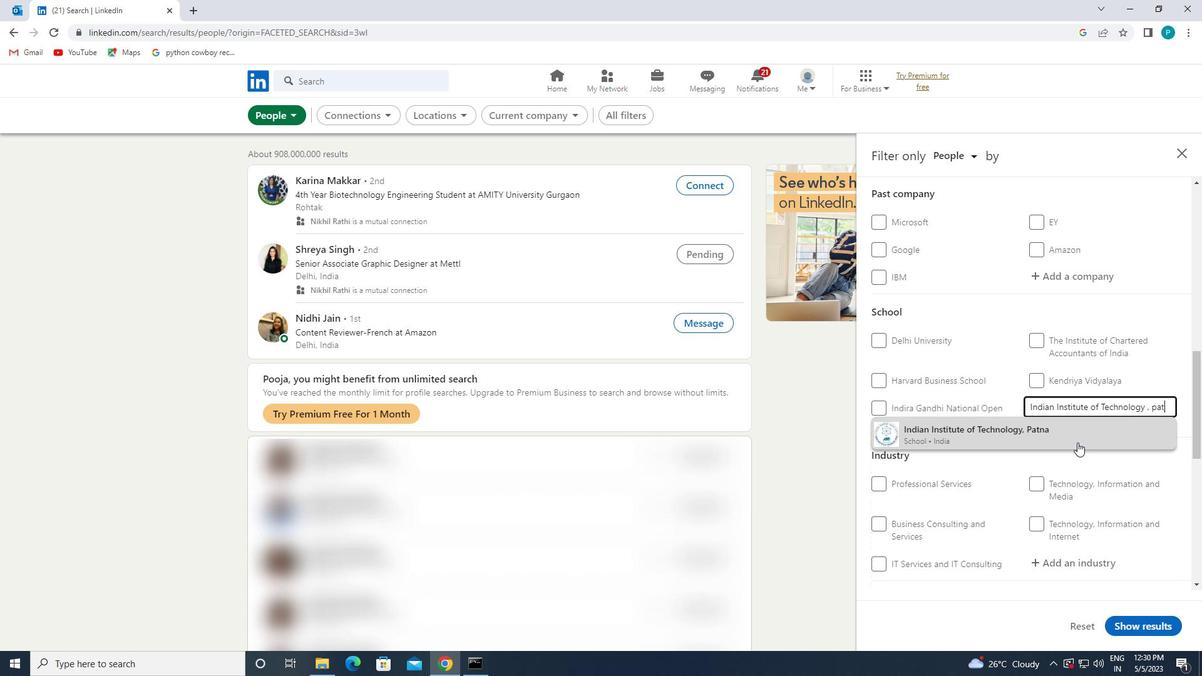 
Action: Mouse moved to (1123, 435)
Screenshot: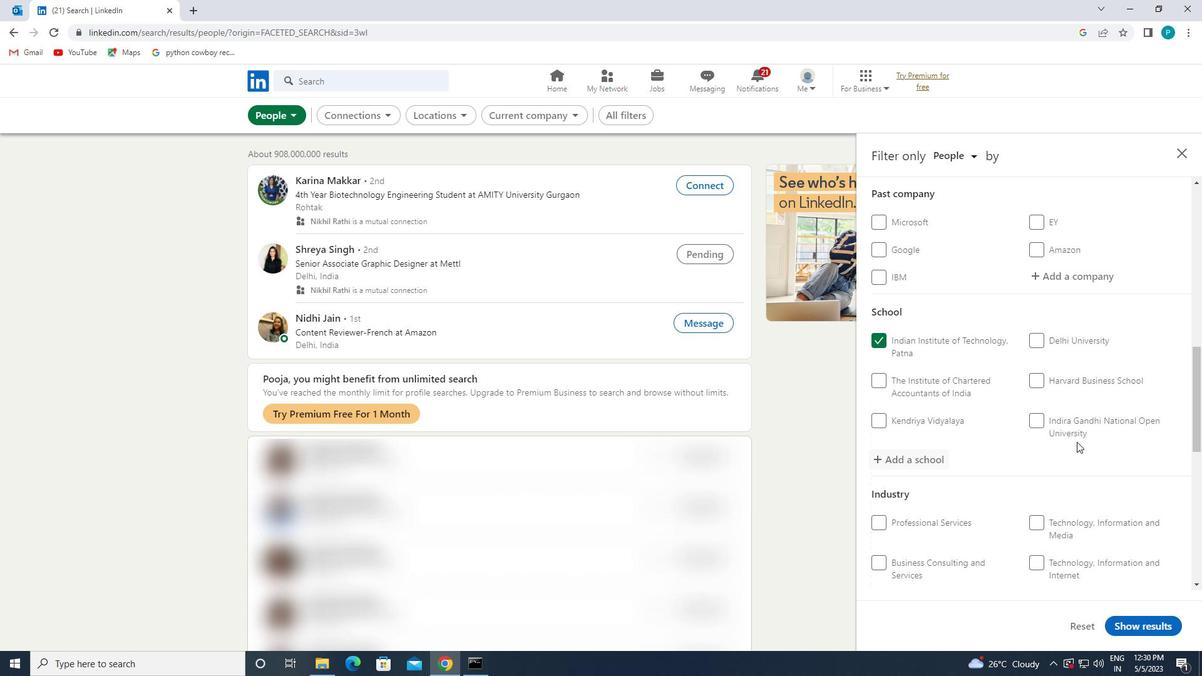 
Action: Mouse scrolled (1123, 434) with delta (0, 0)
Screenshot: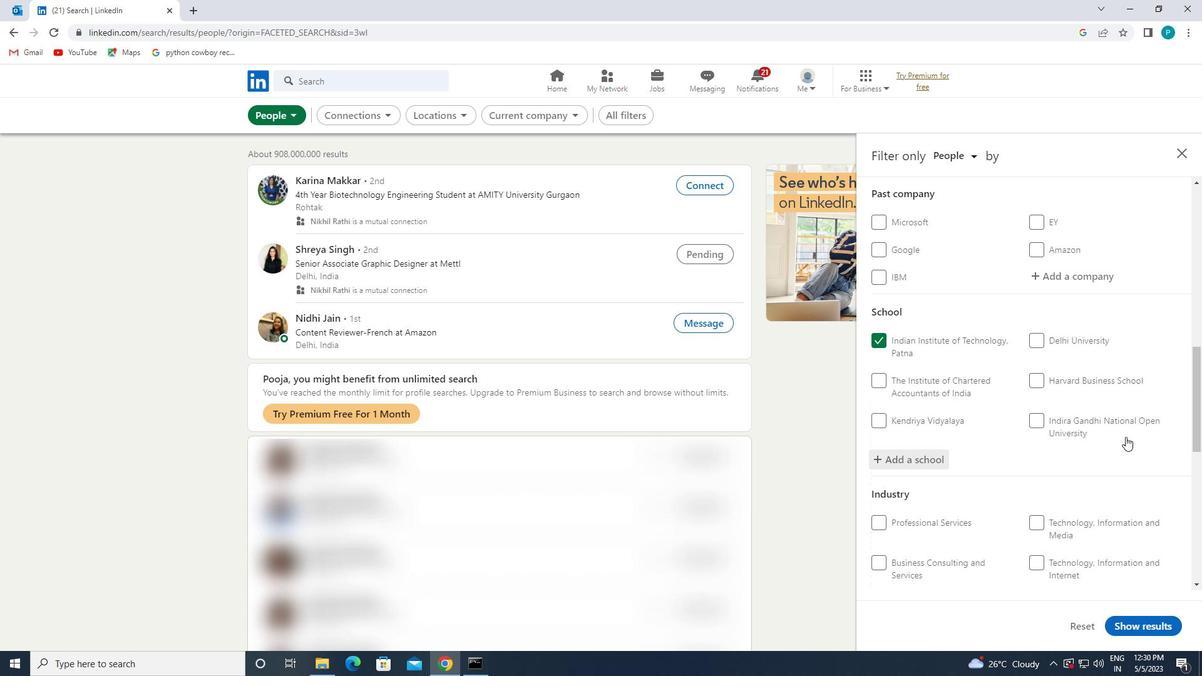 
Action: Mouse scrolled (1123, 434) with delta (0, 0)
Screenshot: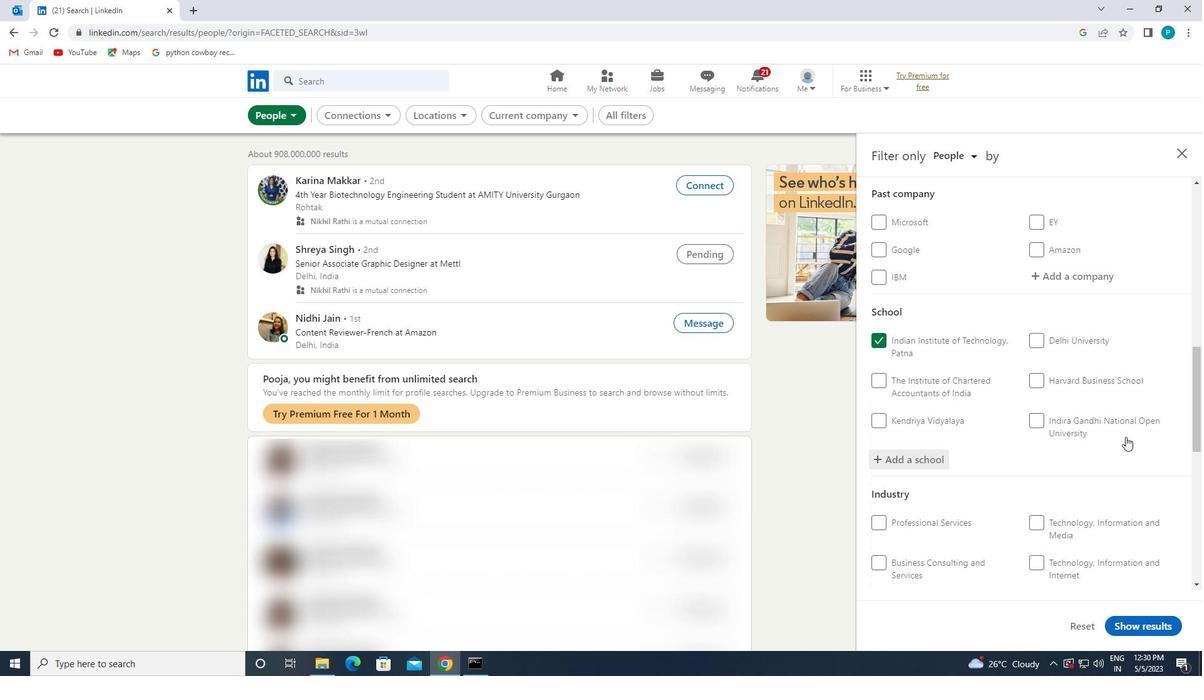 
Action: Mouse moved to (1079, 467)
Screenshot: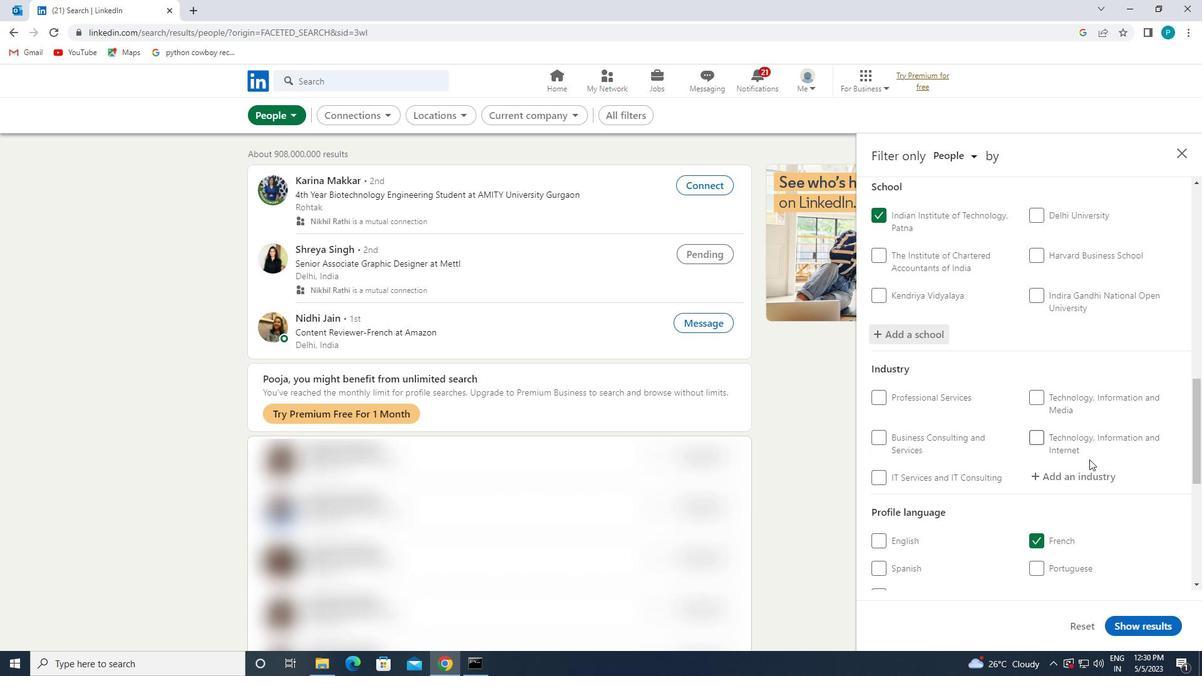 
Action: Mouse pressed left at (1079, 467)
Screenshot: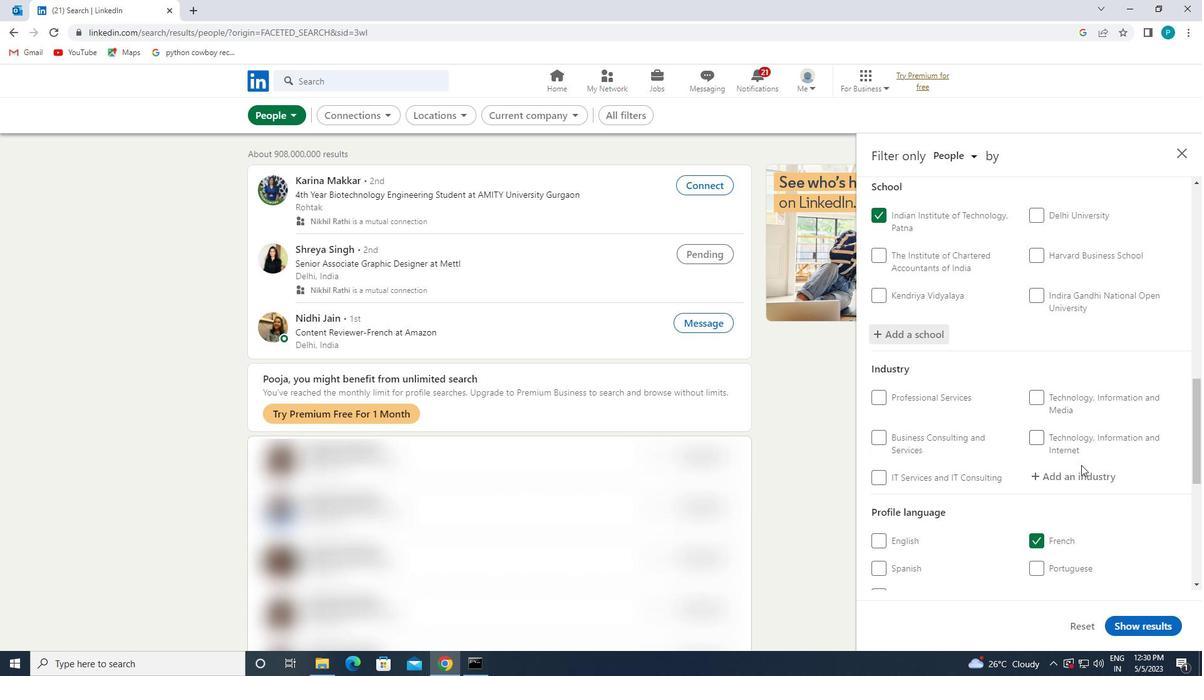
Action: Key pressed <Key.caps_lock>O<Key.caps_lock>IL
Screenshot: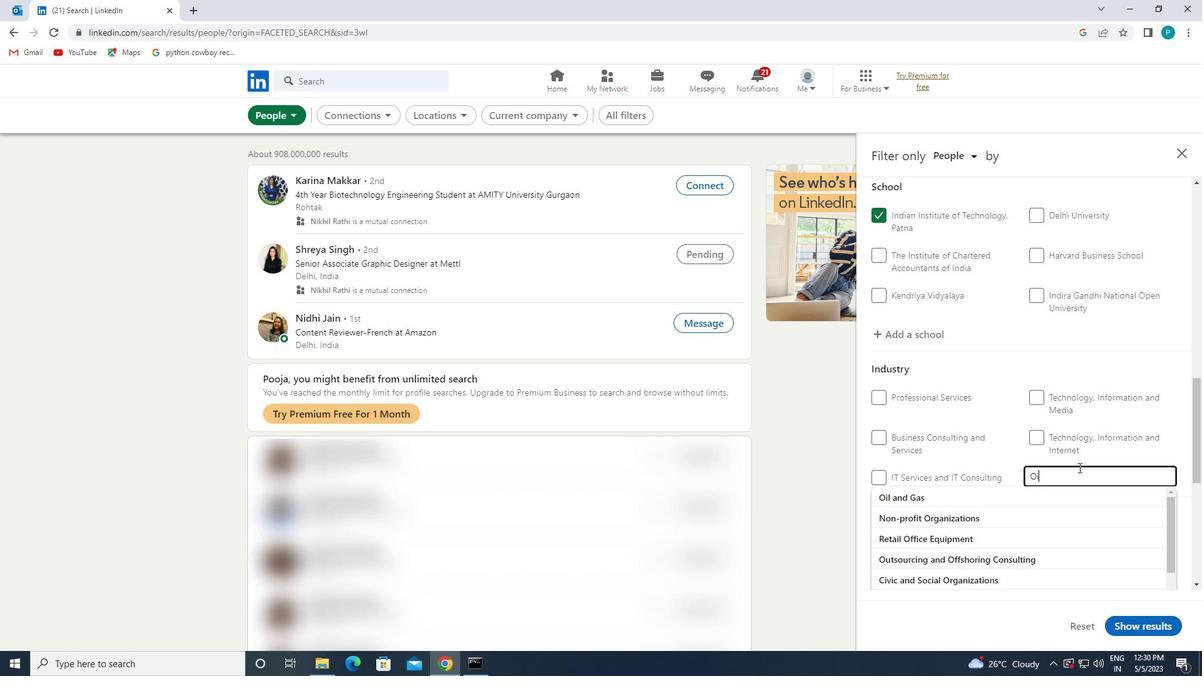 
Action: Mouse moved to (970, 495)
Screenshot: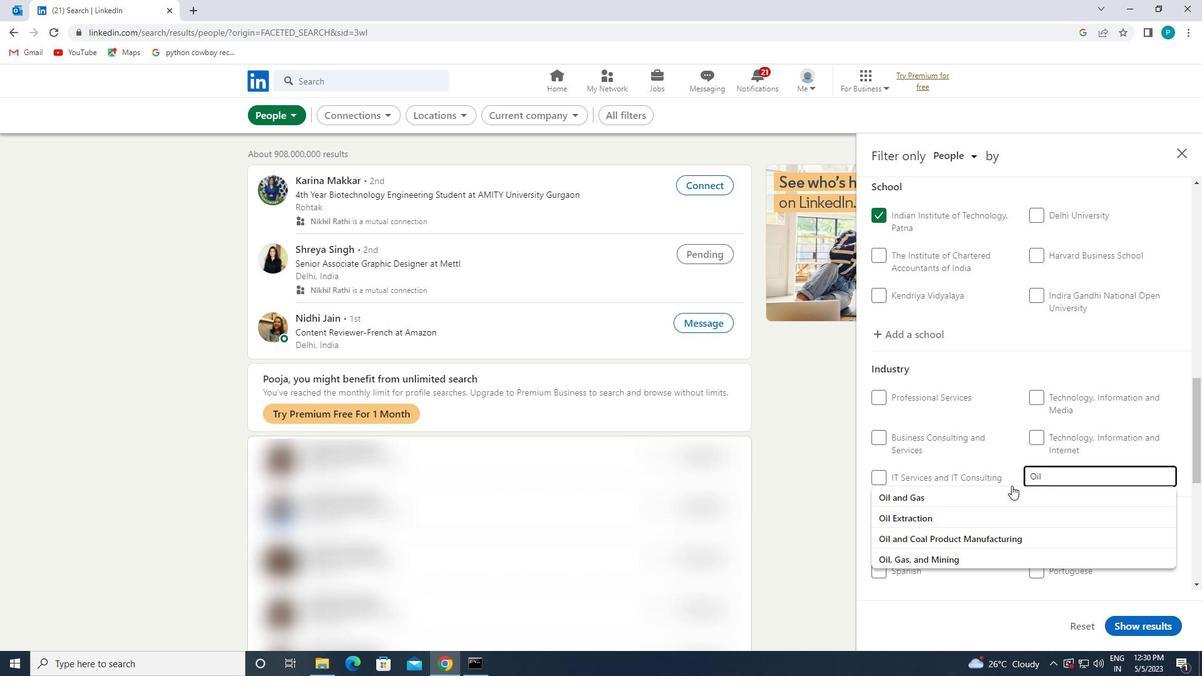 
Action: Mouse pressed left at (970, 495)
Screenshot: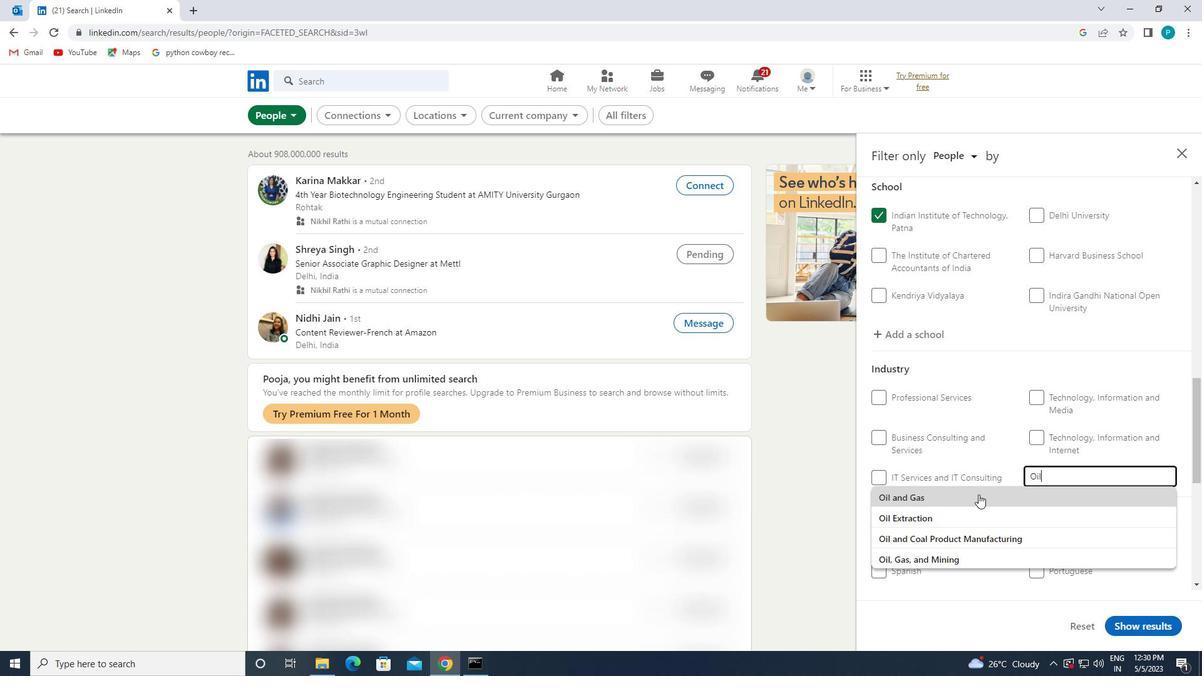 
Action: Mouse scrolled (970, 494) with delta (0, 0)
Screenshot: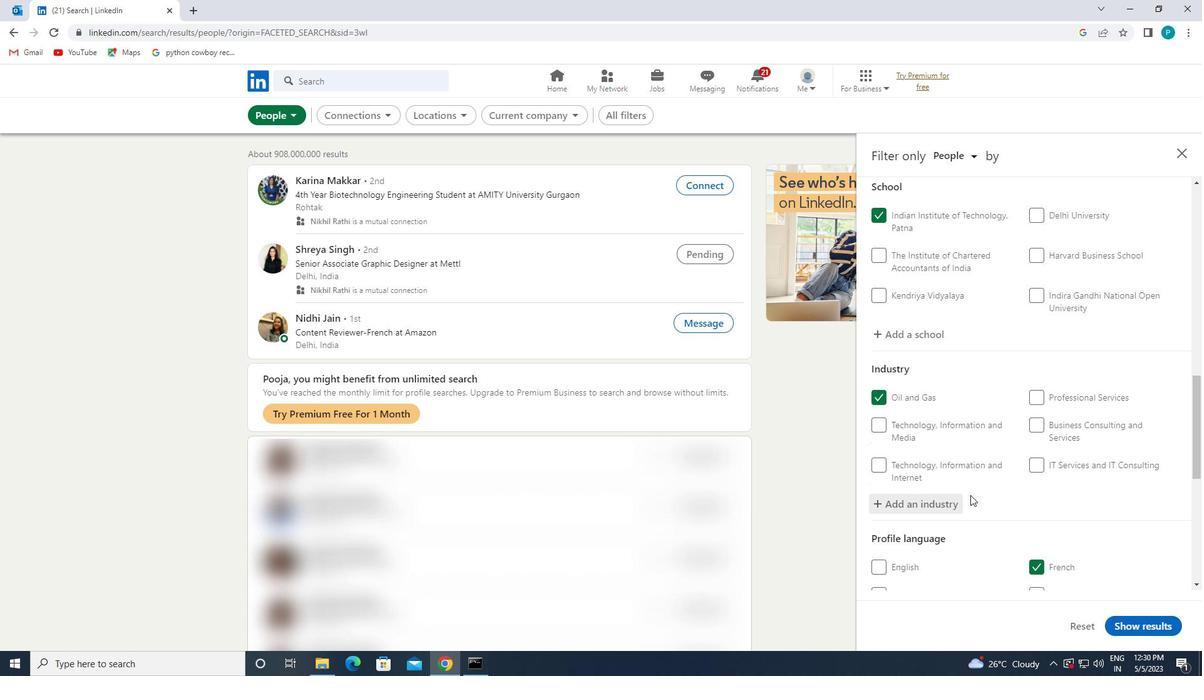 
Action: Mouse scrolled (970, 494) with delta (0, 0)
Screenshot: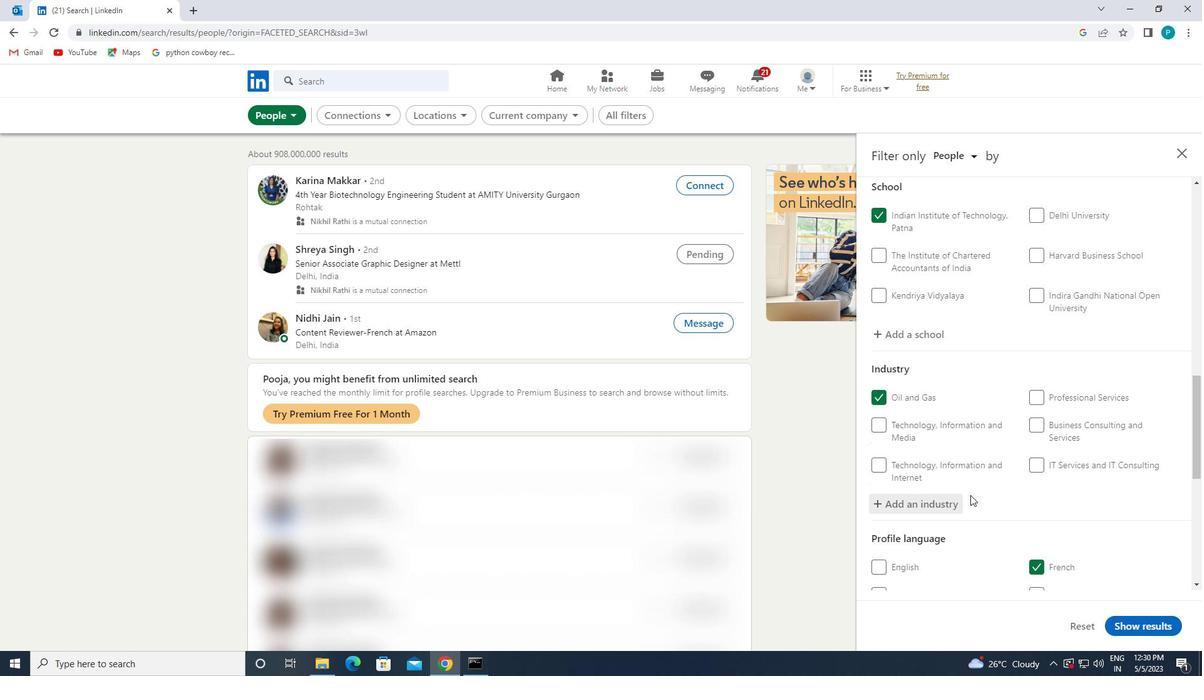 
Action: Mouse scrolled (970, 494) with delta (0, 0)
Screenshot: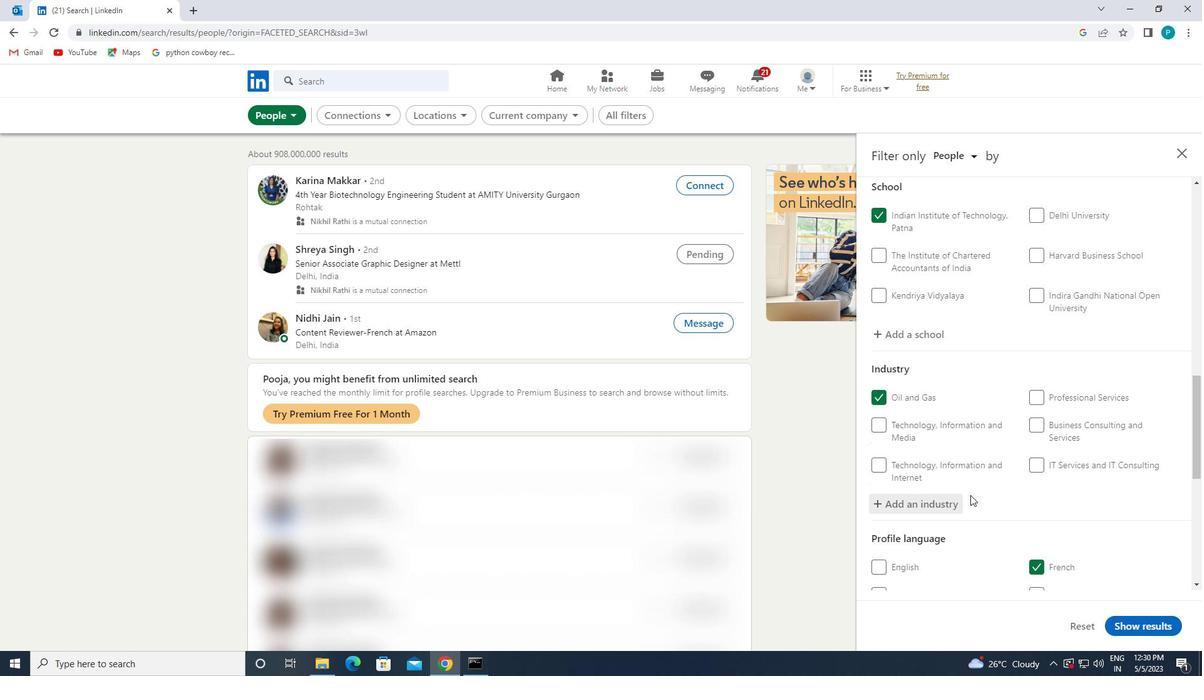 
Action: Mouse moved to (1085, 522)
Screenshot: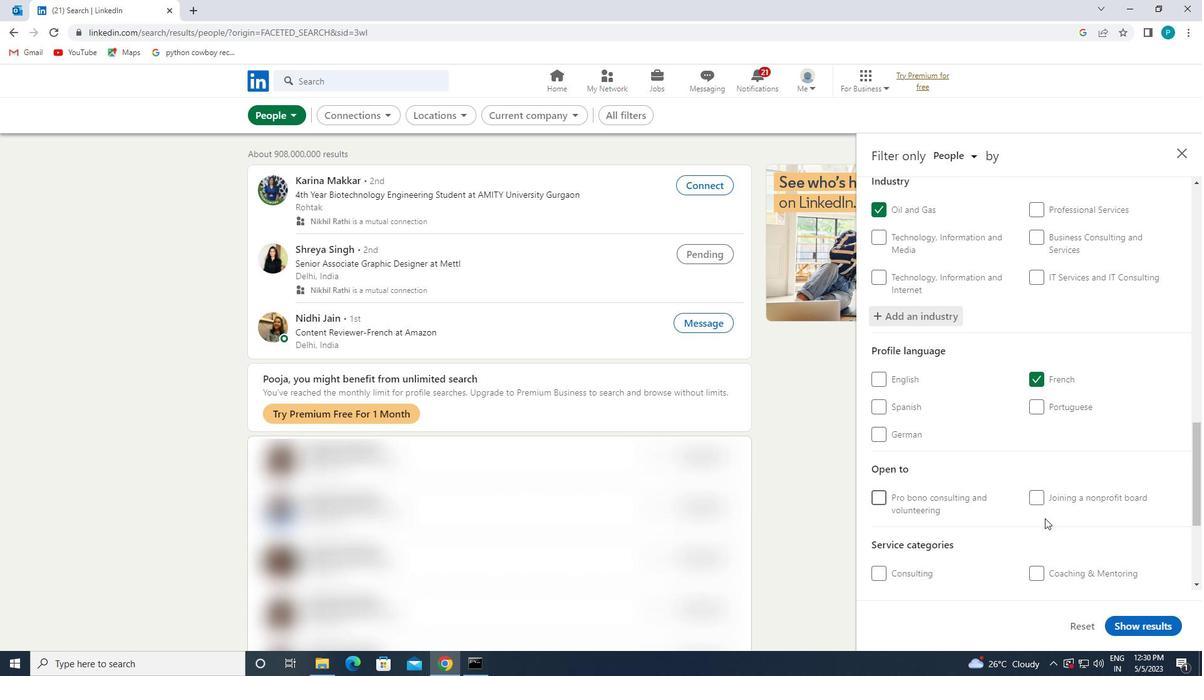 
Action: Mouse scrolled (1085, 522) with delta (0, 0)
Screenshot: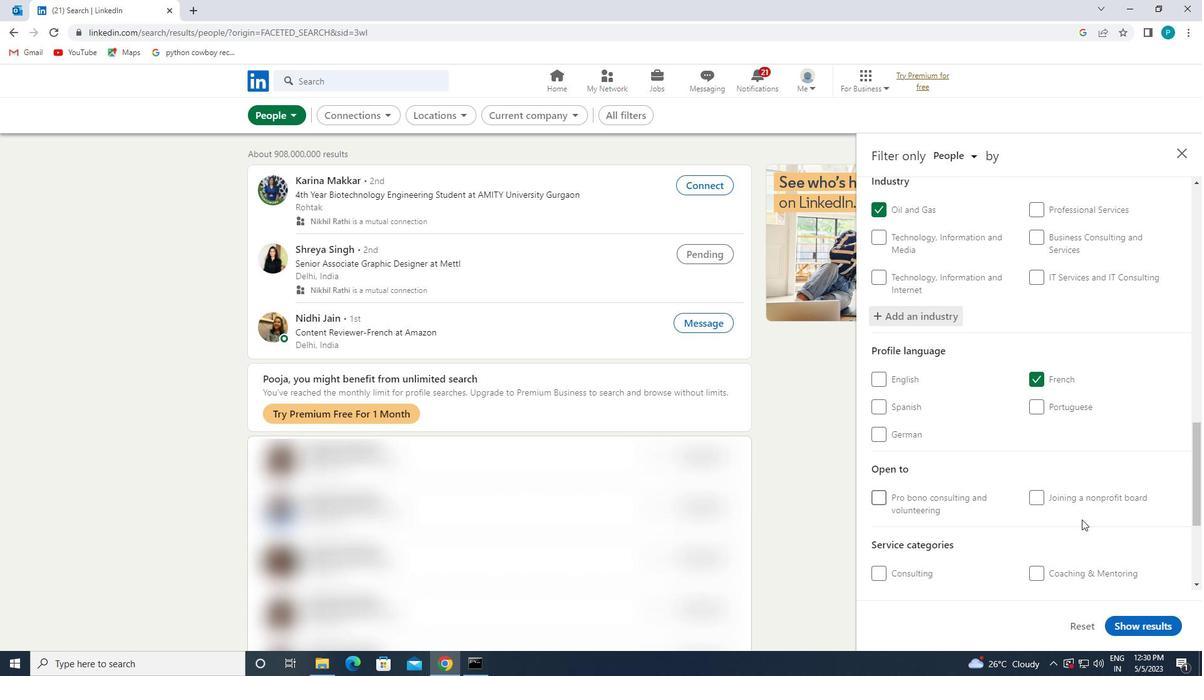 
Action: Mouse scrolled (1085, 522) with delta (0, 0)
Screenshot: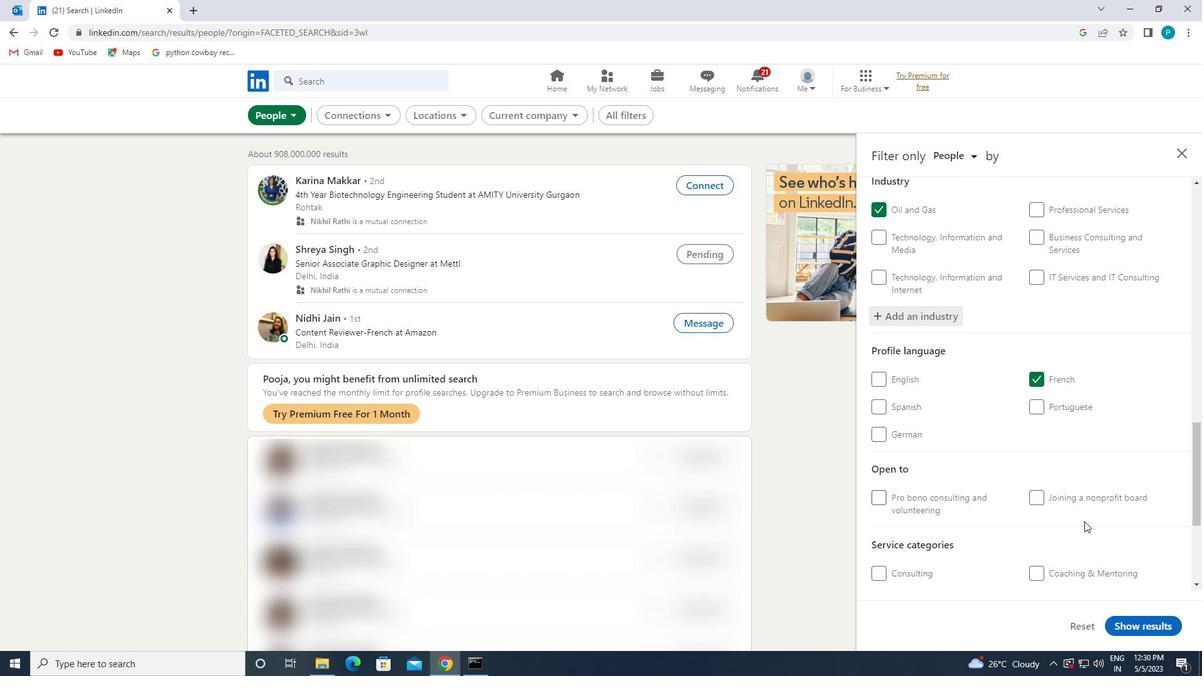
Action: Mouse moved to (1067, 511)
Screenshot: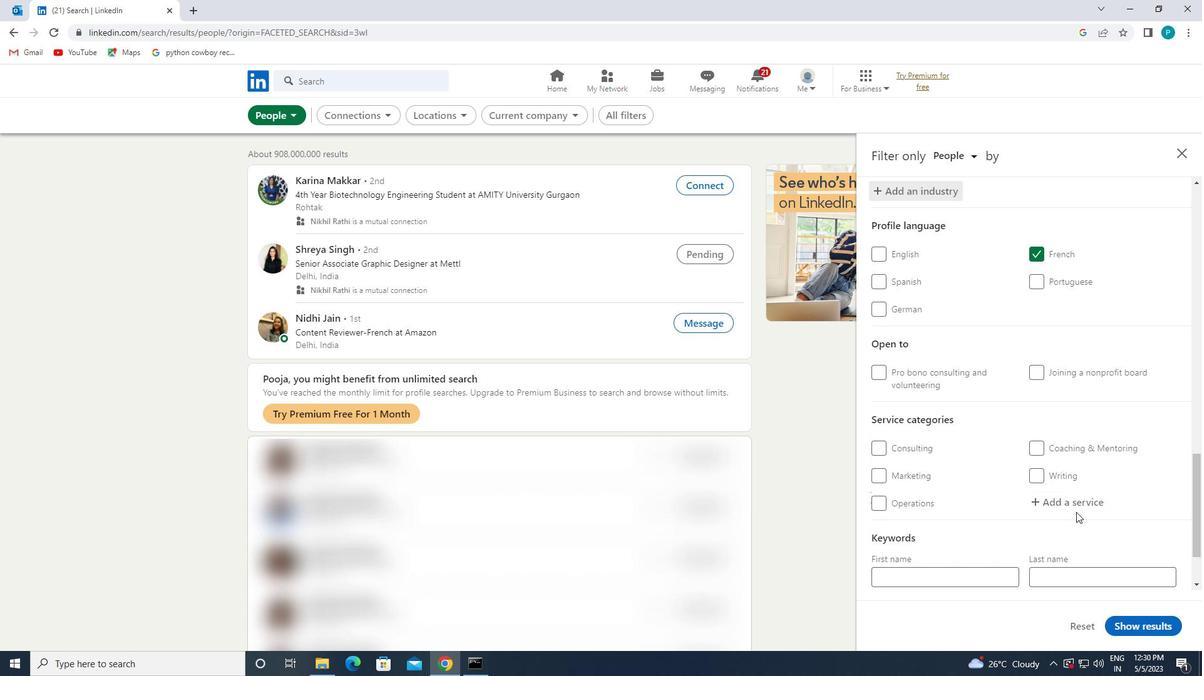 
Action: Mouse pressed left at (1067, 511)
Screenshot: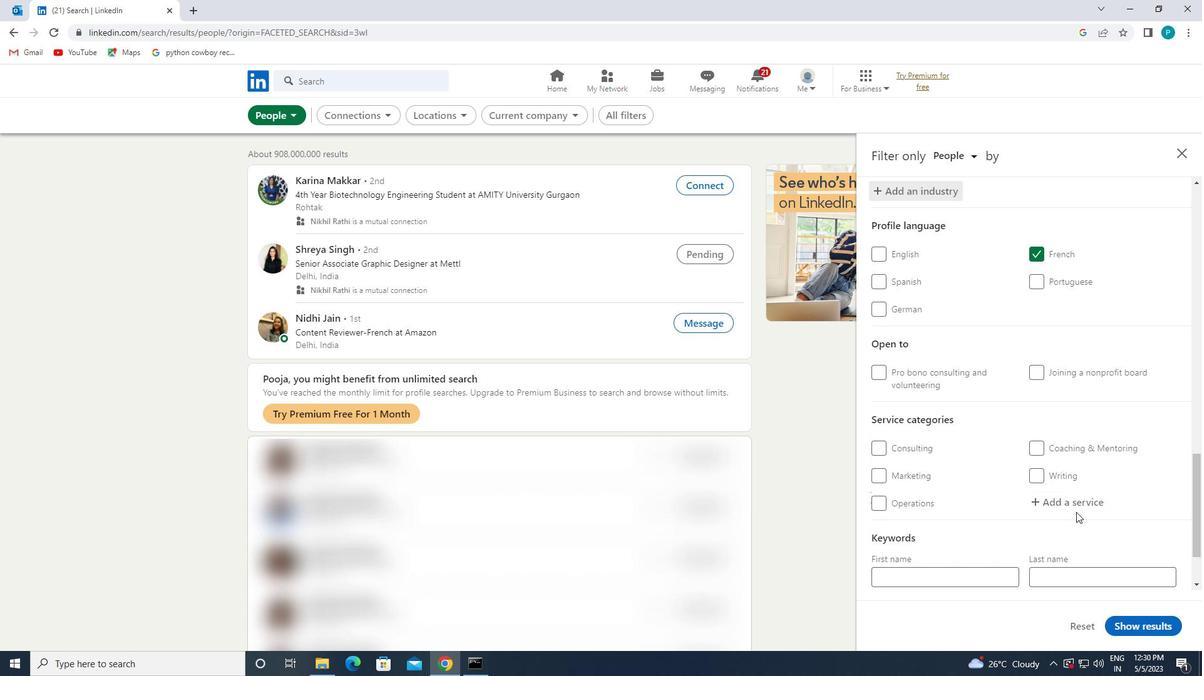 
Action: Mouse moved to (1064, 508)
Screenshot: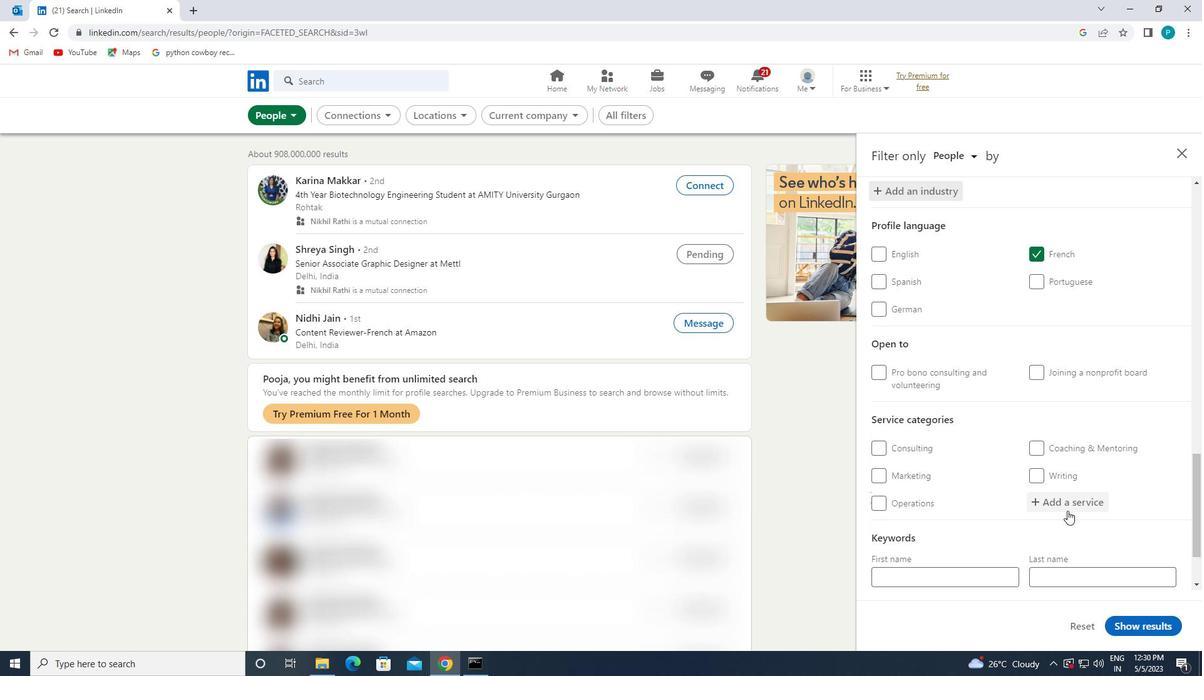 
Action: Key pressed <Key.caps_lock>D<Key.caps_lock>EMAND
Screenshot: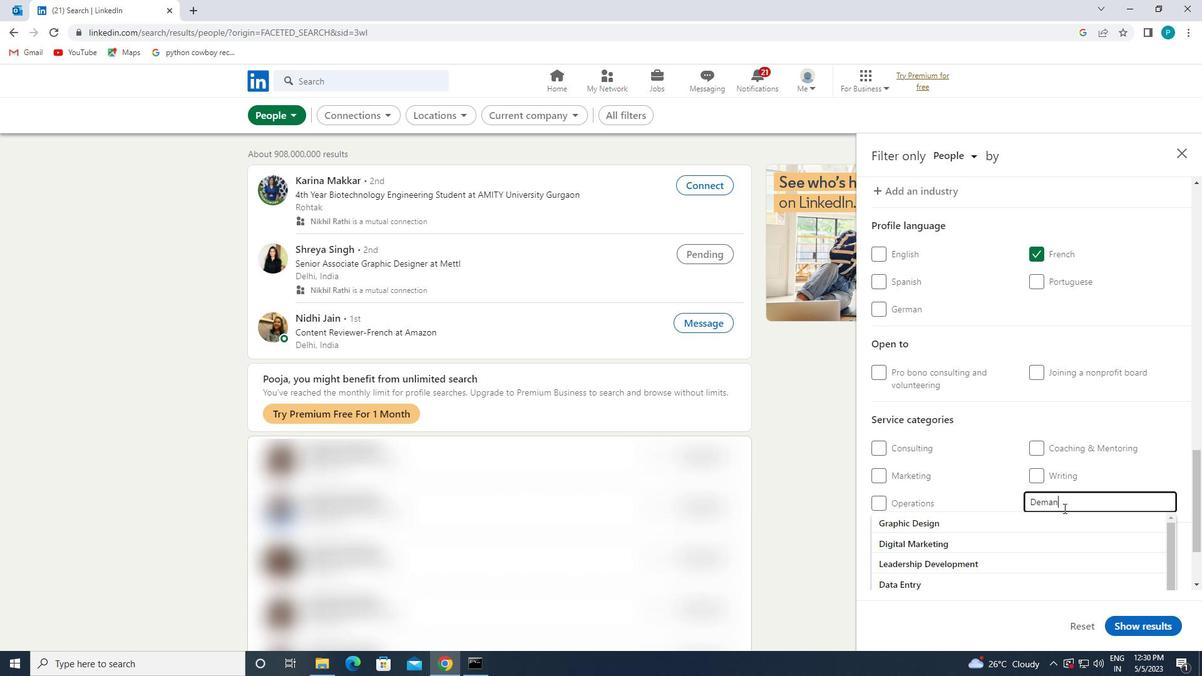 
Action: Mouse moved to (1055, 522)
Screenshot: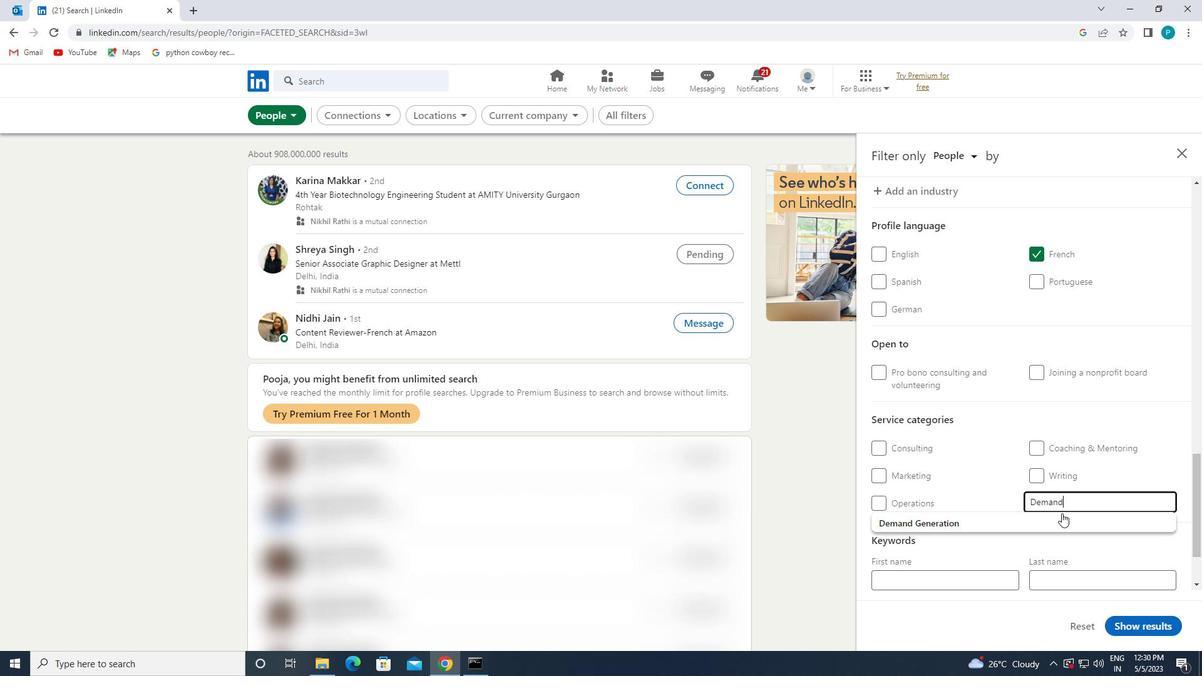 
Action: Mouse pressed left at (1055, 522)
Screenshot: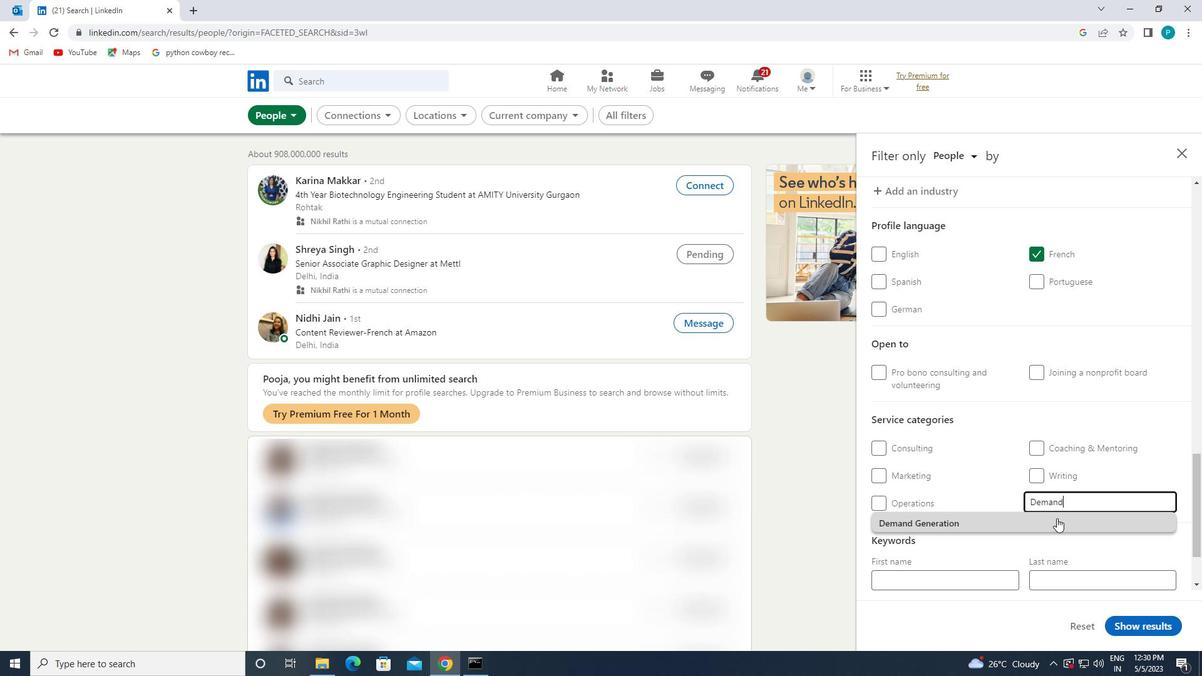 
Action: Mouse moved to (1006, 521)
Screenshot: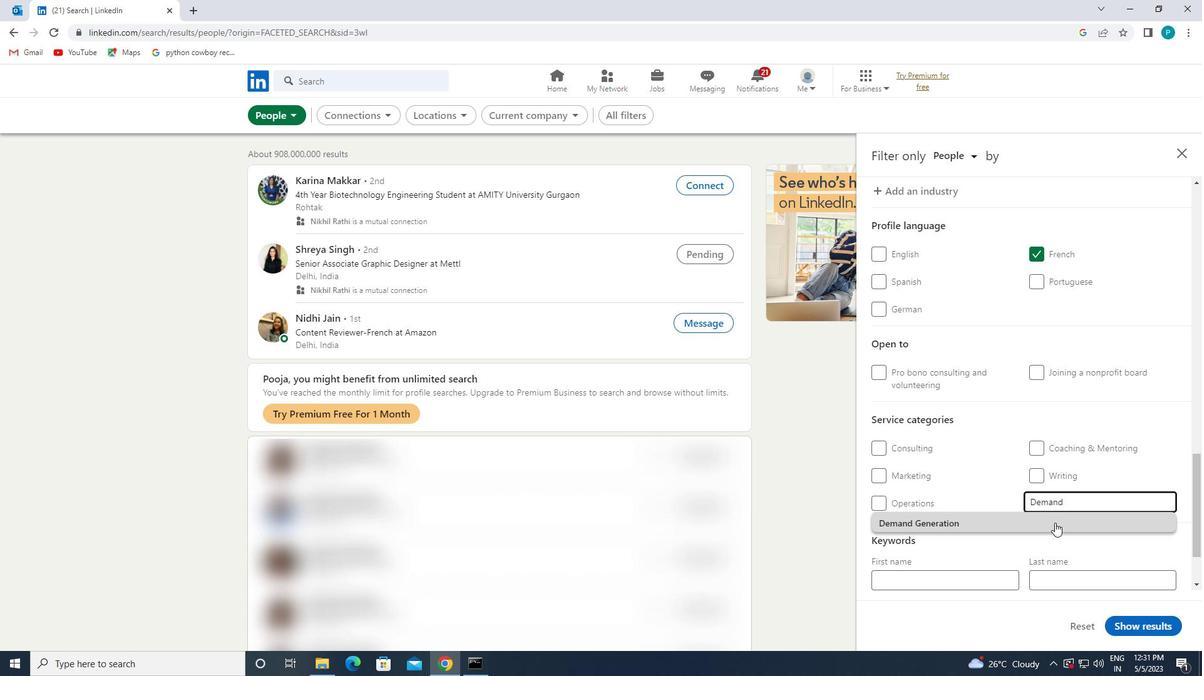 
Action: Mouse scrolled (1006, 520) with delta (0, 0)
Screenshot: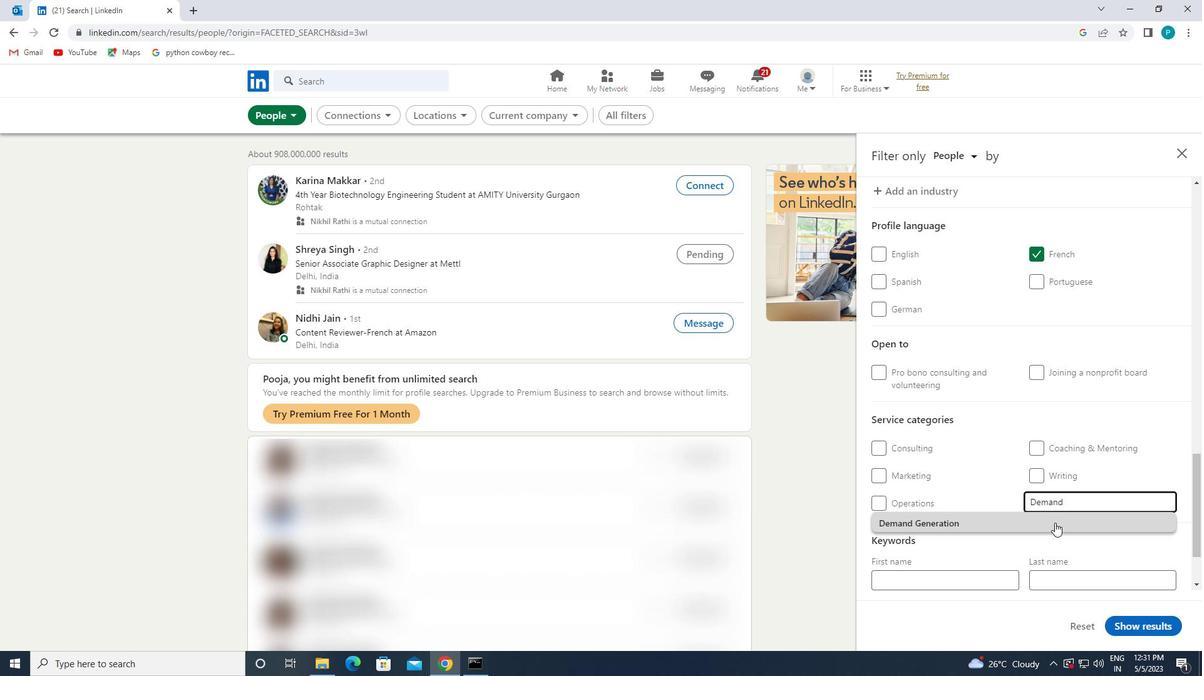 
Action: Mouse moved to (1005, 520)
Screenshot: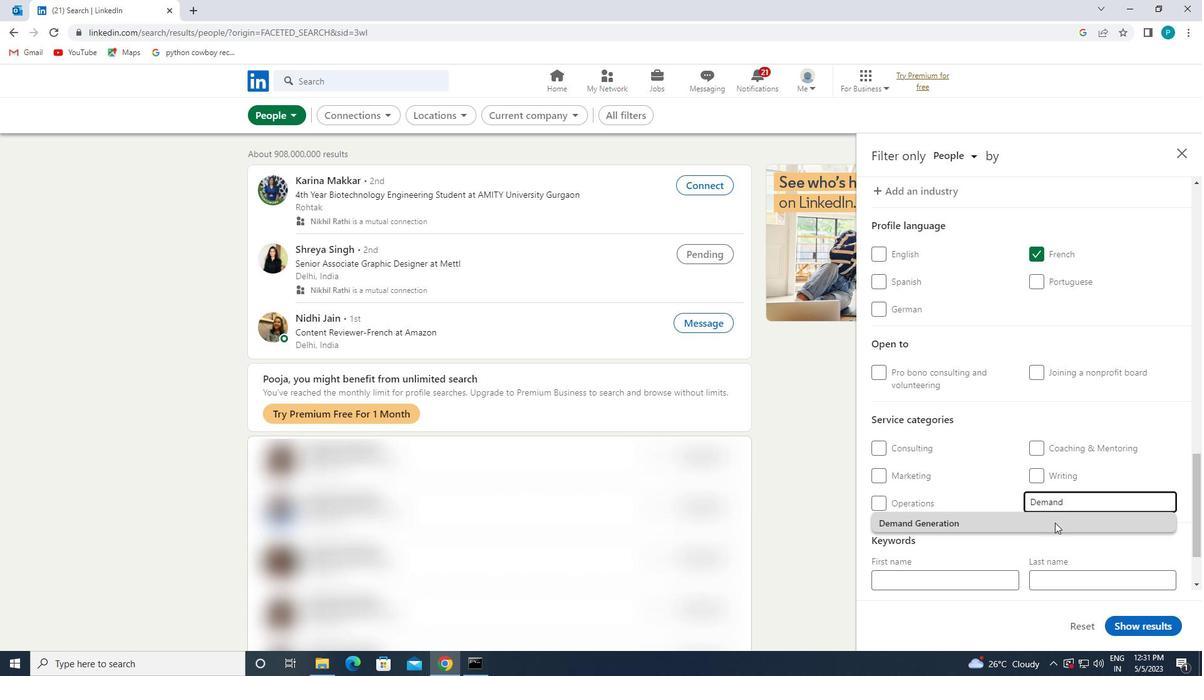 
Action: Mouse scrolled (1005, 519) with delta (0, 0)
Screenshot: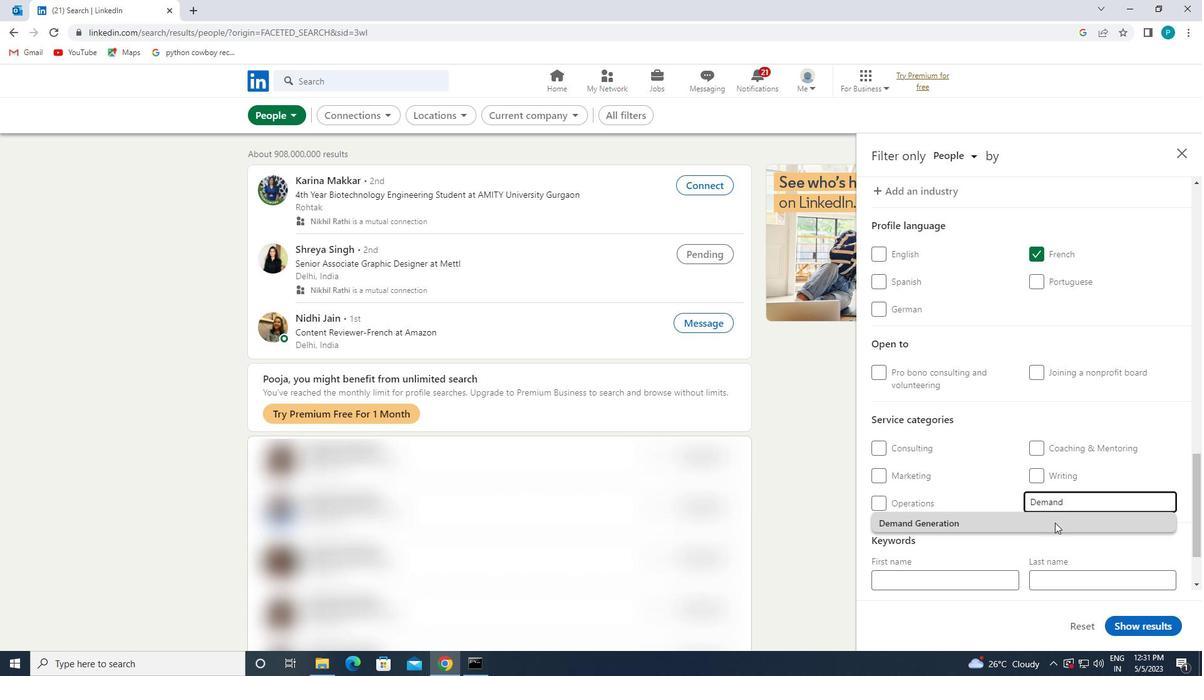 
Action: Mouse moved to (1005, 520)
Screenshot: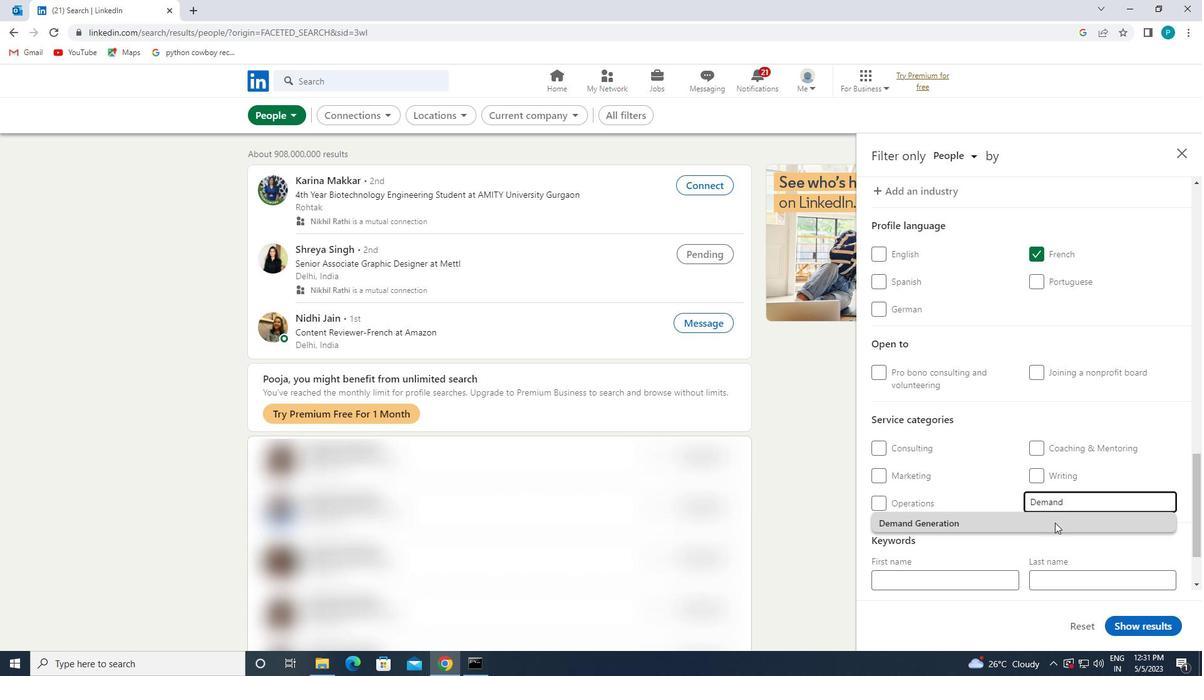 
Action: Mouse scrolled (1005, 519) with delta (0, 0)
Screenshot: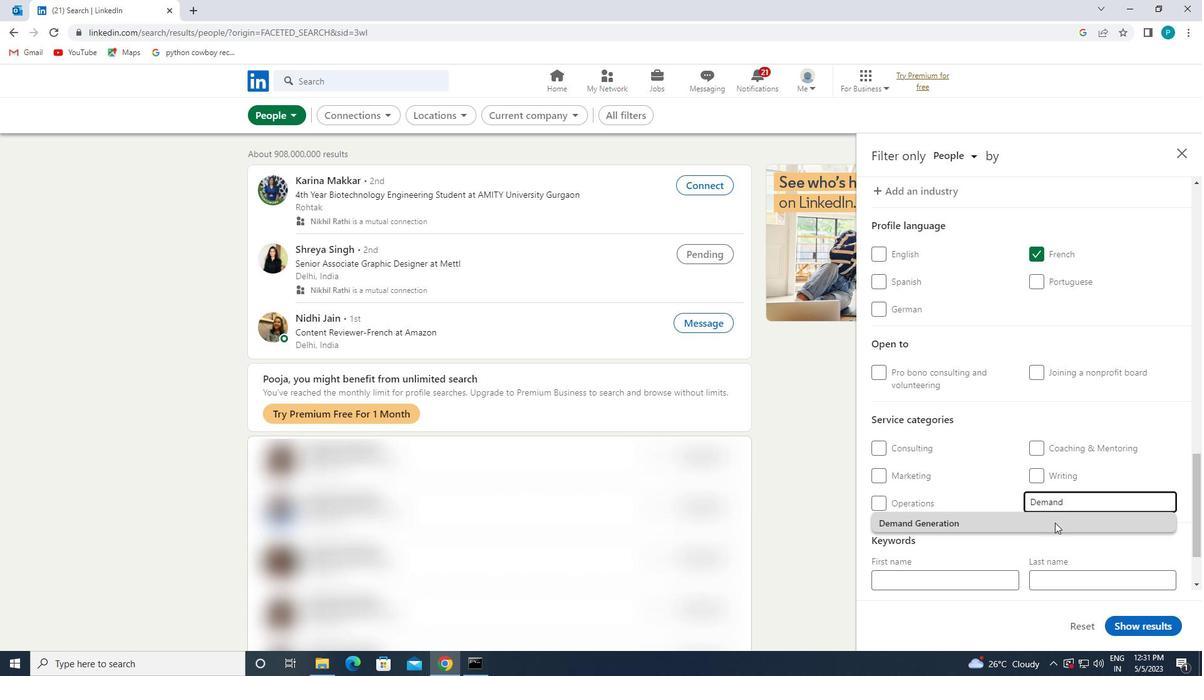 
Action: Mouse moved to (1003, 519)
Screenshot: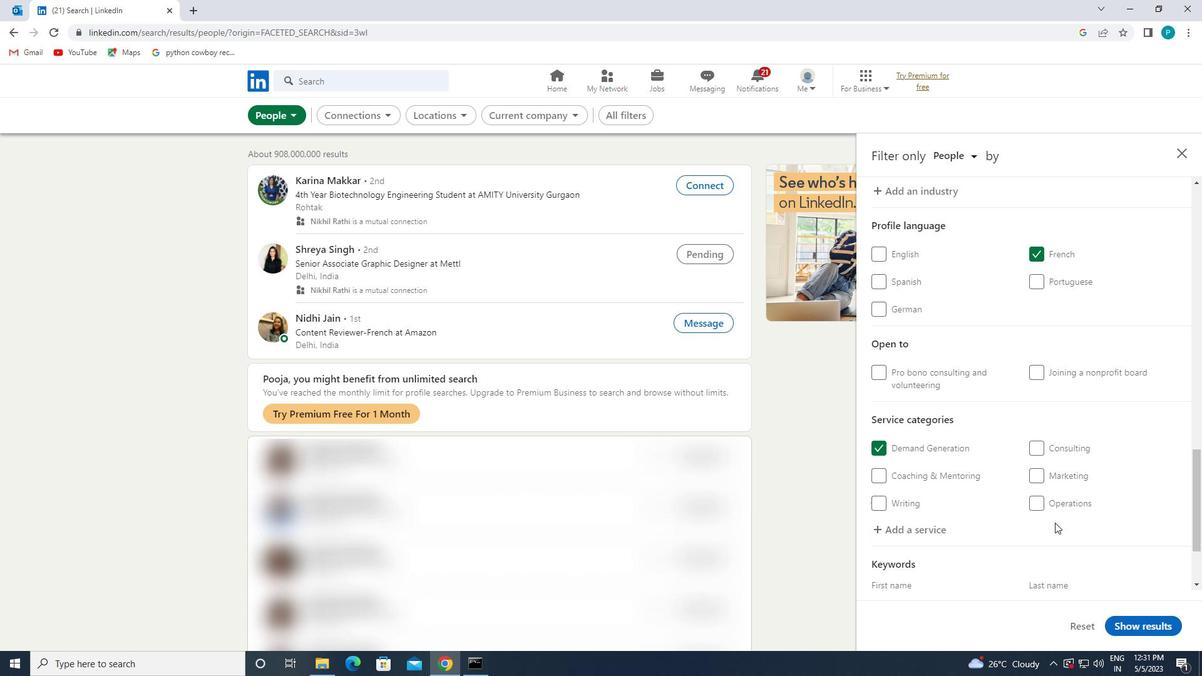 
Action: Mouse scrolled (1003, 518) with delta (0, 0)
Screenshot: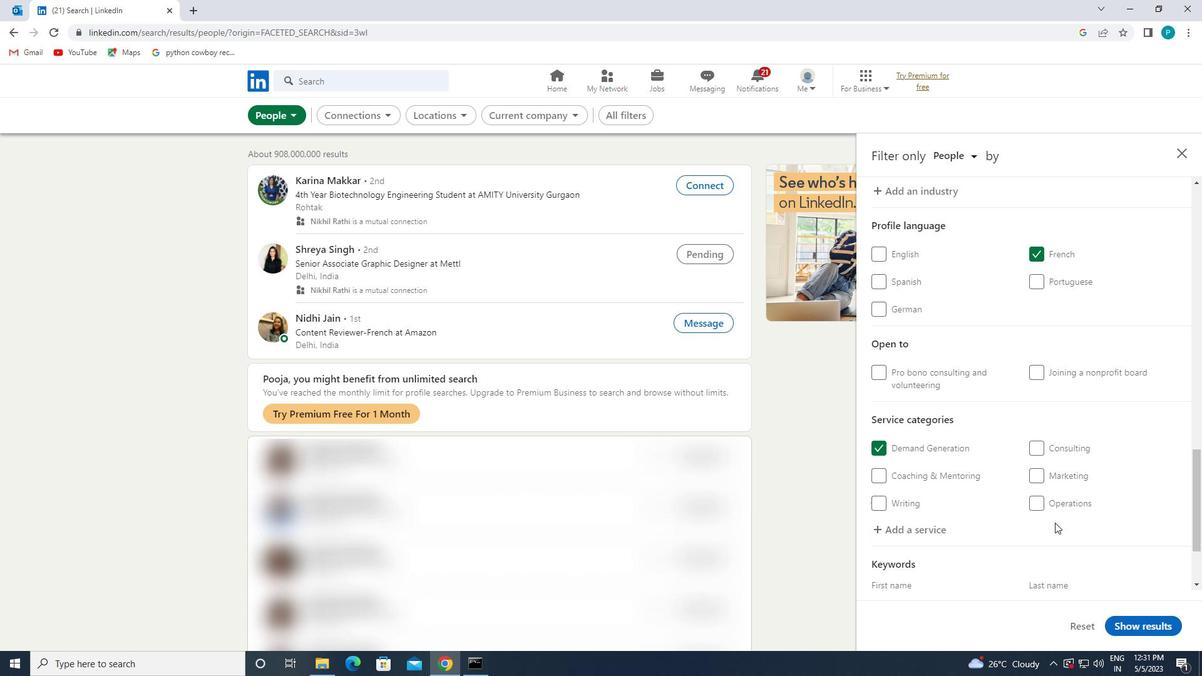 
Action: Mouse moved to (943, 544)
Screenshot: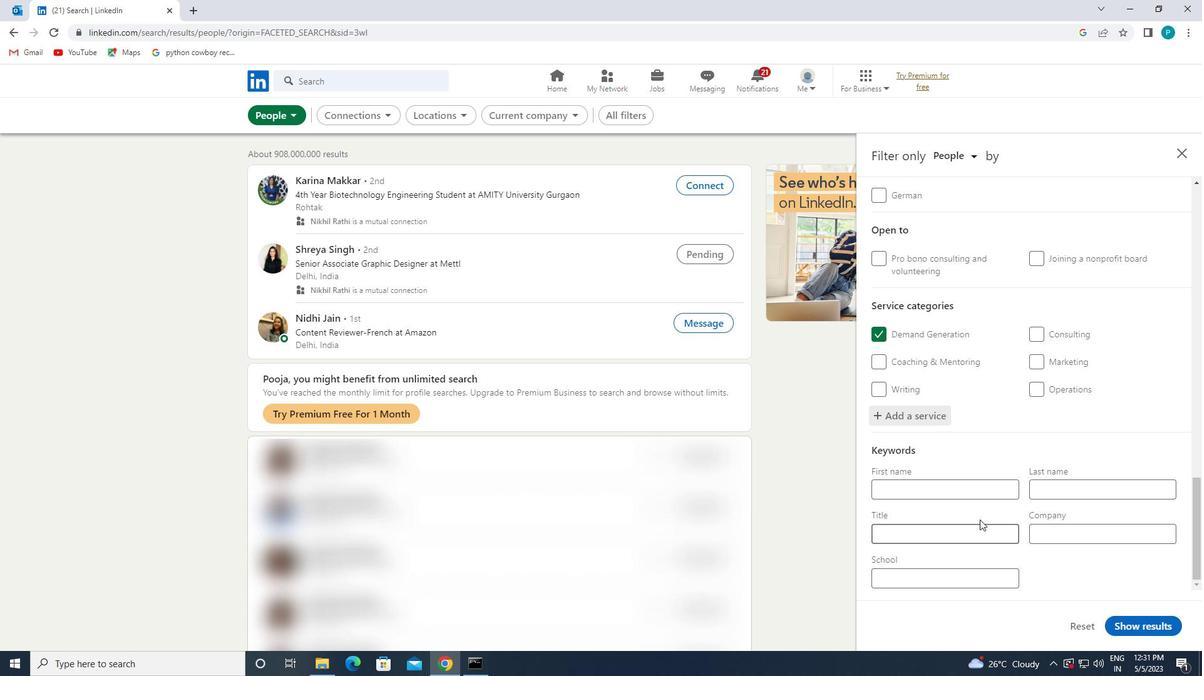 
Action: Mouse pressed left at (943, 544)
Screenshot: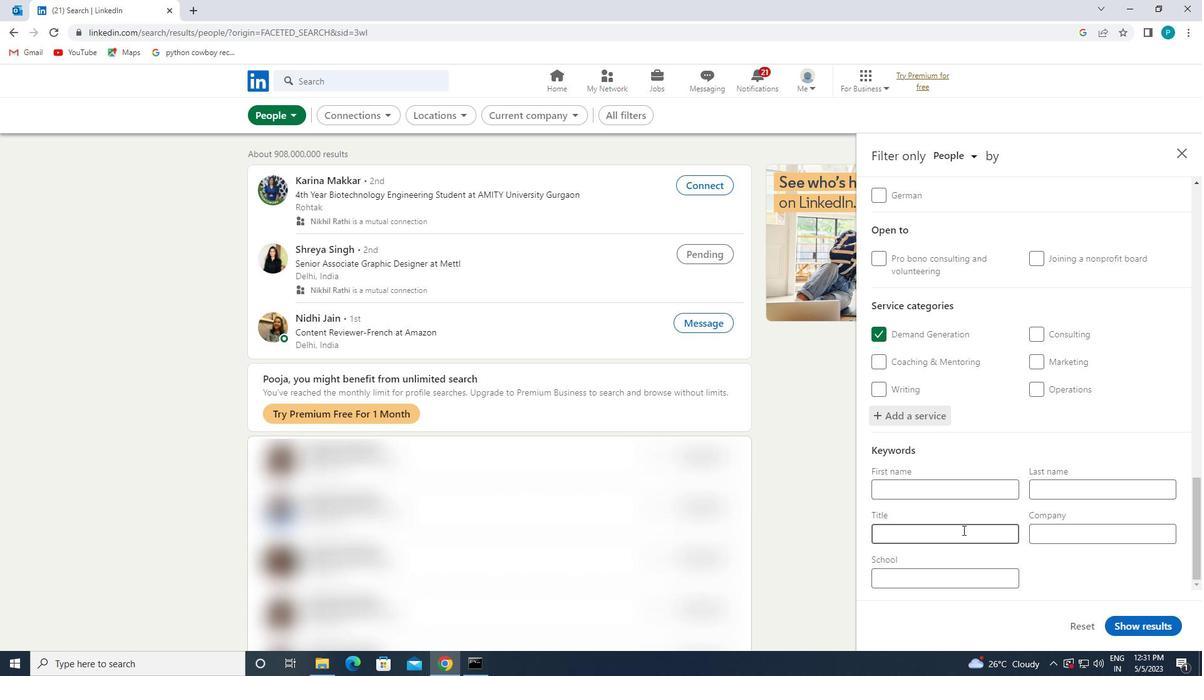 
Action: Mouse moved to (940, 536)
Screenshot: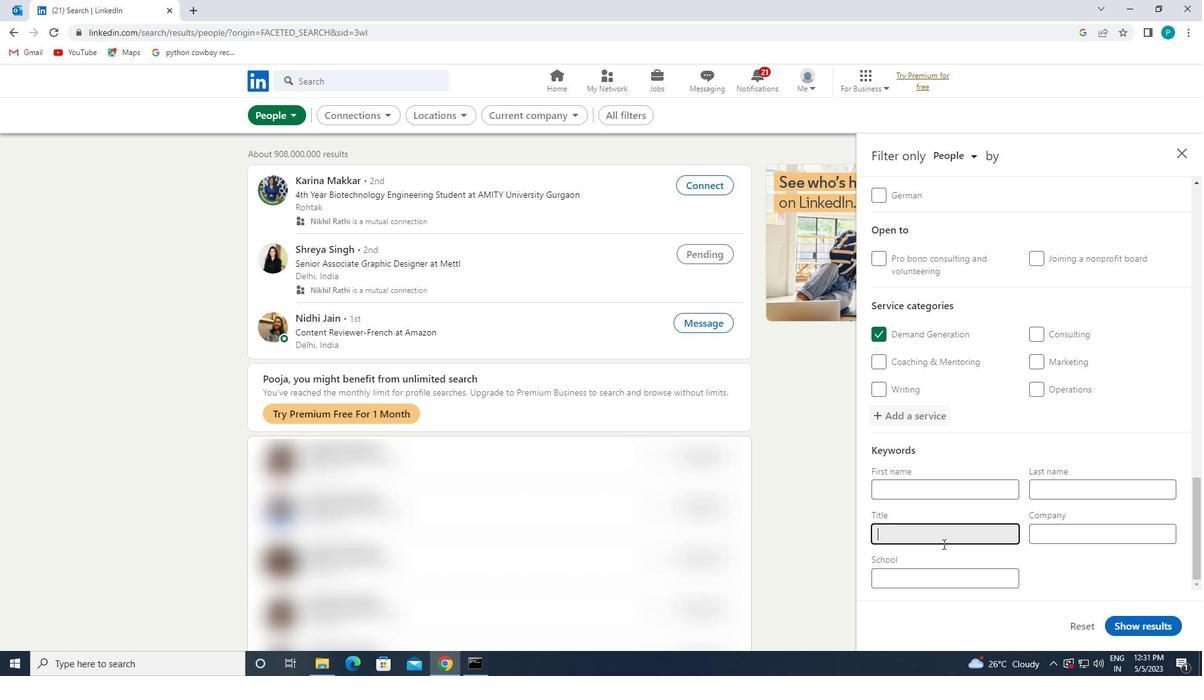 
Action: Key pressed <Key.caps_lock>W<Key.caps_lock>OMEM<Key.backspace>N'S<Key.space><Key.caps_lock>S<Key.caps_lock>HELTER<Key.space><Key.caps_lock>J<Key.caps_lock>OBS
Screenshot: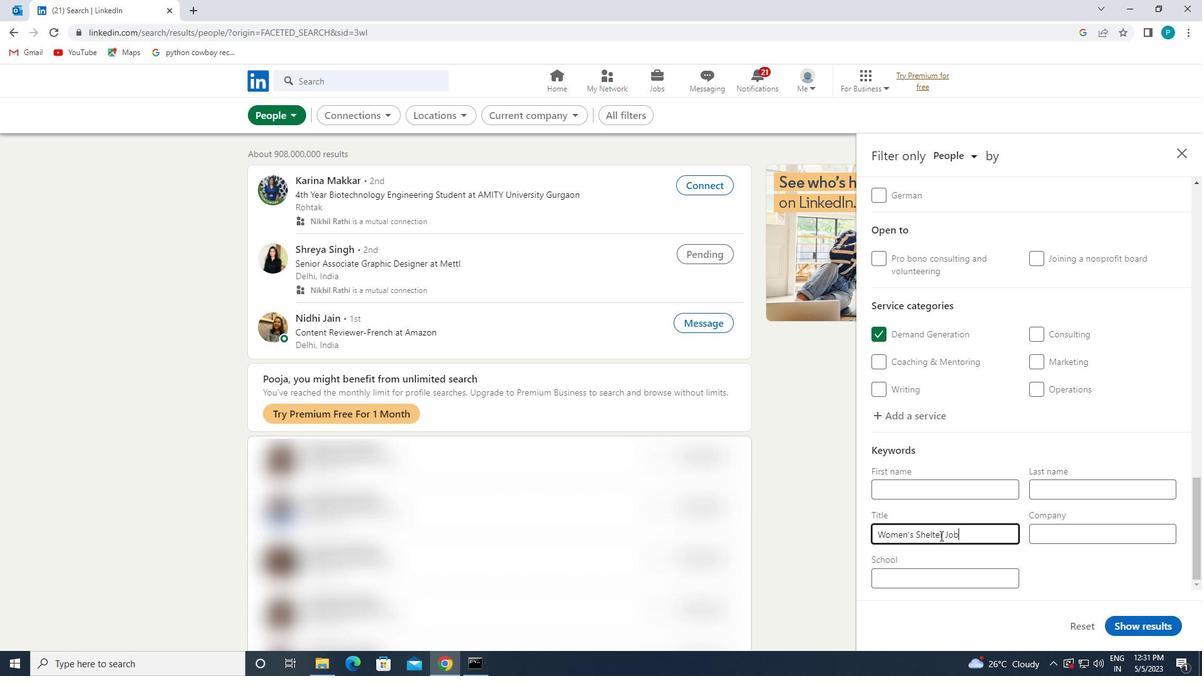 
Action: Mouse moved to (1131, 624)
Screenshot: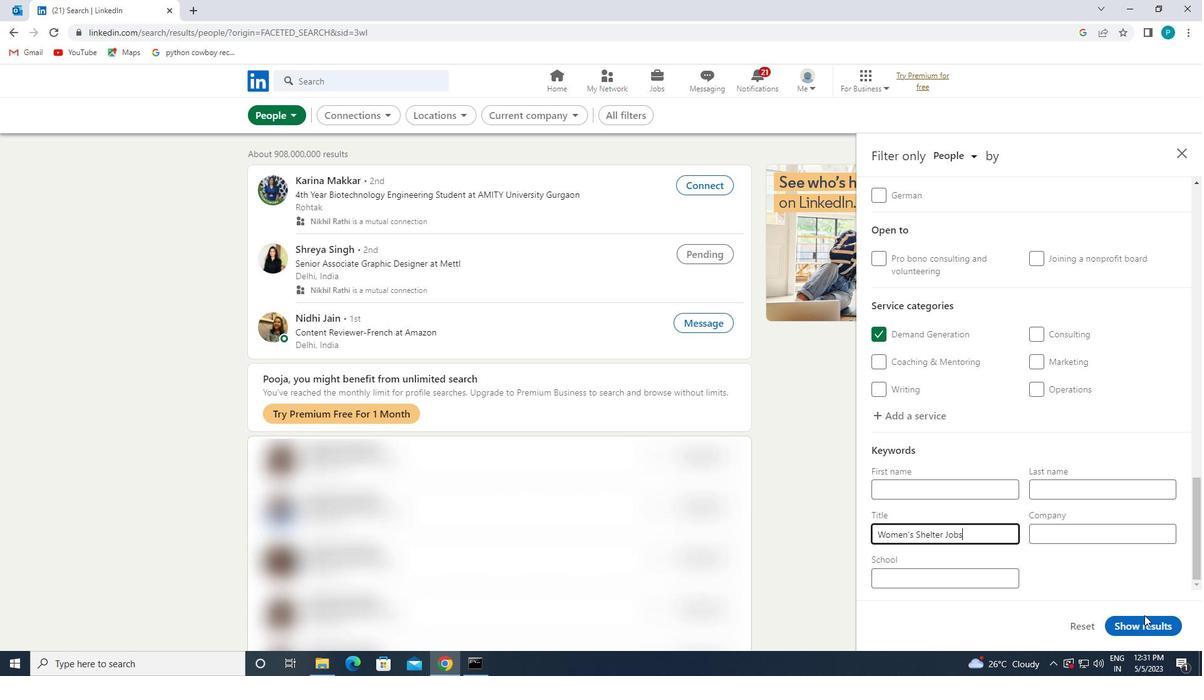 
Action: Mouse pressed left at (1131, 624)
Screenshot: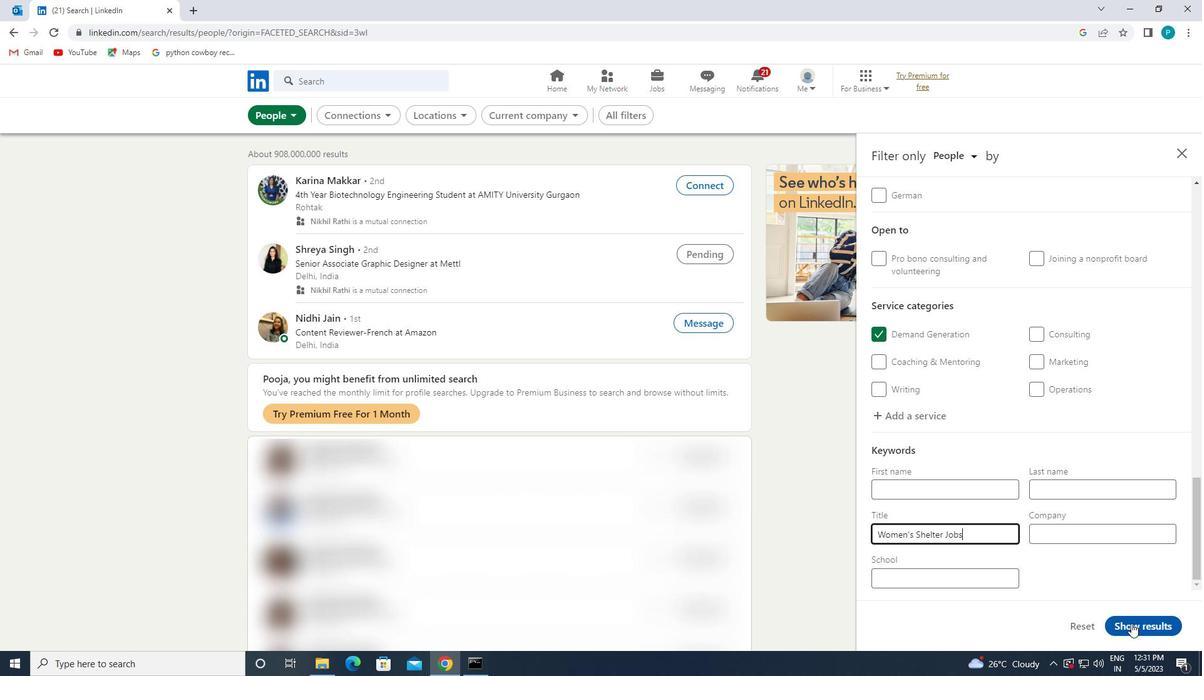 
